 Task: Find connections with filter location Aulnay-sous-Bois with filter topic #lifecoach with filter profile language Potuguese with filter current company CSG with filter school Kakatiya University with filter industry Retail Luxury Goods and Jewelry with filter service category Customer Service with filter keywords title Personal Assistant
Action: Mouse moved to (649, 77)
Screenshot: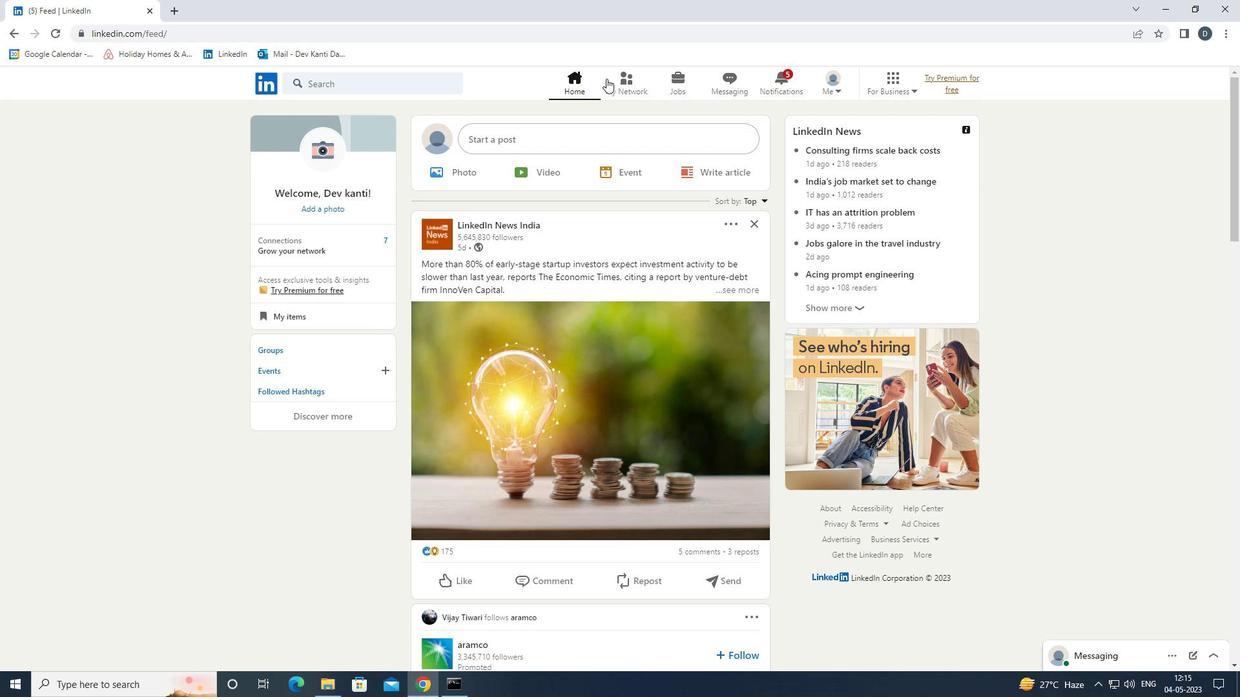 
Action: Mouse pressed left at (649, 77)
Screenshot: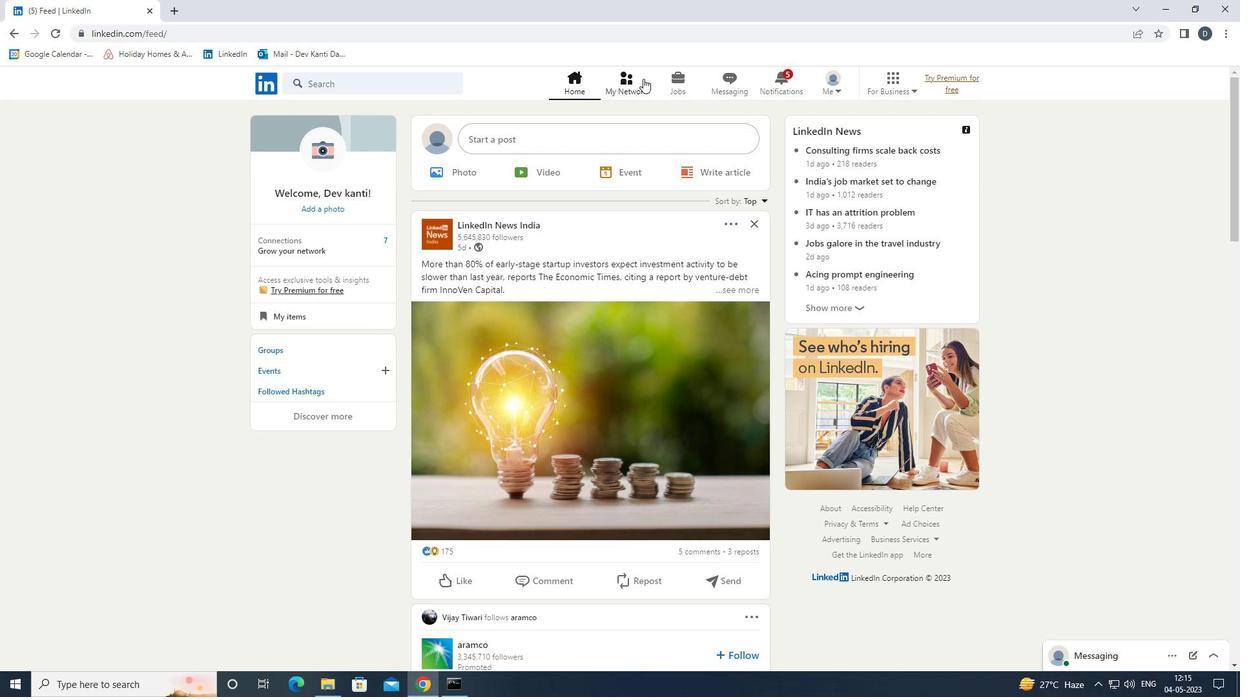 
Action: Mouse moved to (430, 155)
Screenshot: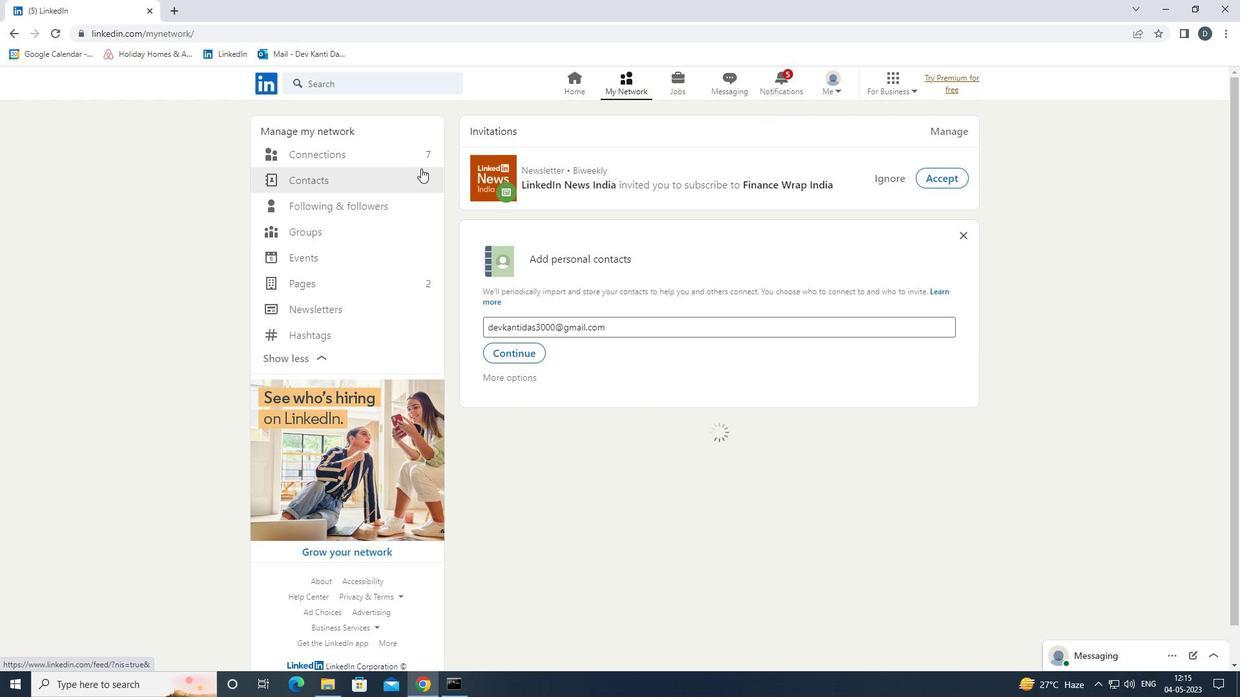 
Action: Mouse pressed left at (430, 155)
Screenshot: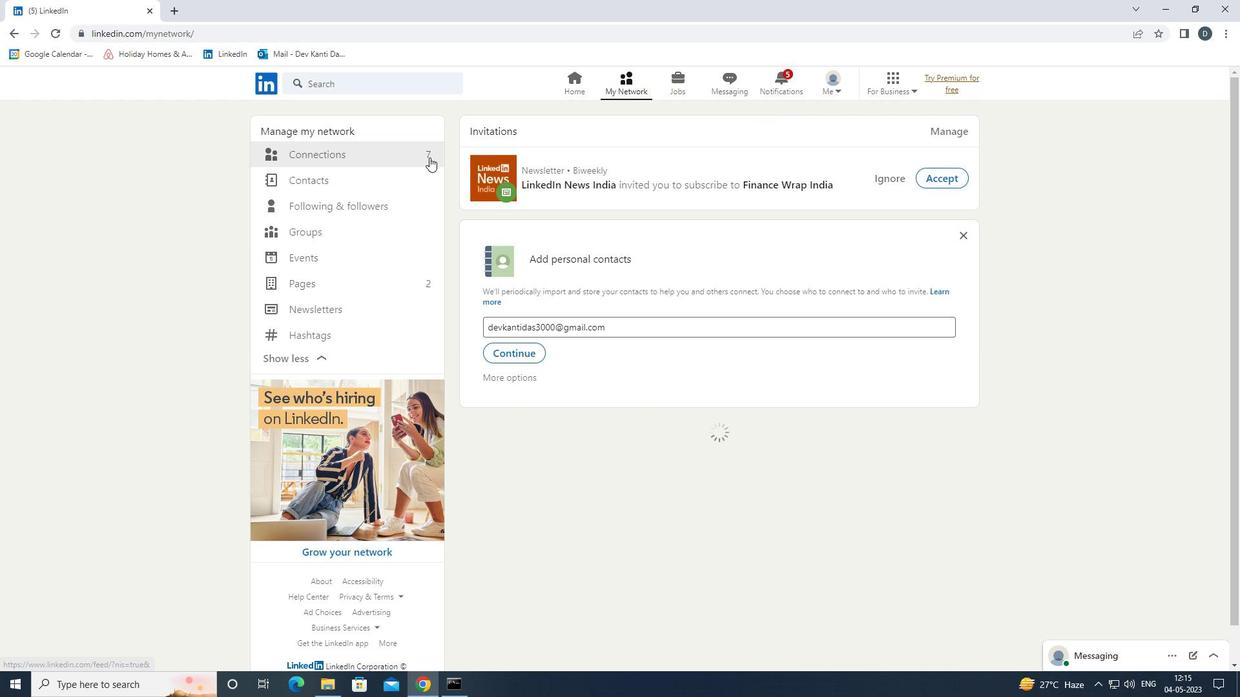 
Action: Mouse moved to (729, 151)
Screenshot: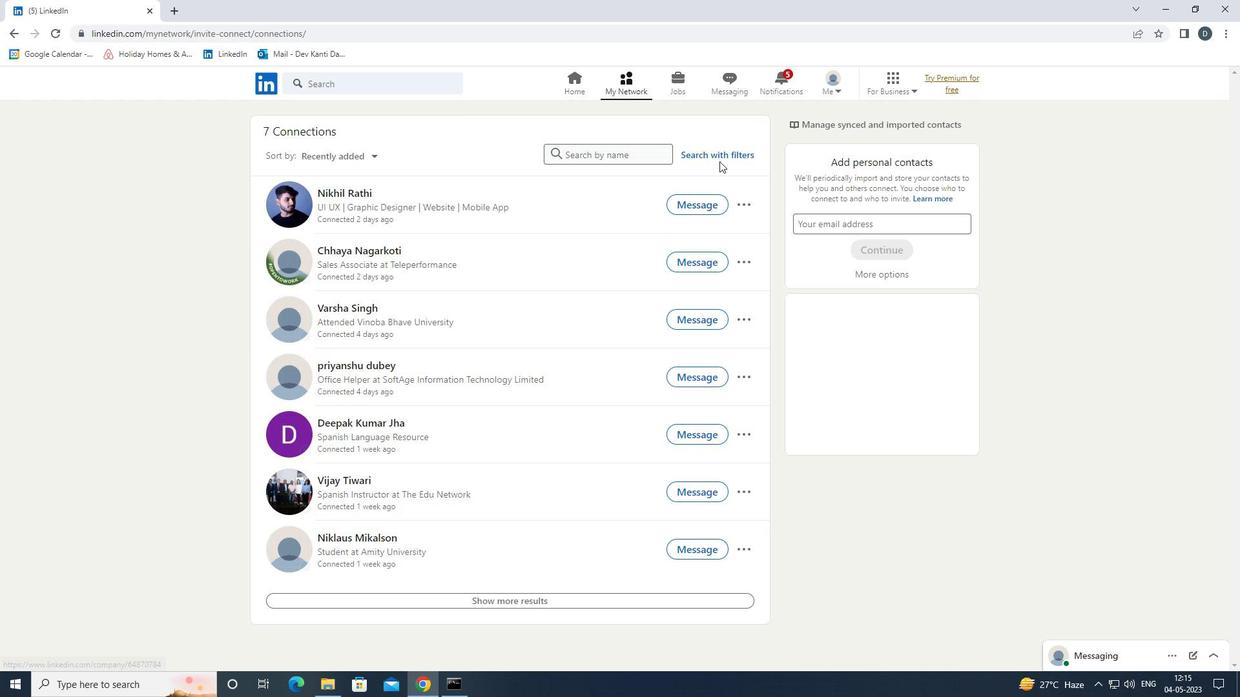 
Action: Mouse pressed left at (729, 151)
Screenshot: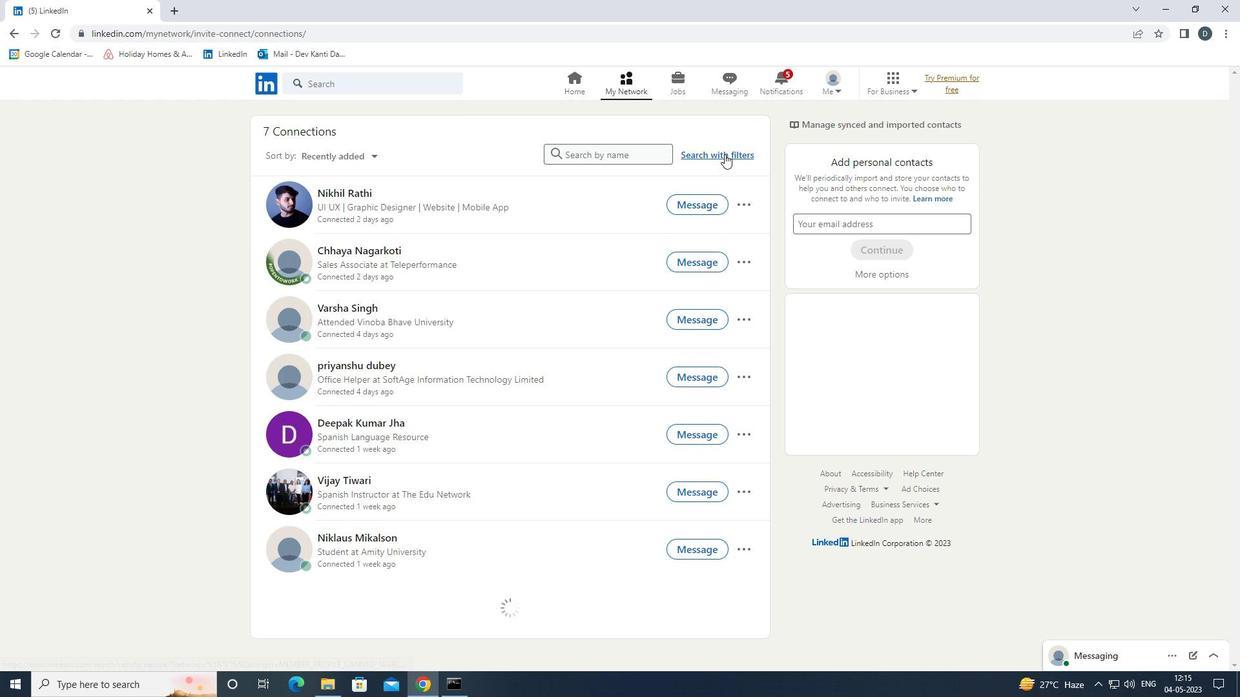 
Action: Mouse moved to (662, 122)
Screenshot: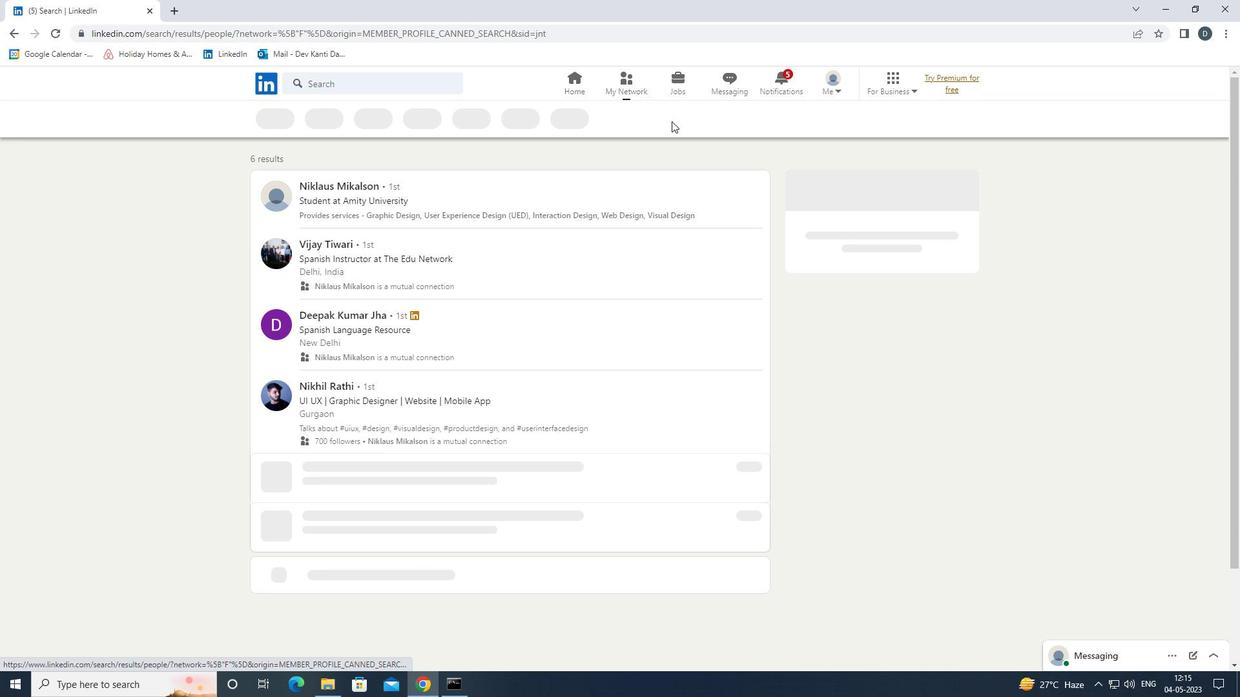
Action: Mouse pressed left at (662, 122)
Screenshot: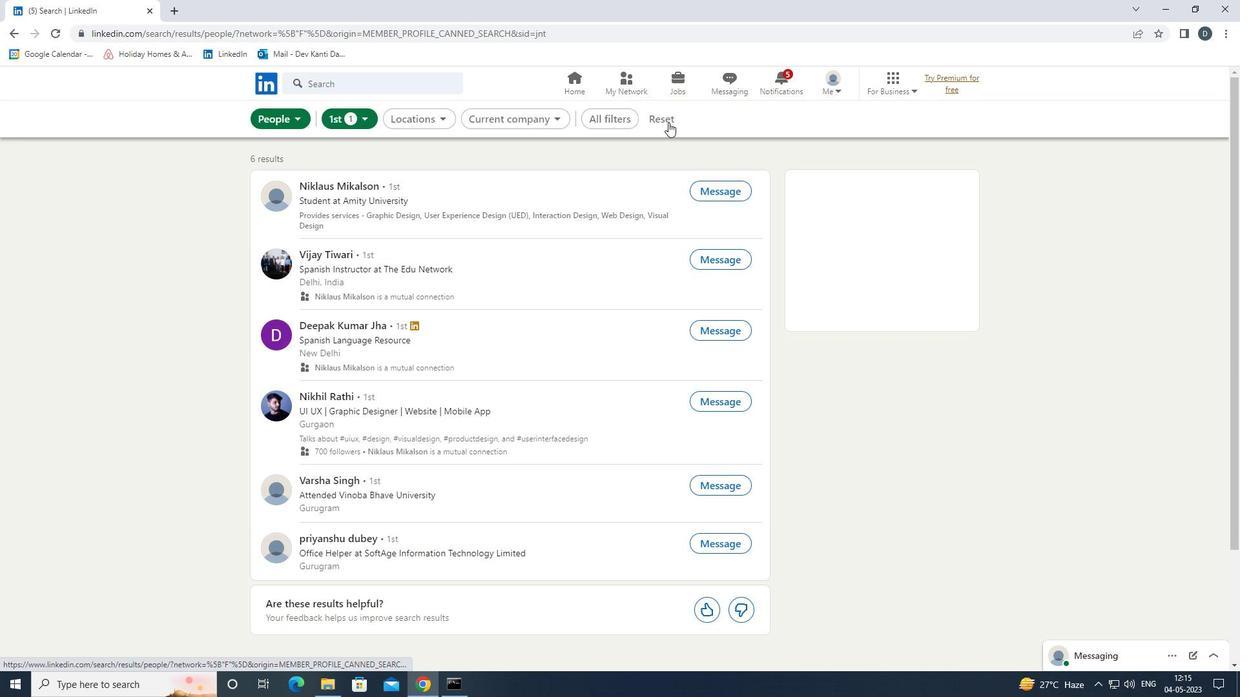 
Action: Mouse moved to (632, 118)
Screenshot: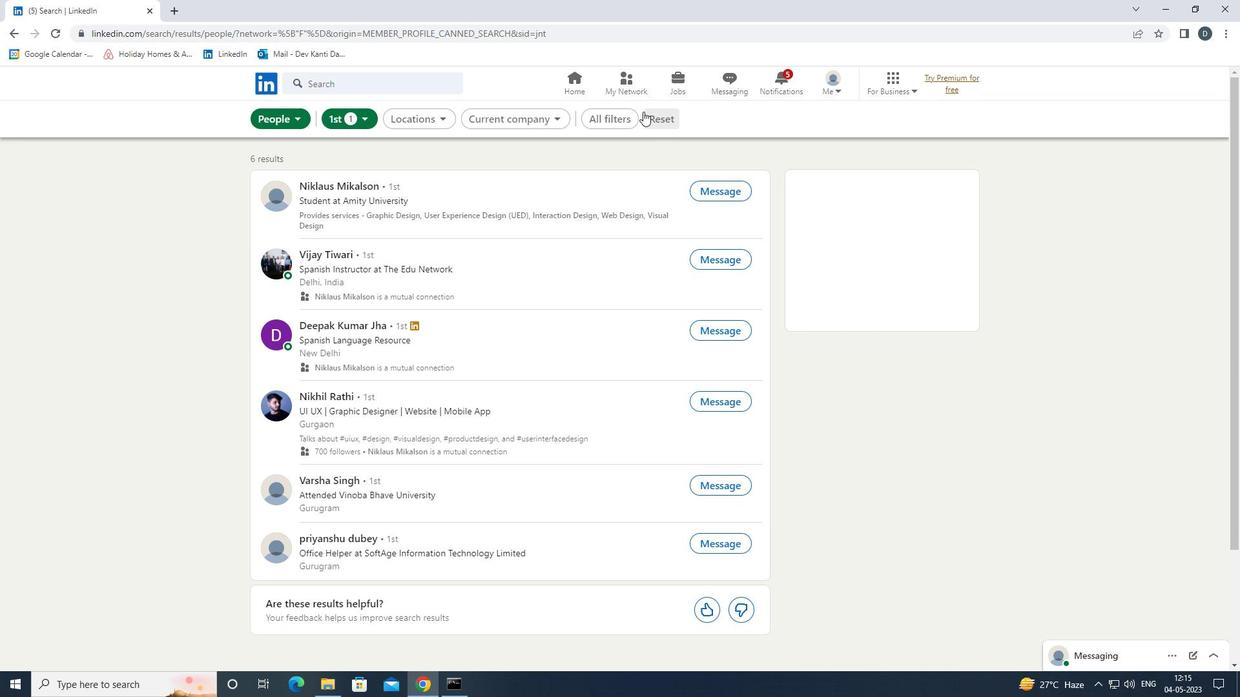 
Action: Mouse pressed left at (632, 118)
Screenshot: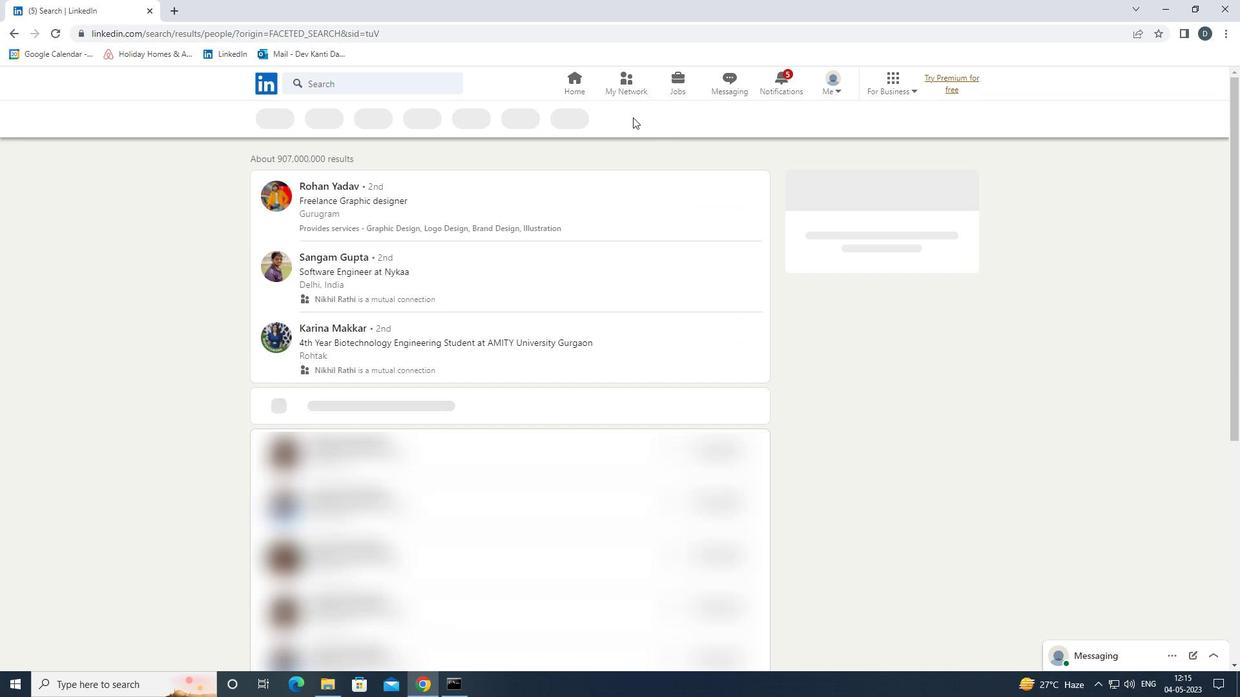
Action: Mouse moved to (1232, 430)
Screenshot: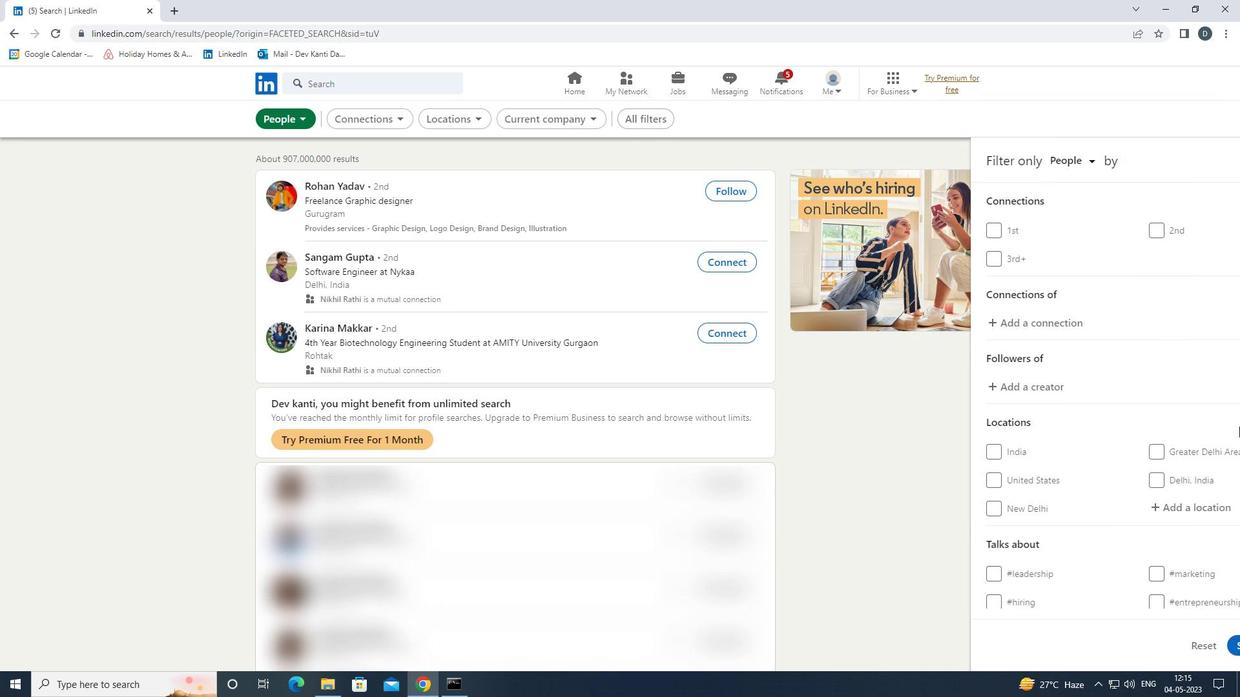 
Action: Mouse scrolled (1232, 429) with delta (0, 0)
Screenshot: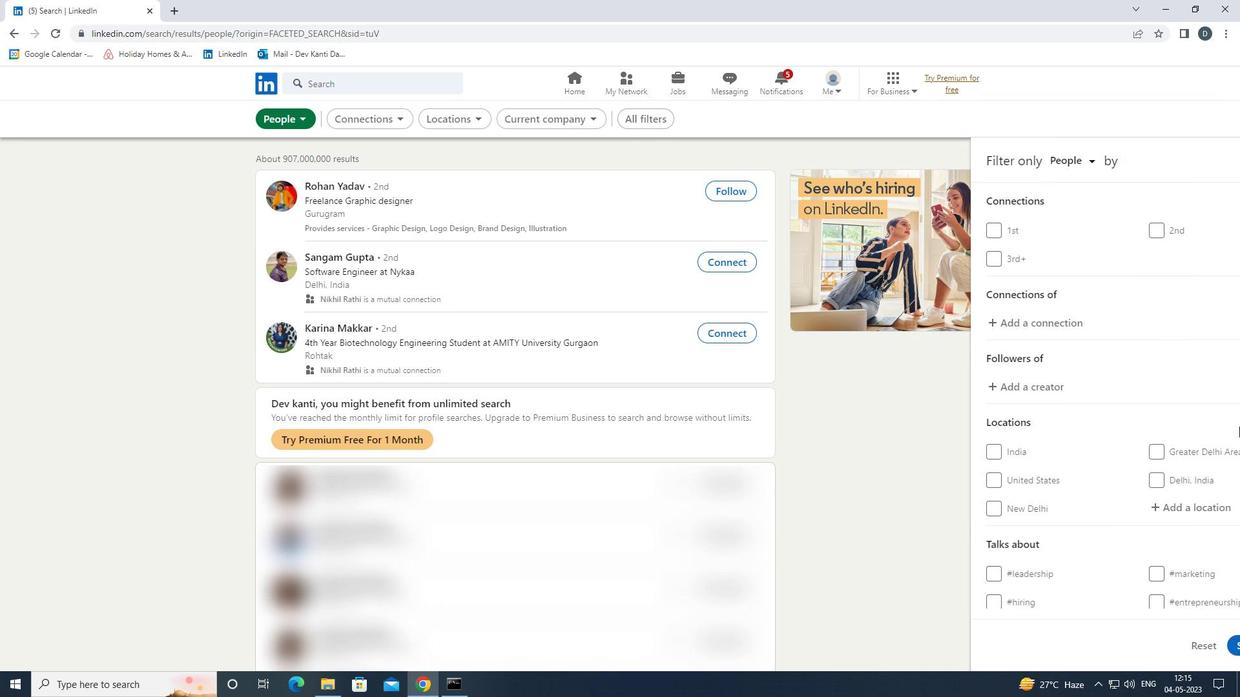 
Action: Mouse moved to (1231, 430)
Screenshot: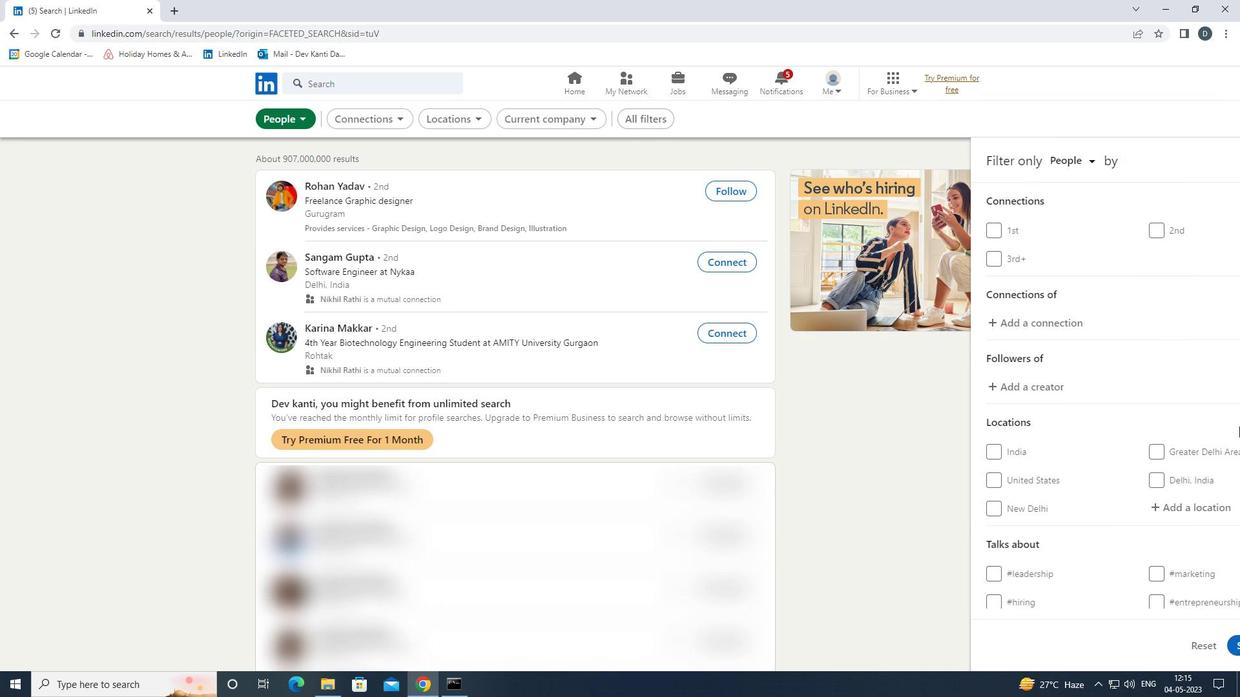 
Action: Mouse scrolled (1231, 430) with delta (0, 0)
Screenshot: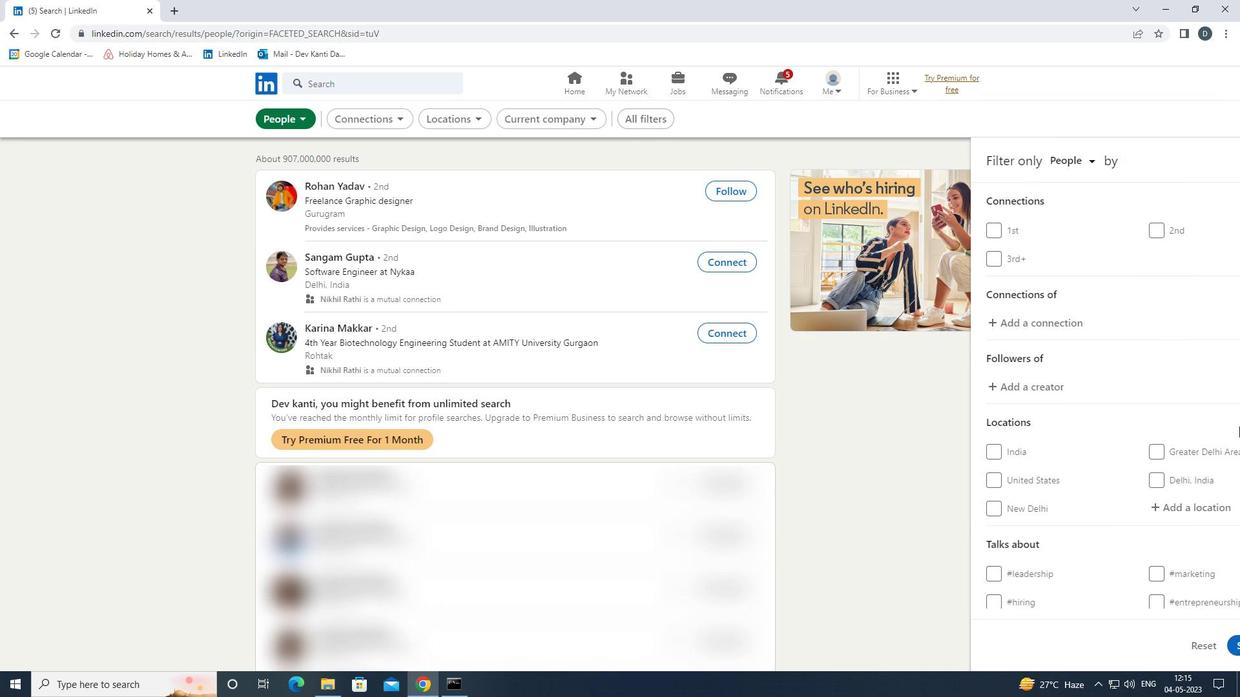 
Action: Mouse moved to (1139, 381)
Screenshot: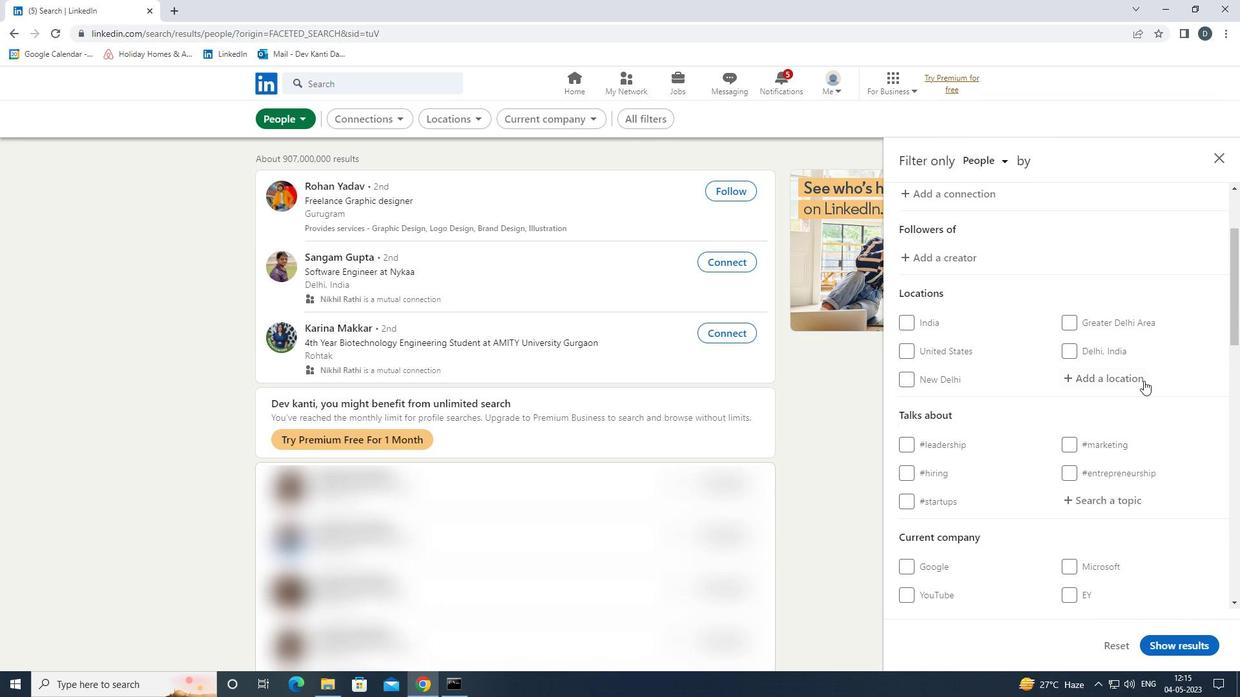 
Action: Mouse pressed left at (1139, 381)
Screenshot: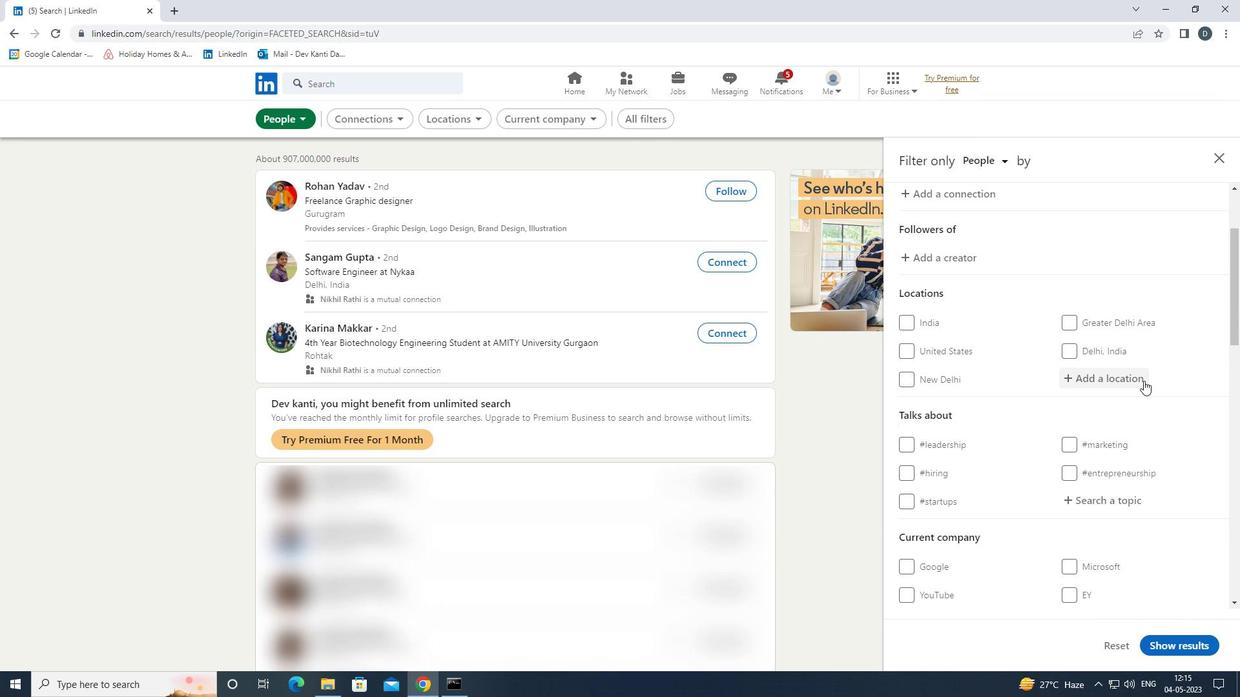 
Action: Key pressed <Key.shift><Key.shift><Key.shift><Key.shift><Key.shift><Key.shift><Key.shift><Key.shift><Key.shift><Key.shift><Key.shift>AULNAY-<Key.down><Key.enter>
Screenshot: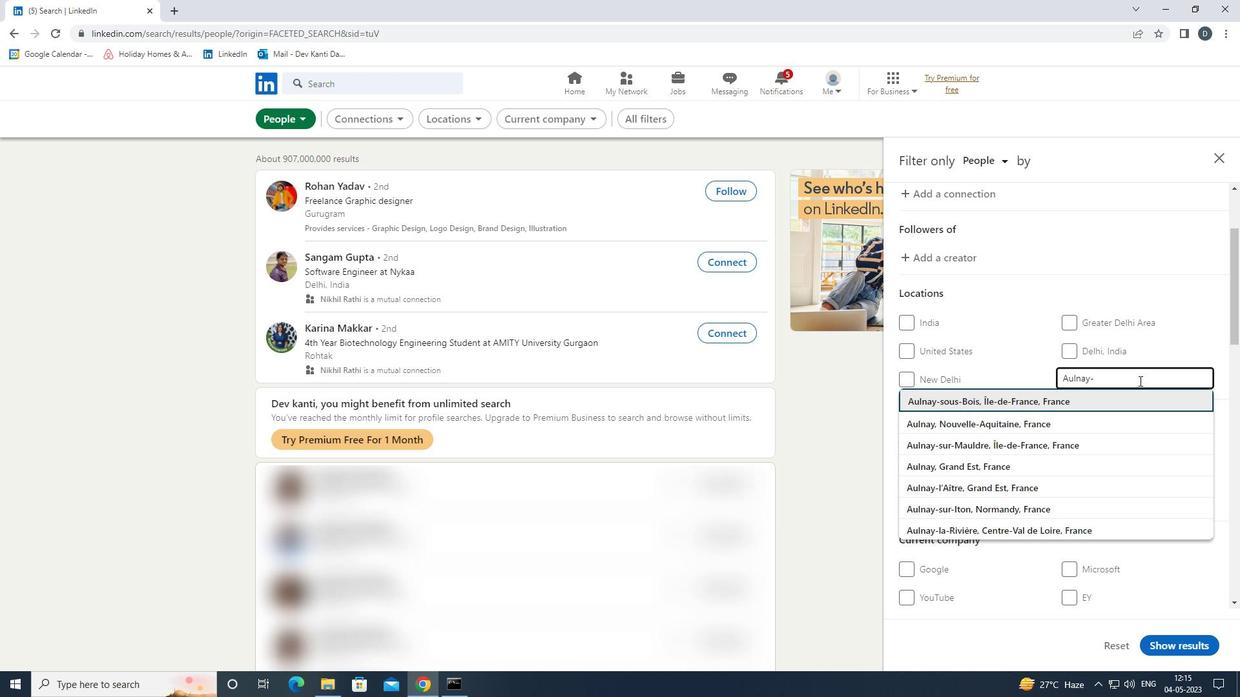 
Action: Mouse moved to (1138, 390)
Screenshot: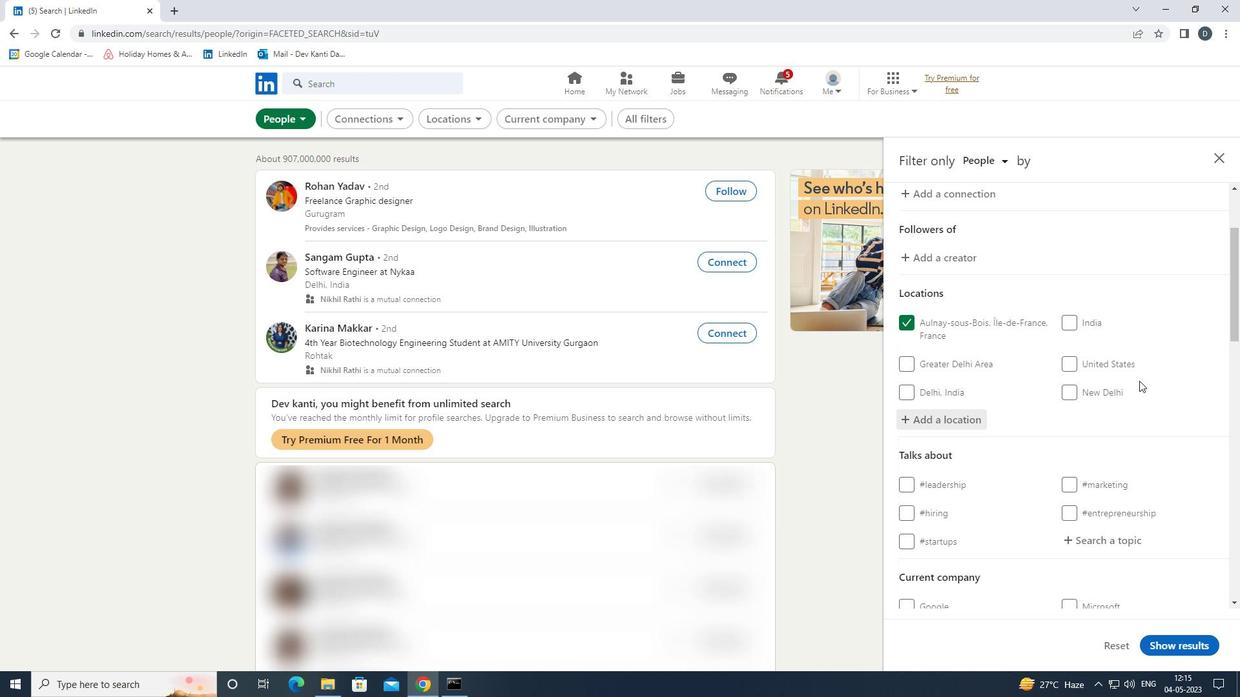 
Action: Mouse scrolled (1138, 390) with delta (0, 0)
Screenshot: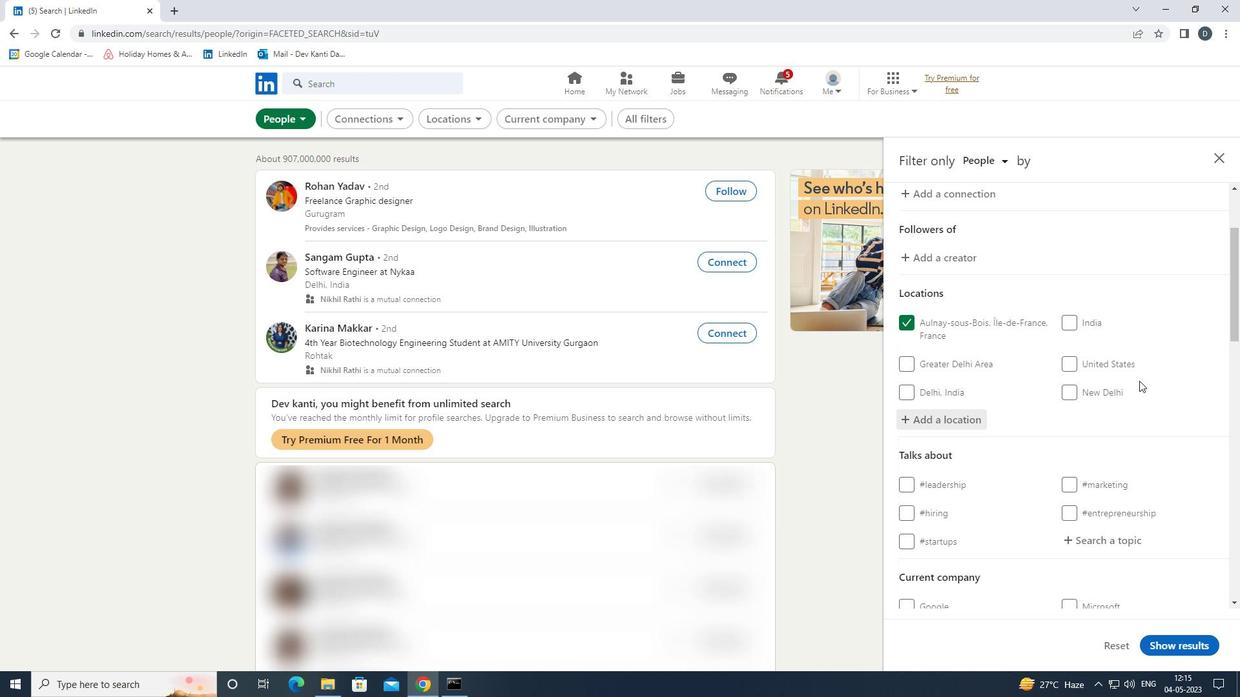 
Action: Mouse moved to (1138, 392)
Screenshot: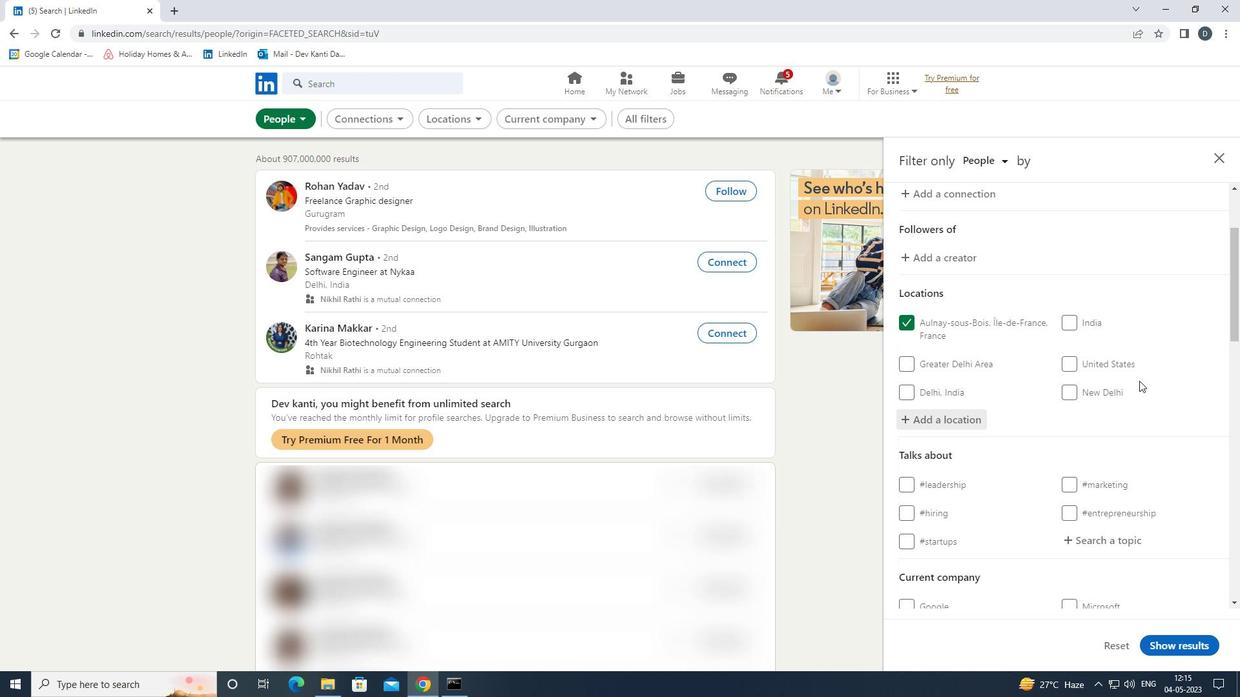 
Action: Mouse scrolled (1138, 391) with delta (0, 0)
Screenshot: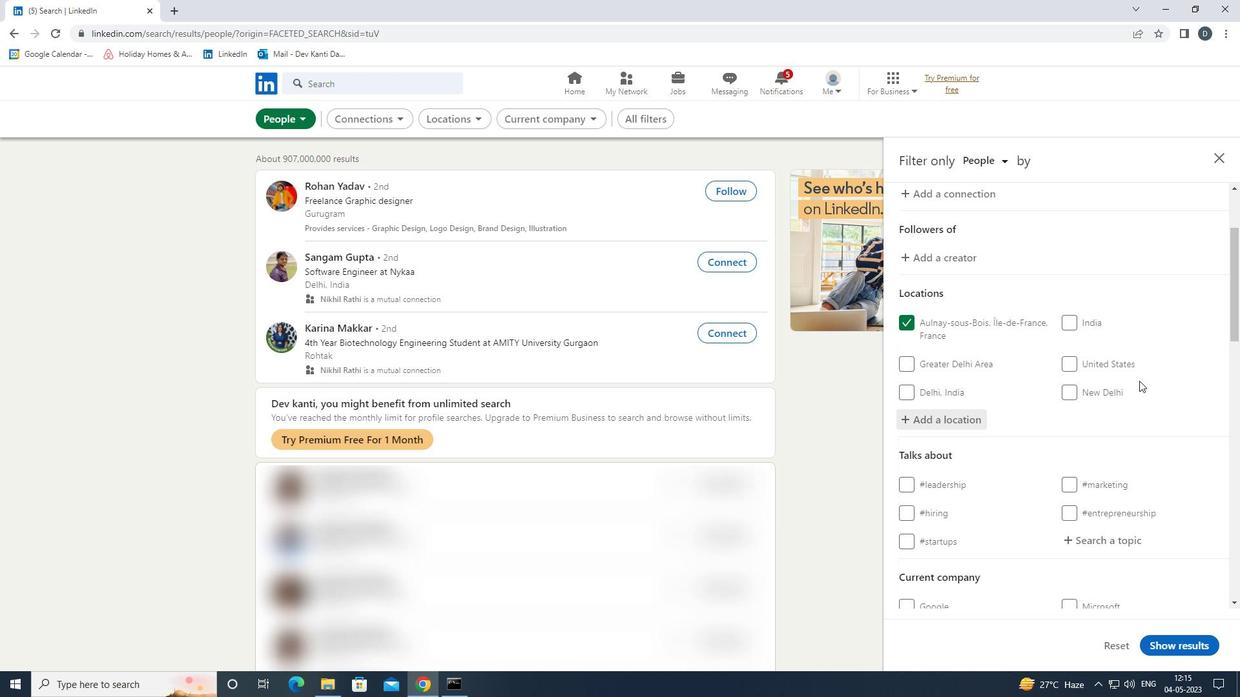 
Action: Mouse moved to (1129, 413)
Screenshot: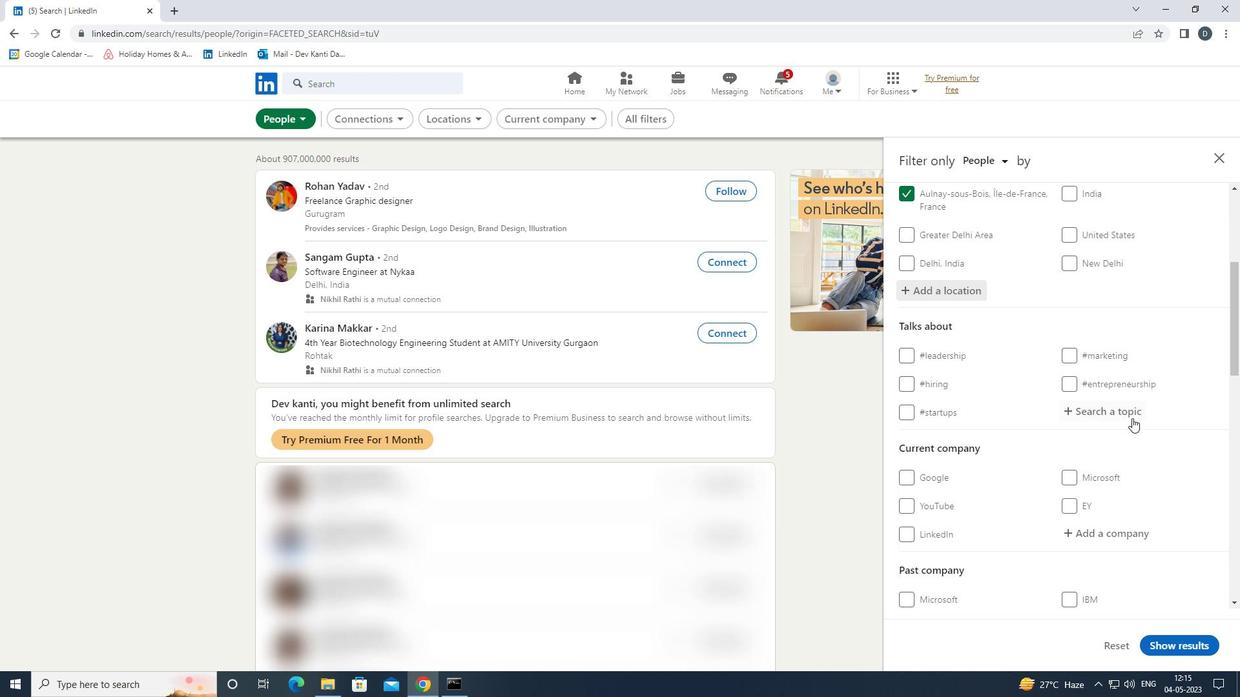 
Action: Mouse pressed left at (1129, 413)
Screenshot: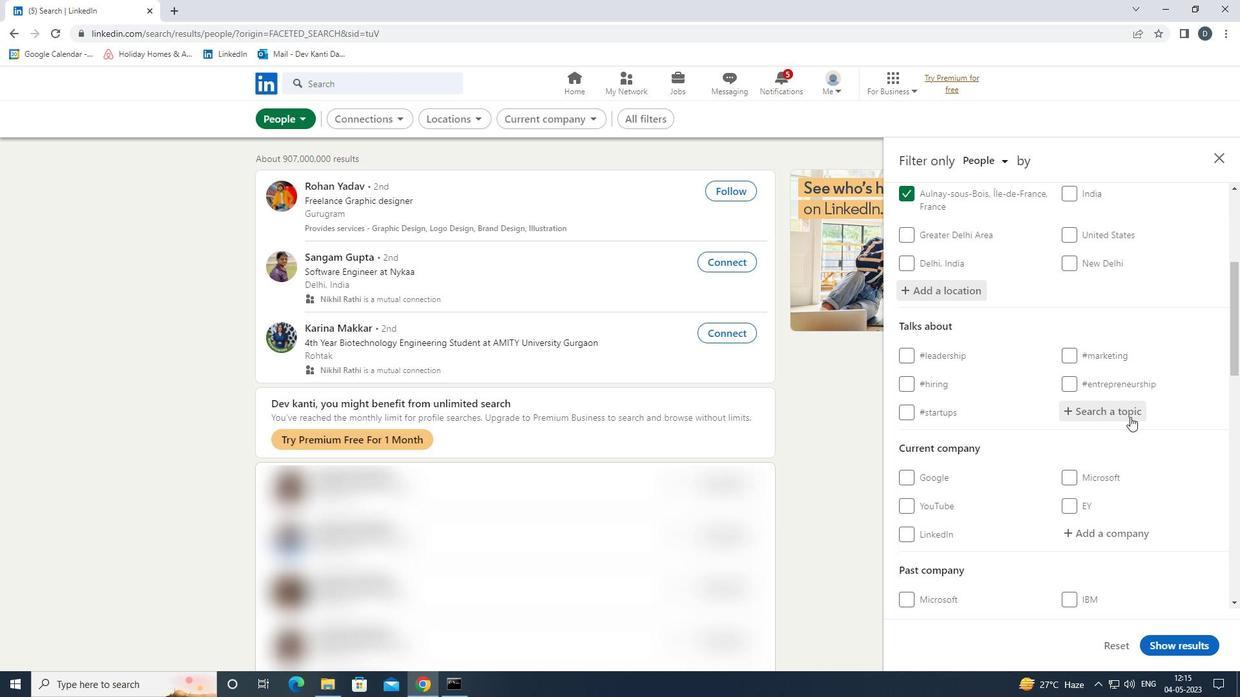 
Action: Mouse moved to (1119, 418)
Screenshot: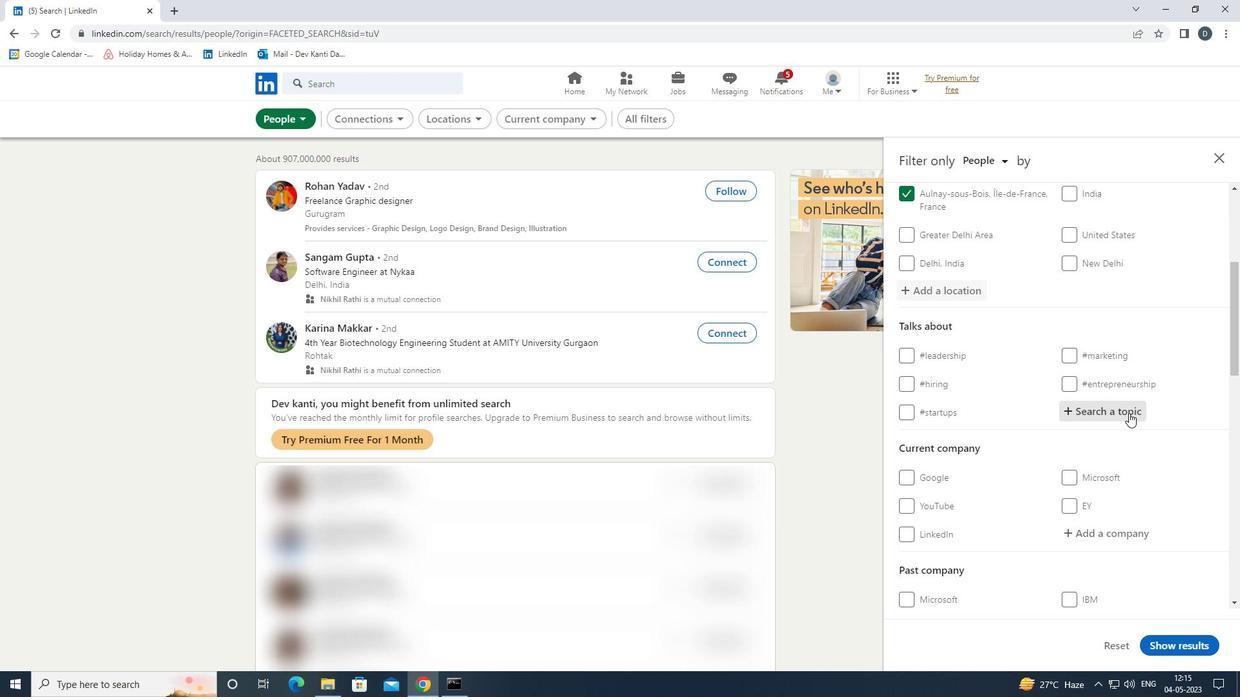 
Action: Key pressed LIFECOACH<Key.down><Key.enter>
Screenshot: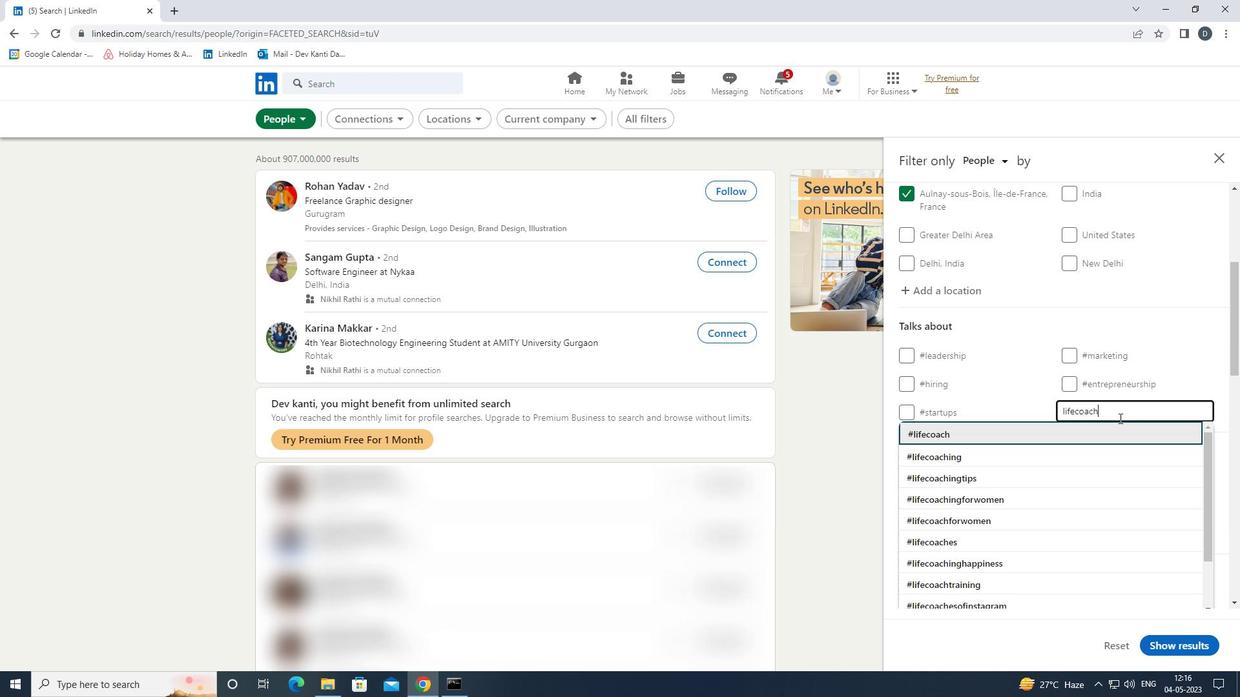 
Action: Mouse moved to (1108, 414)
Screenshot: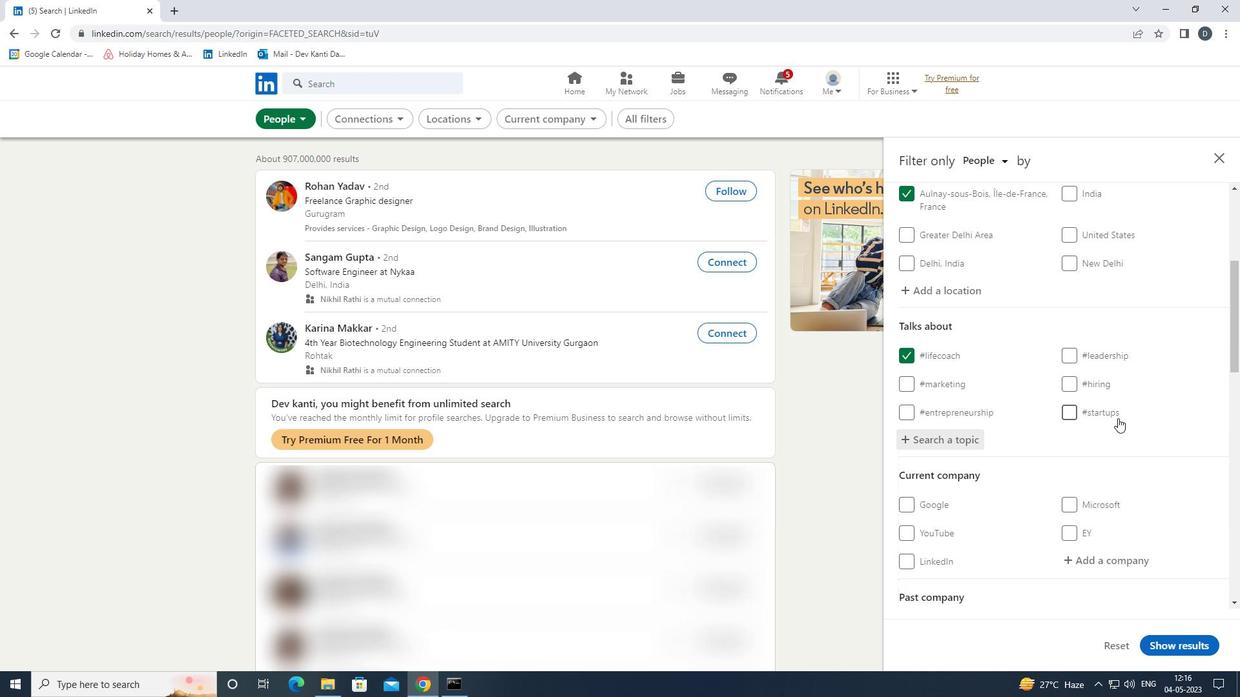 
Action: Mouse scrolled (1108, 414) with delta (0, 0)
Screenshot: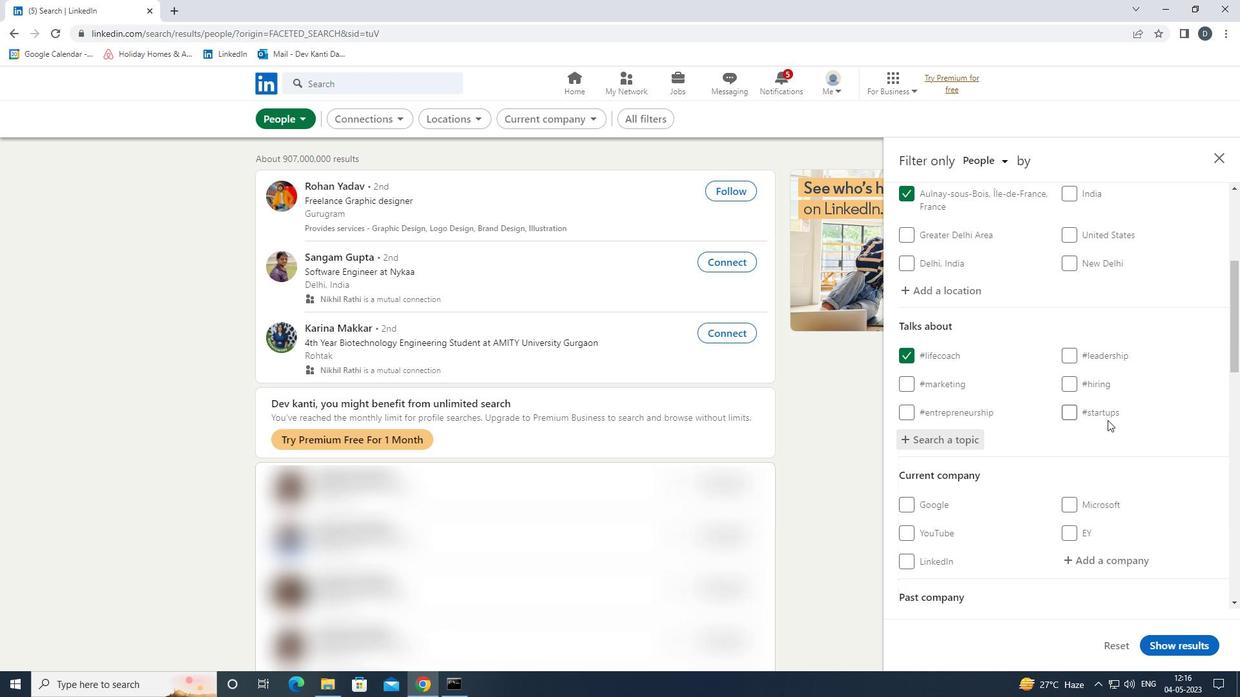 
Action: Mouse moved to (1108, 414)
Screenshot: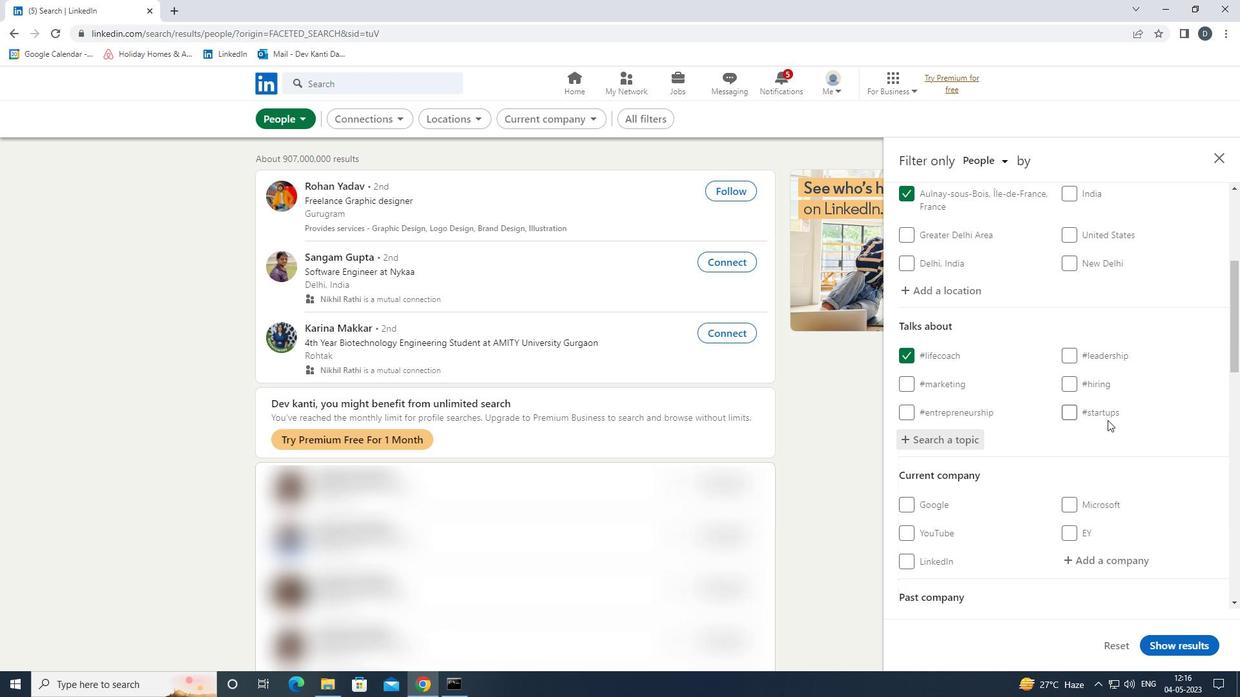 
Action: Mouse scrolled (1108, 414) with delta (0, 0)
Screenshot: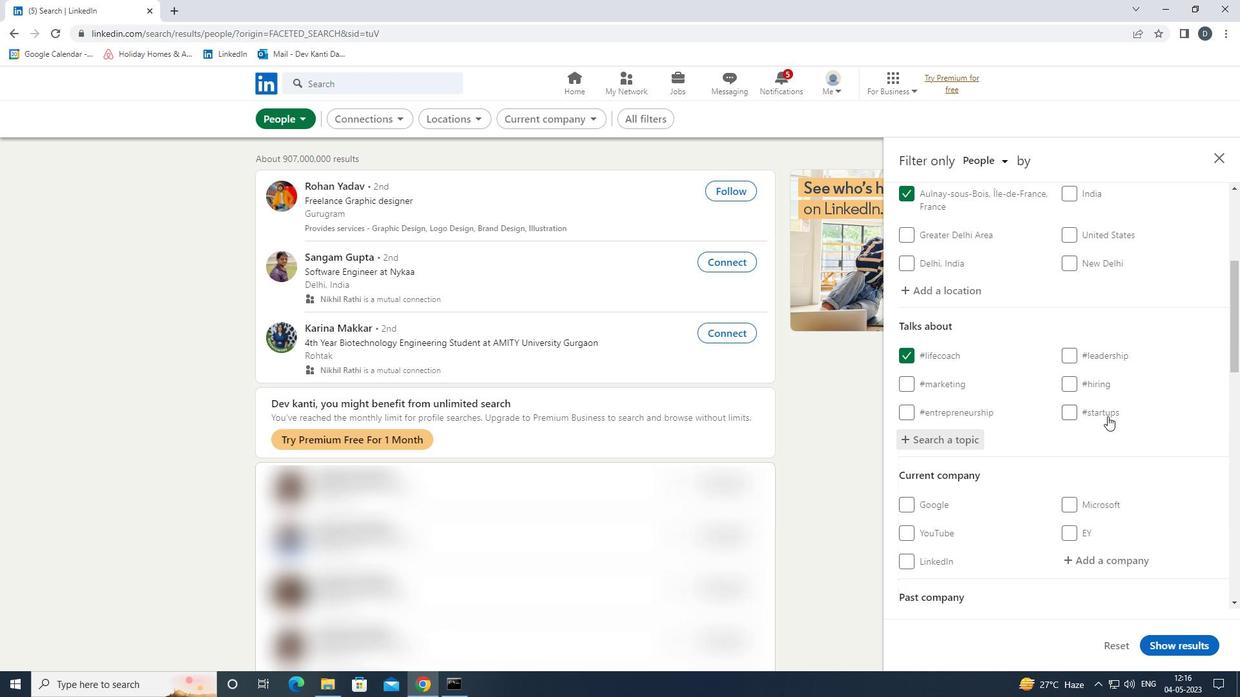 
Action: Mouse scrolled (1108, 414) with delta (0, 0)
Screenshot: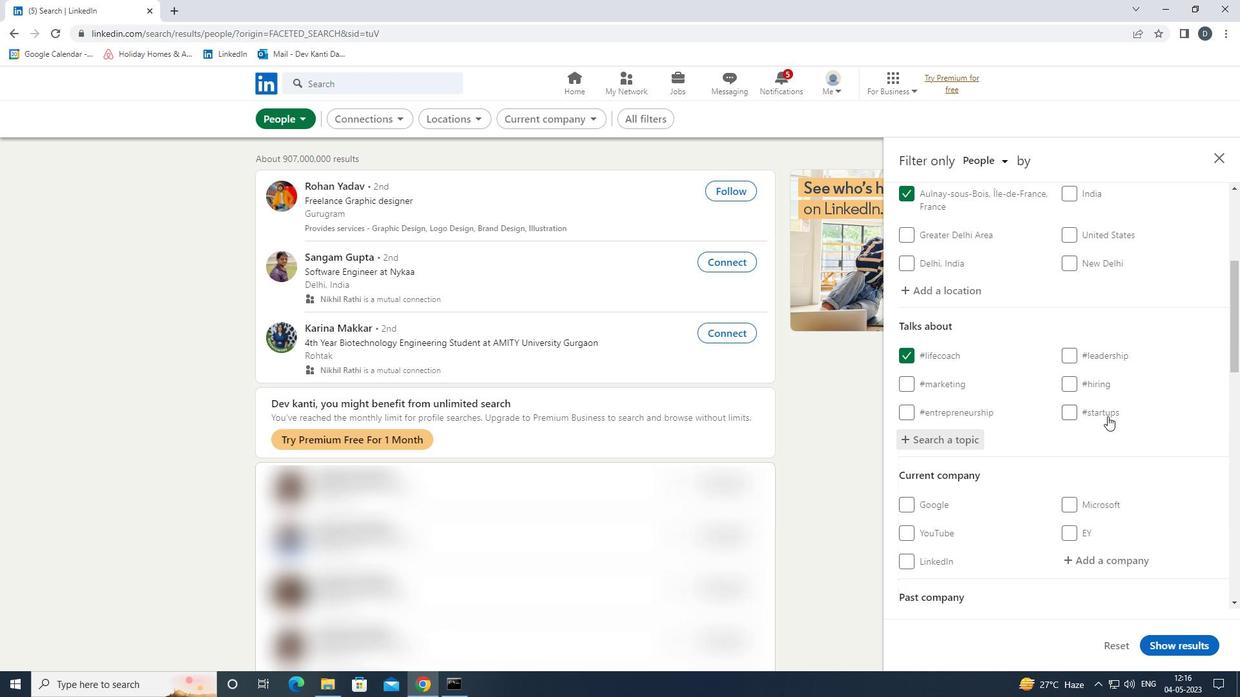 
Action: Mouse moved to (1108, 415)
Screenshot: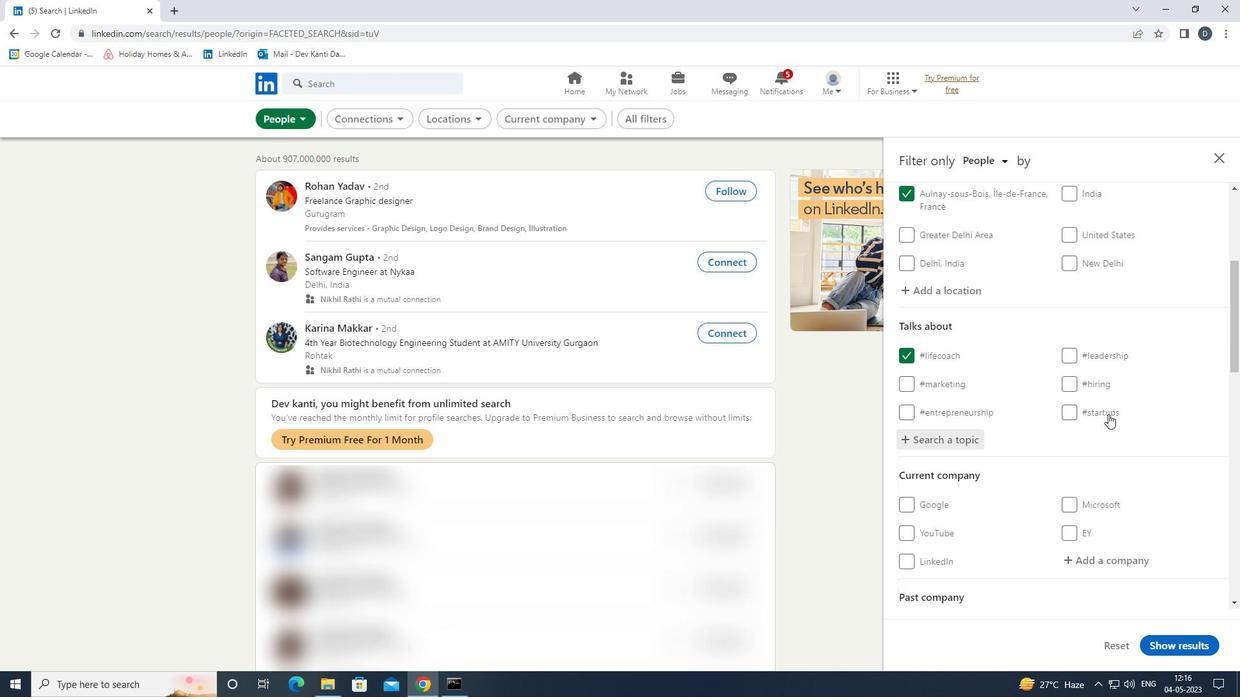
Action: Mouse scrolled (1108, 414) with delta (0, 0)
Screenshot: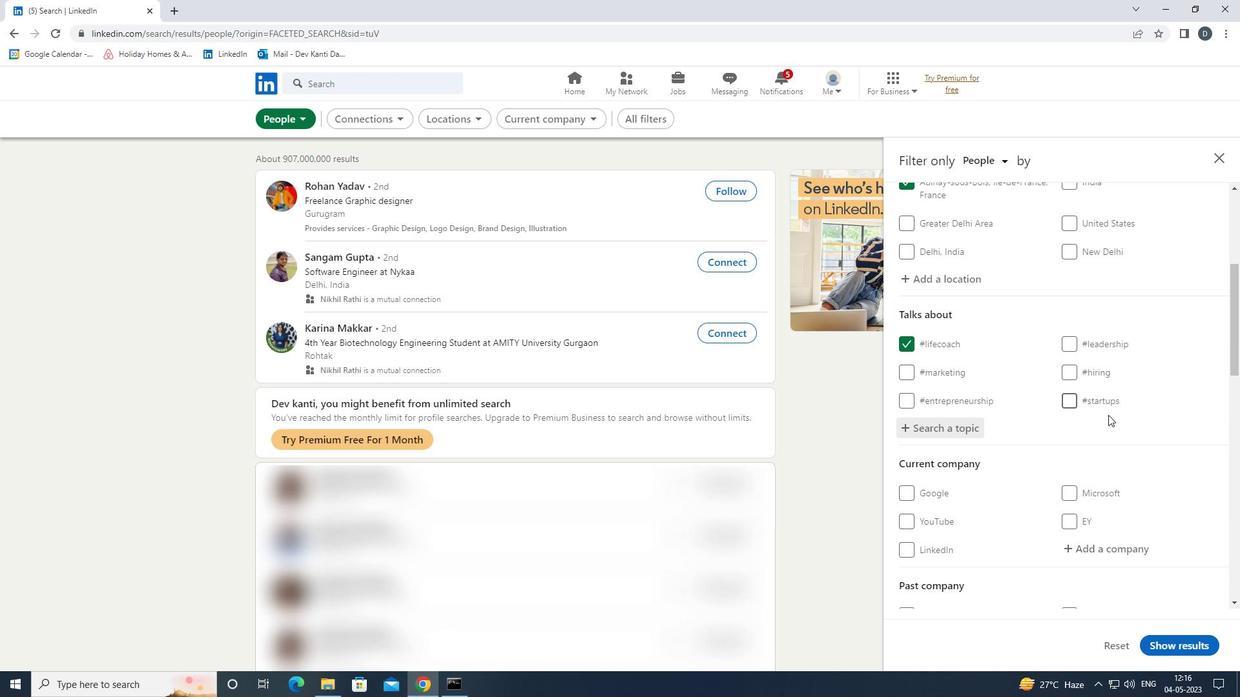 
Action: Mouse scrolled (1108, 414) with delta (0, 0)
Screenshot: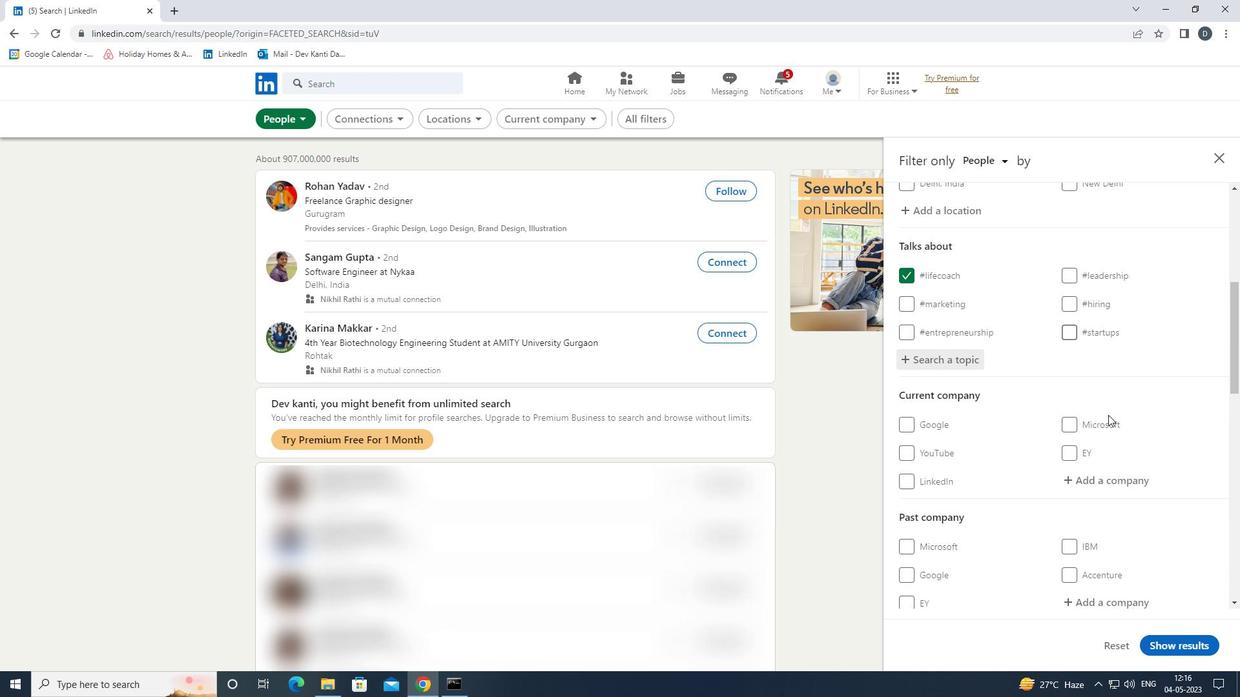 
Action: Mouse scrolled (1108, 414) with delta (0, 0)
Screenshot: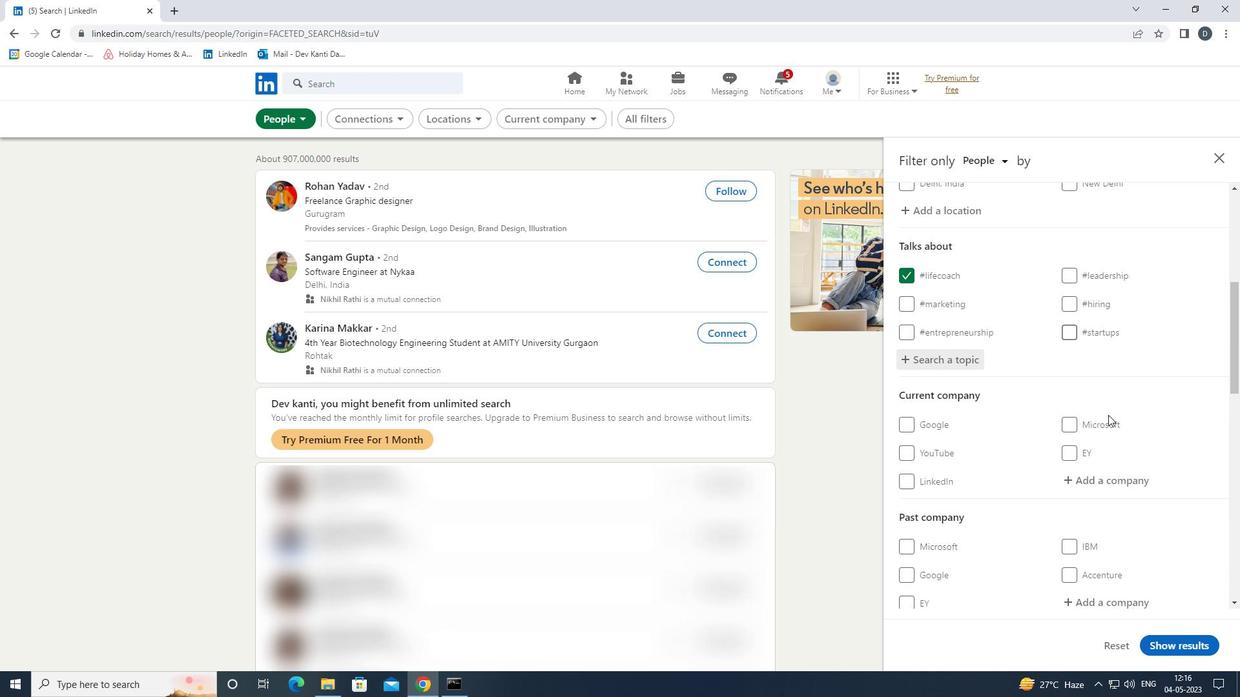 
Action: Mouse scrolled (1108, 414) with delta (0, 0)
Screenshot: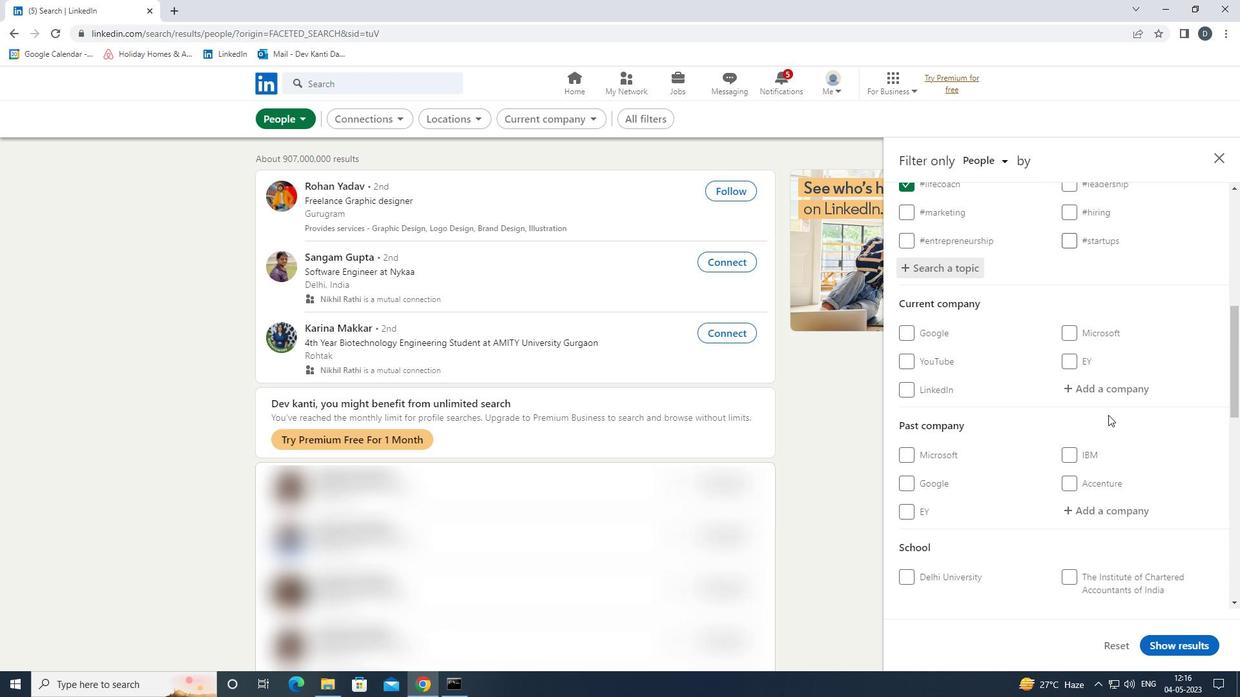 
Action: Mouse scrolled (1108, 414) with delta (0, 0)
Screenshot: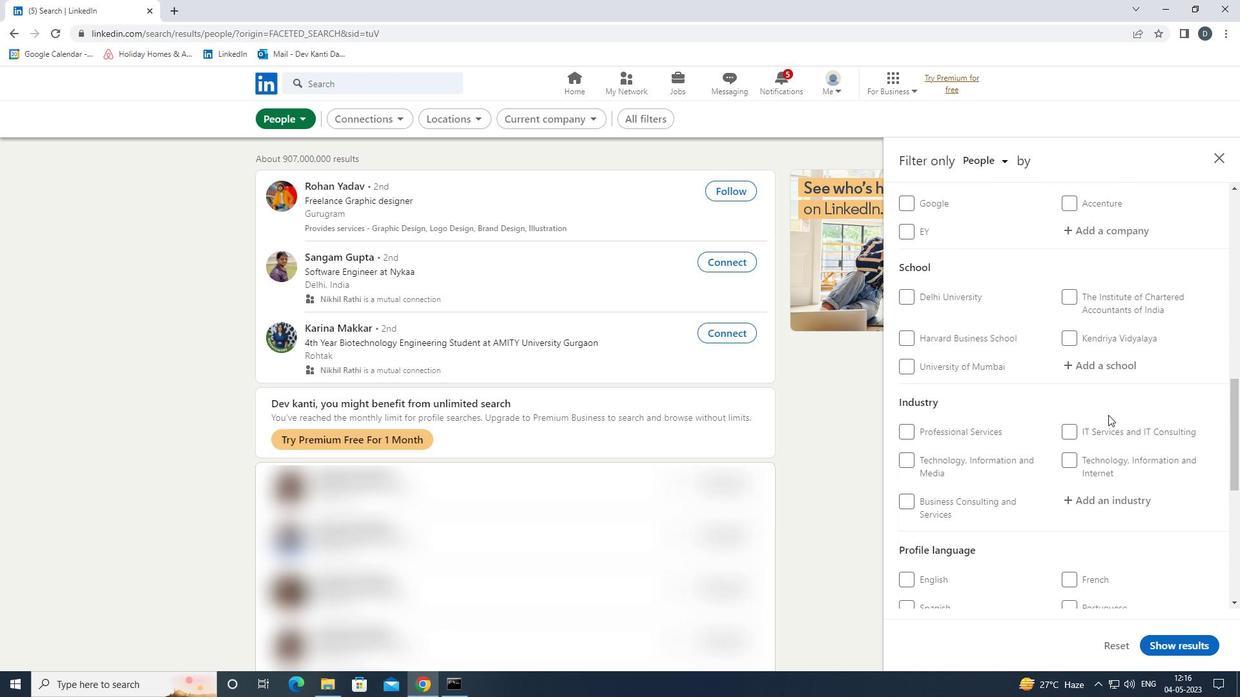 
Action: Mouse moved to (1068, 548)
Screenshot: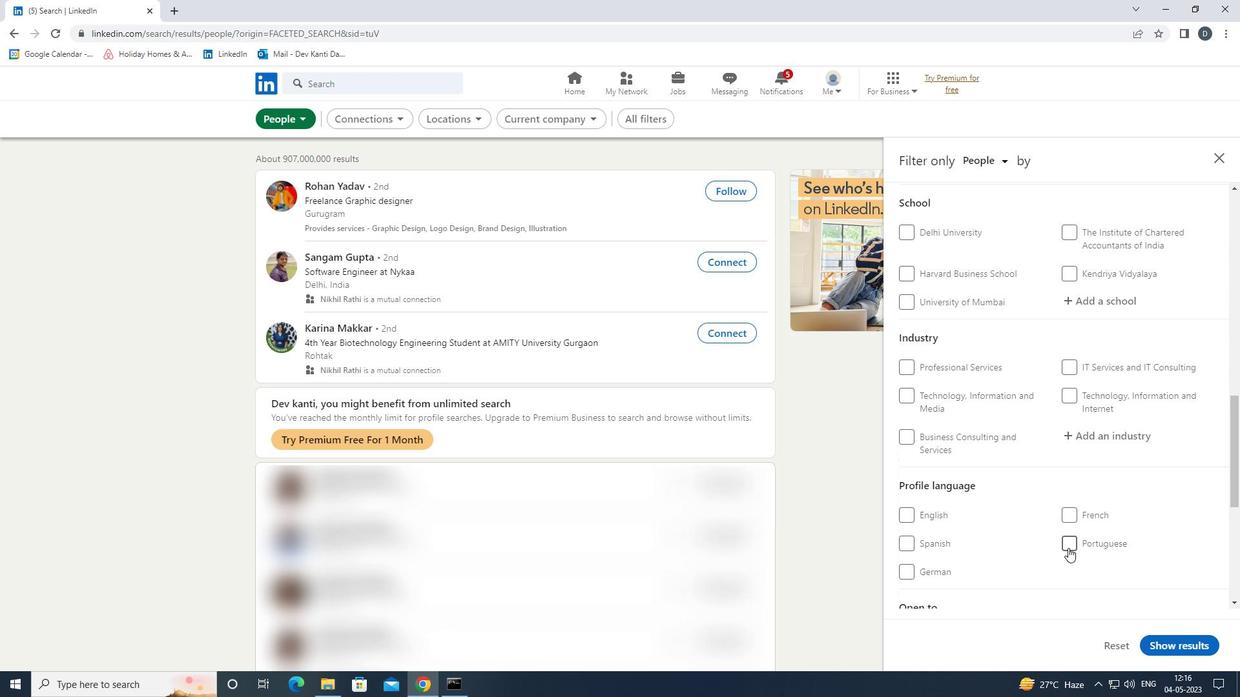 
Action: Mouse pressed left at (1068, 548)
Screenshot: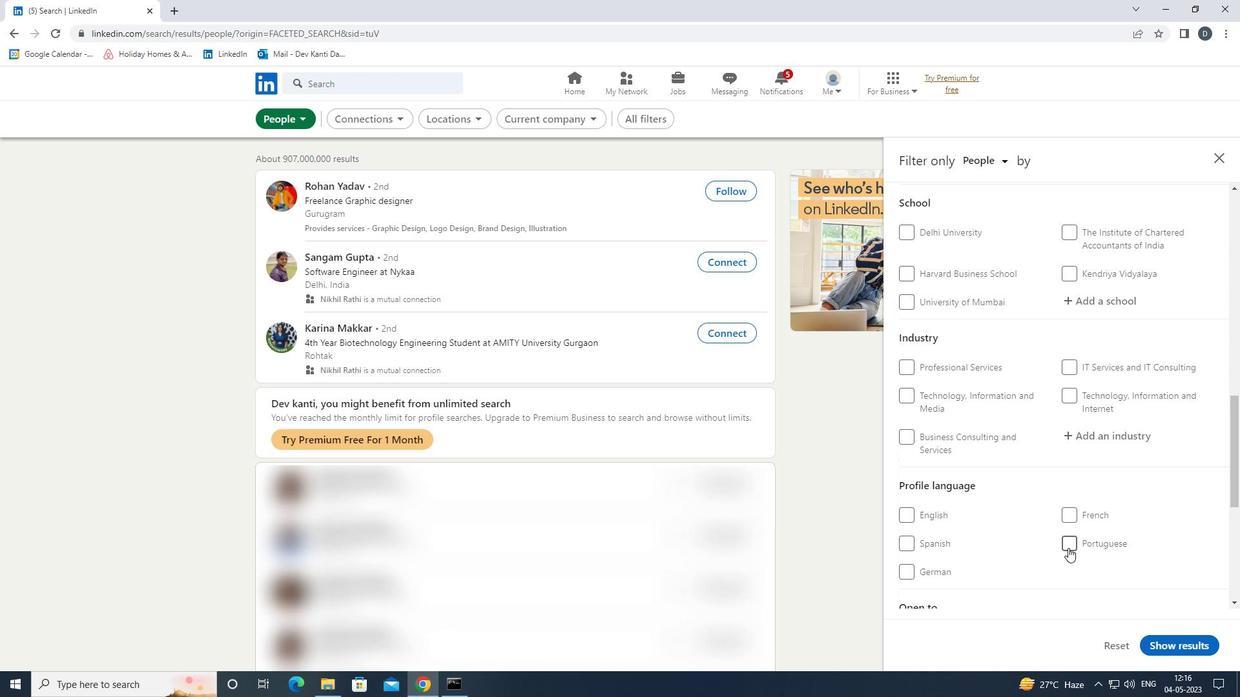 
Action: Mouse scrolled (1068, 549) with delta (0, 0)
Screenshot: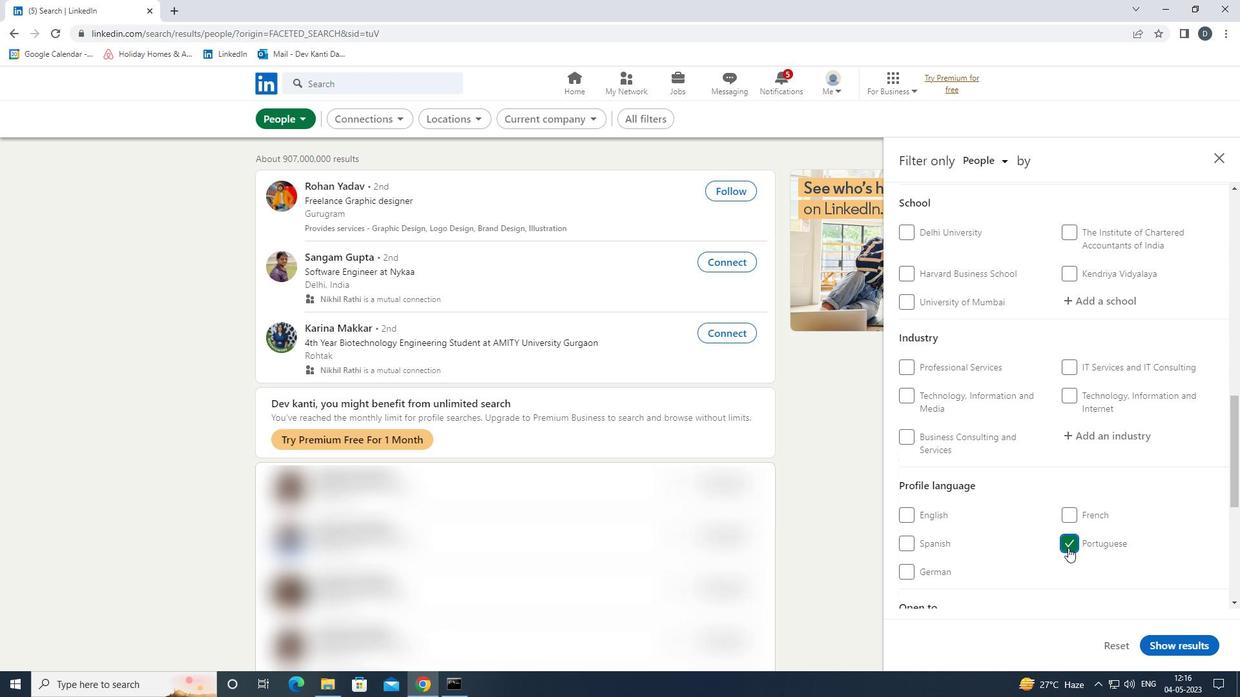 
Action: Mouse scrolled (1068, 549) with delta (0, 0)
Screenshot: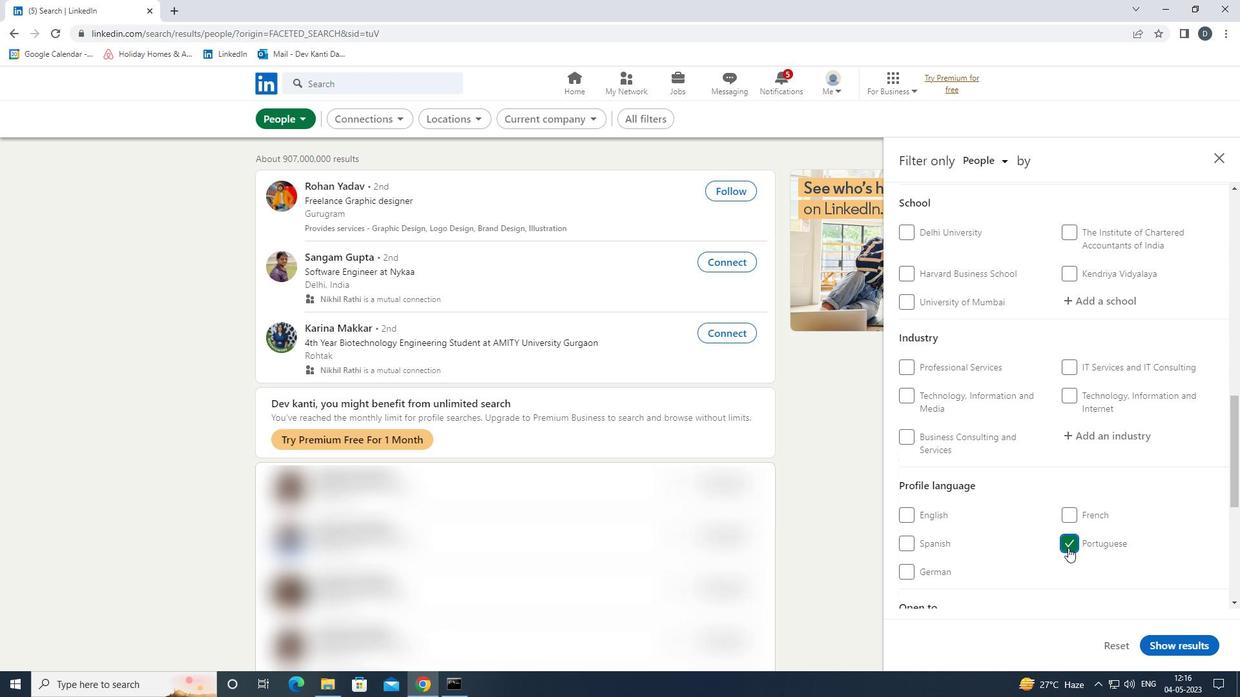 
Action: Mouse scrolled (1068, 549) with delta (0, 0)
Screenshot: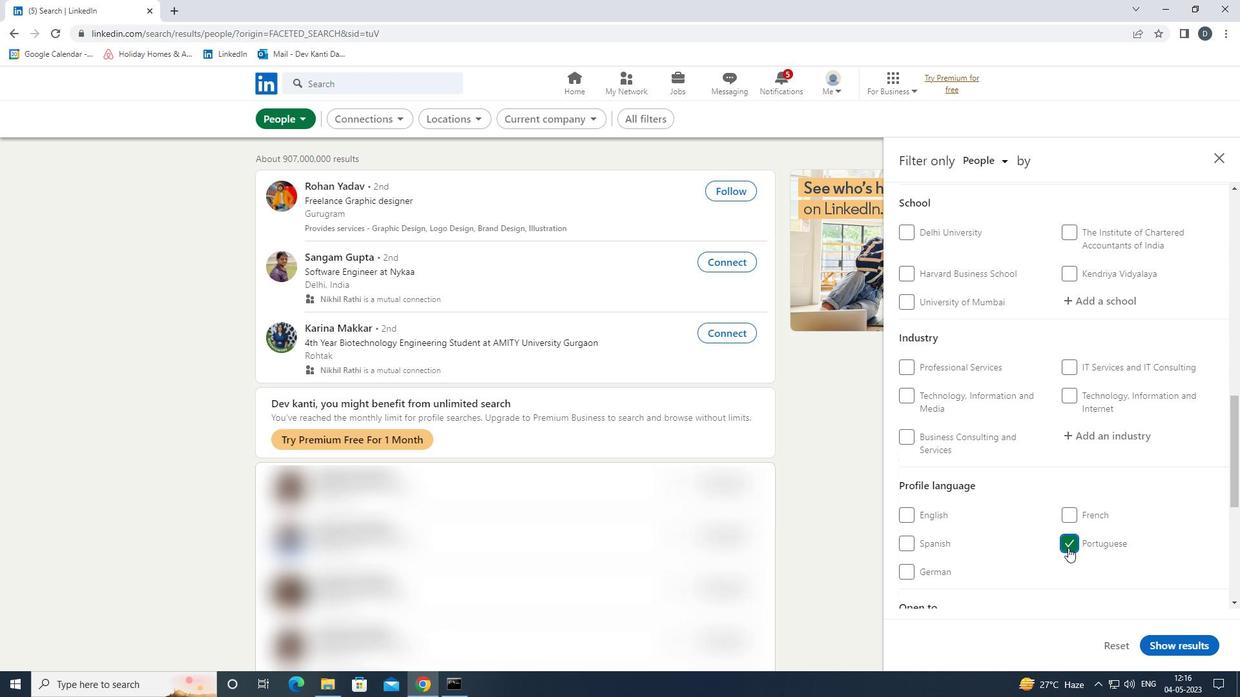 
Action: Mouse scrolled (1068, 549) with delta (0, 0)
Screenshot: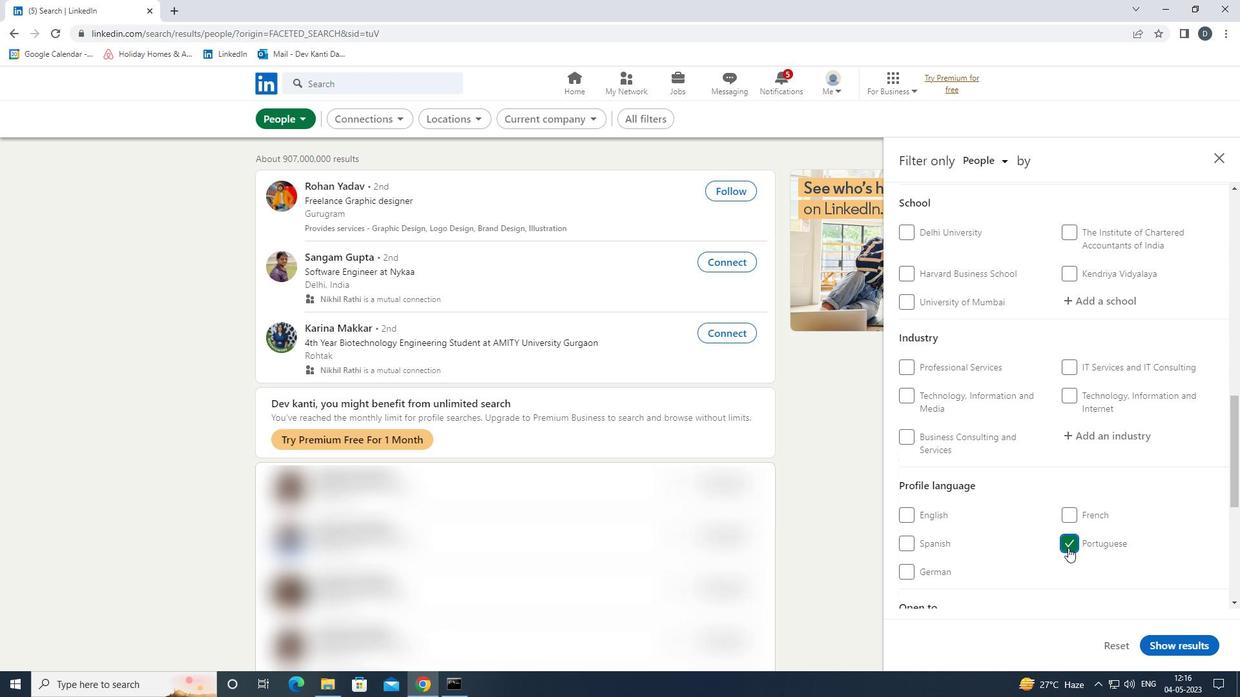 
Action: Mouse scrolled (1068, 549) with delta (0, 0)
Screenshot: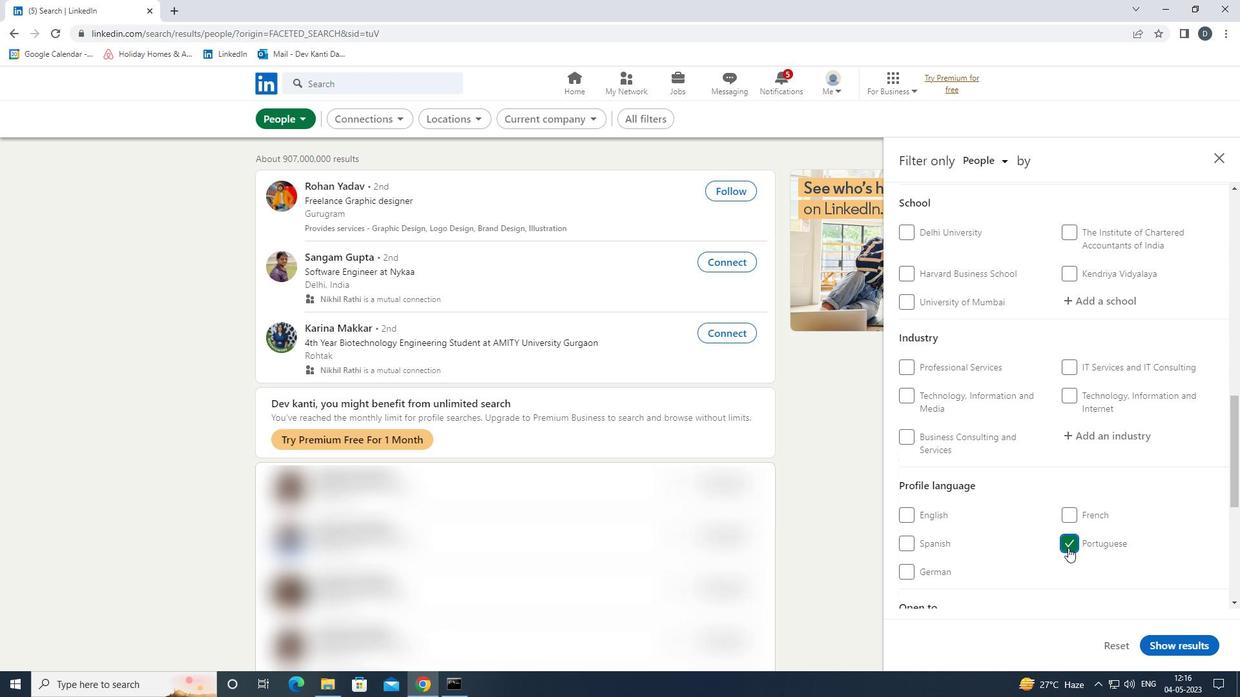 
Action: Mouse scrolled (1068, 549) with delta (0, 0)
Screenshot: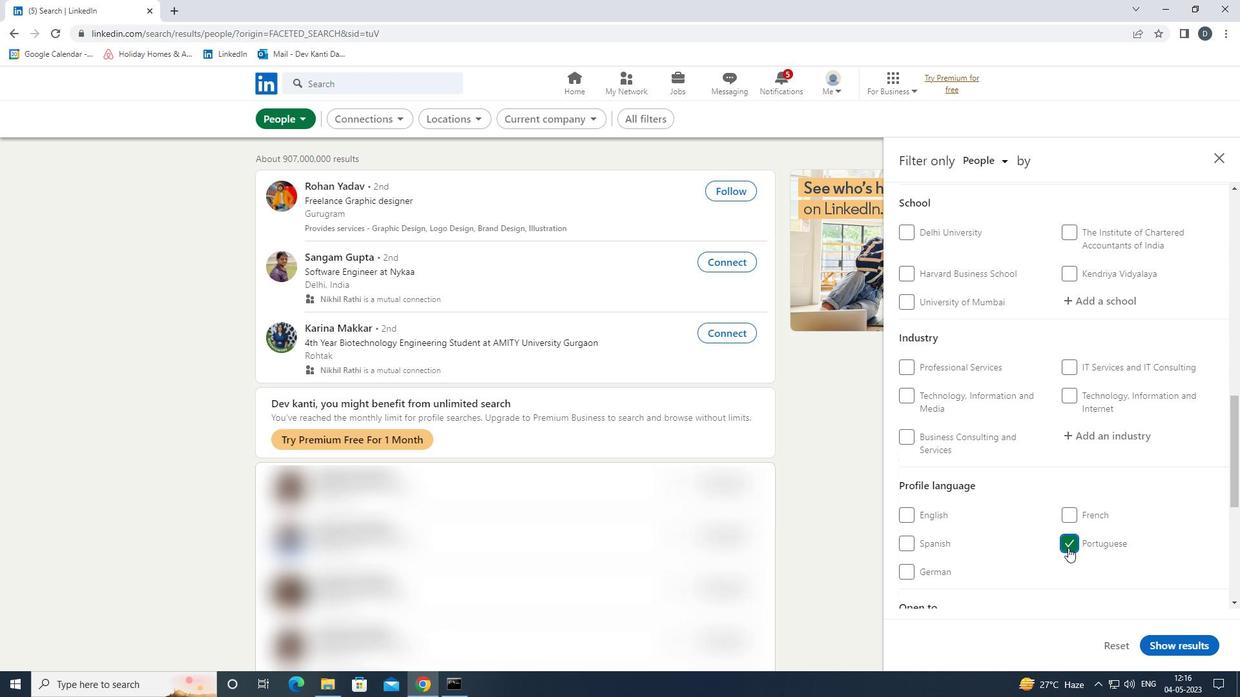 
Action: Mouse moved to (1068, 545)
Screenshot: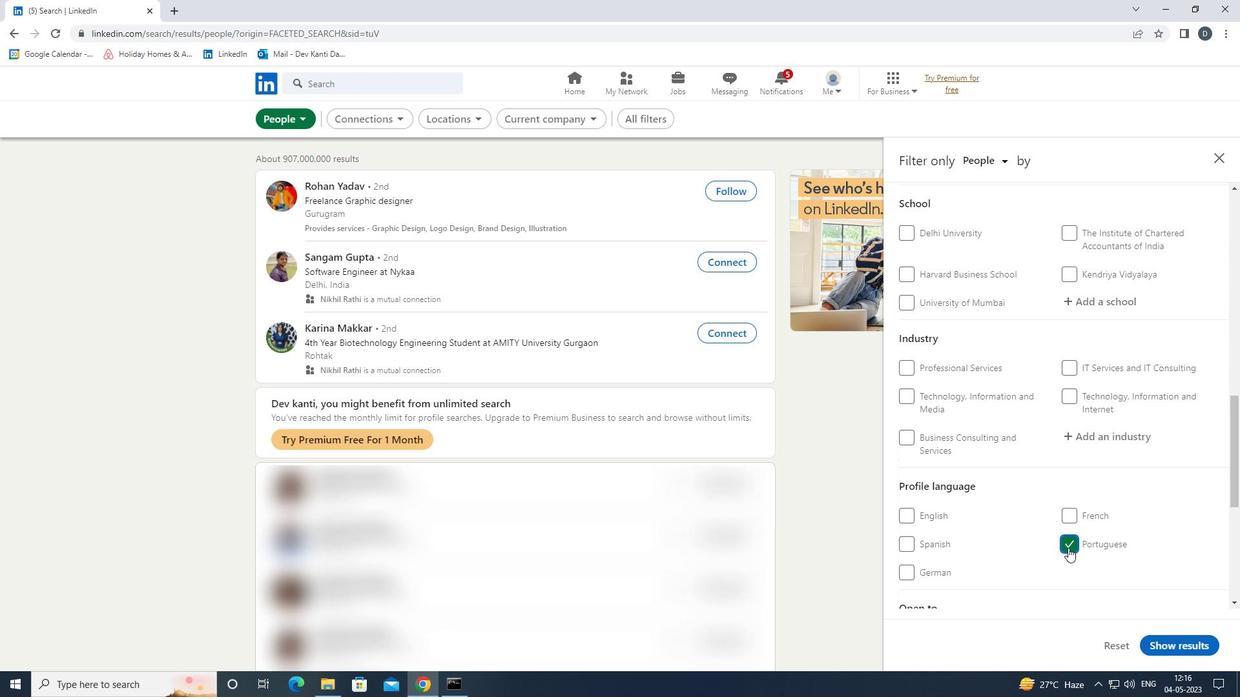 
Action: Mouse scrolled (1068, 545) with delta (0, 0)
Screenshot: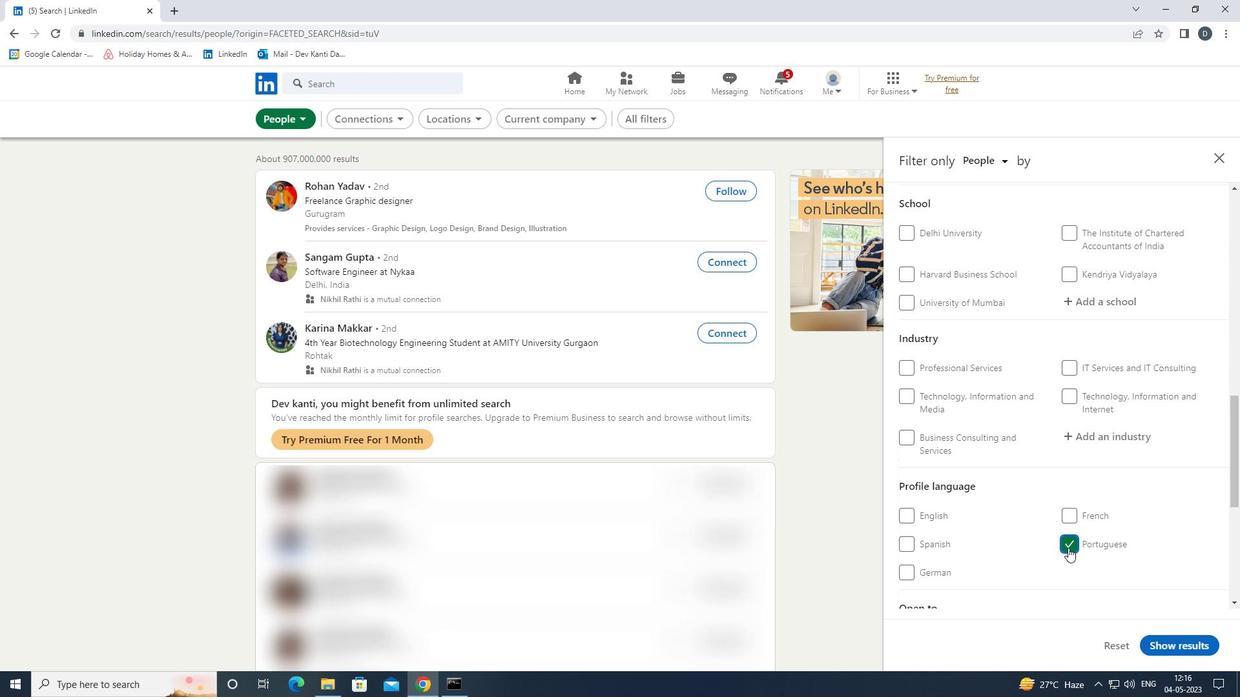 
Action: Mouse moved to (1088, 490)
Screenshot: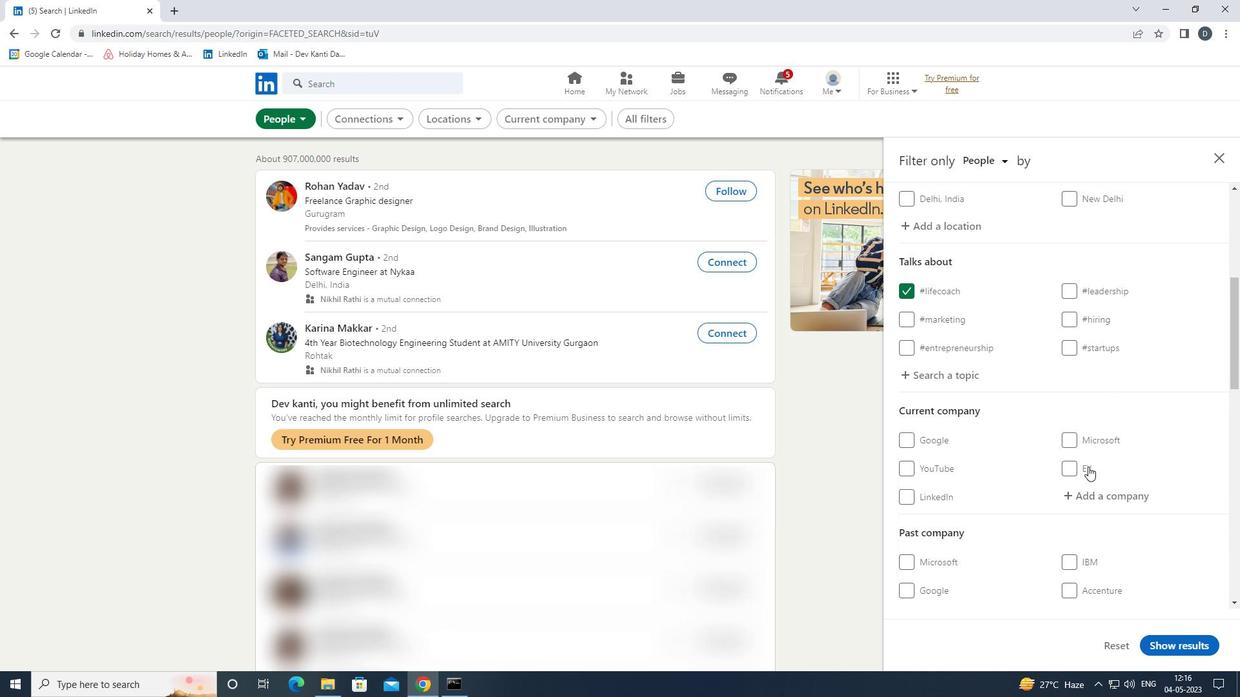 
Action: Mouse pressed left at (1088, 490)
Screenshot: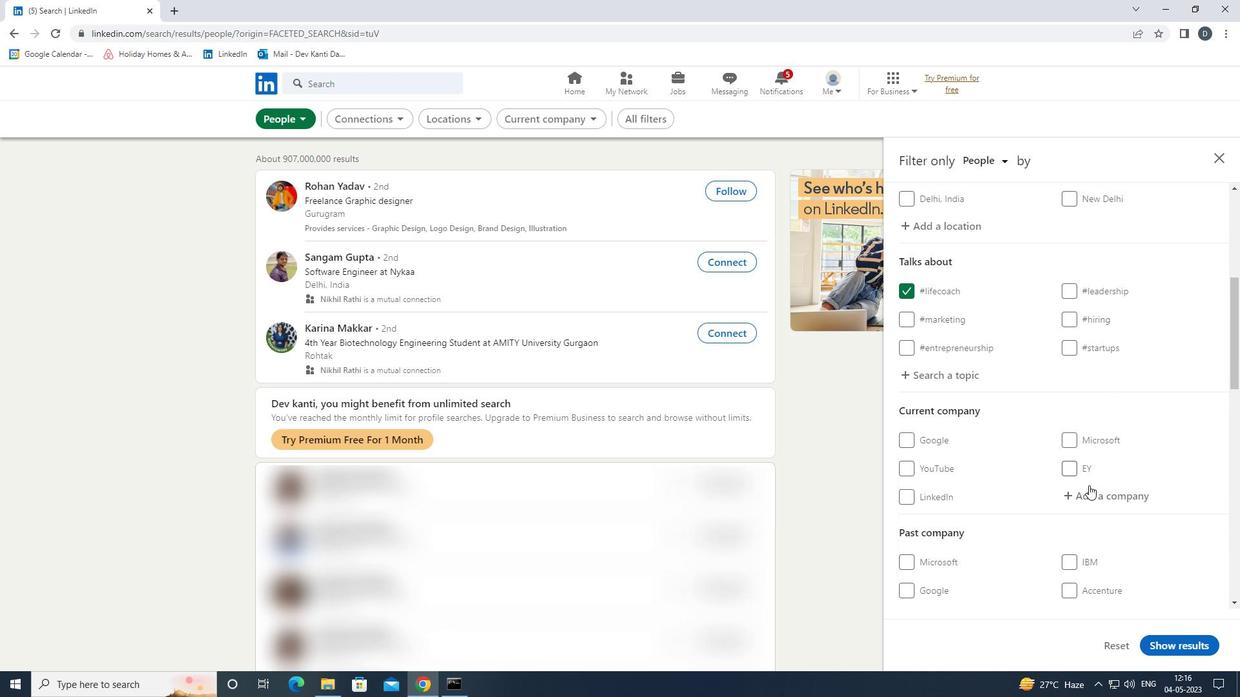 
Action: Key pressed <Key.shift>CS<Key.backspace>GS<Key.down><Key.down><Key.down><Key.down><Key.enter>
Screenshot: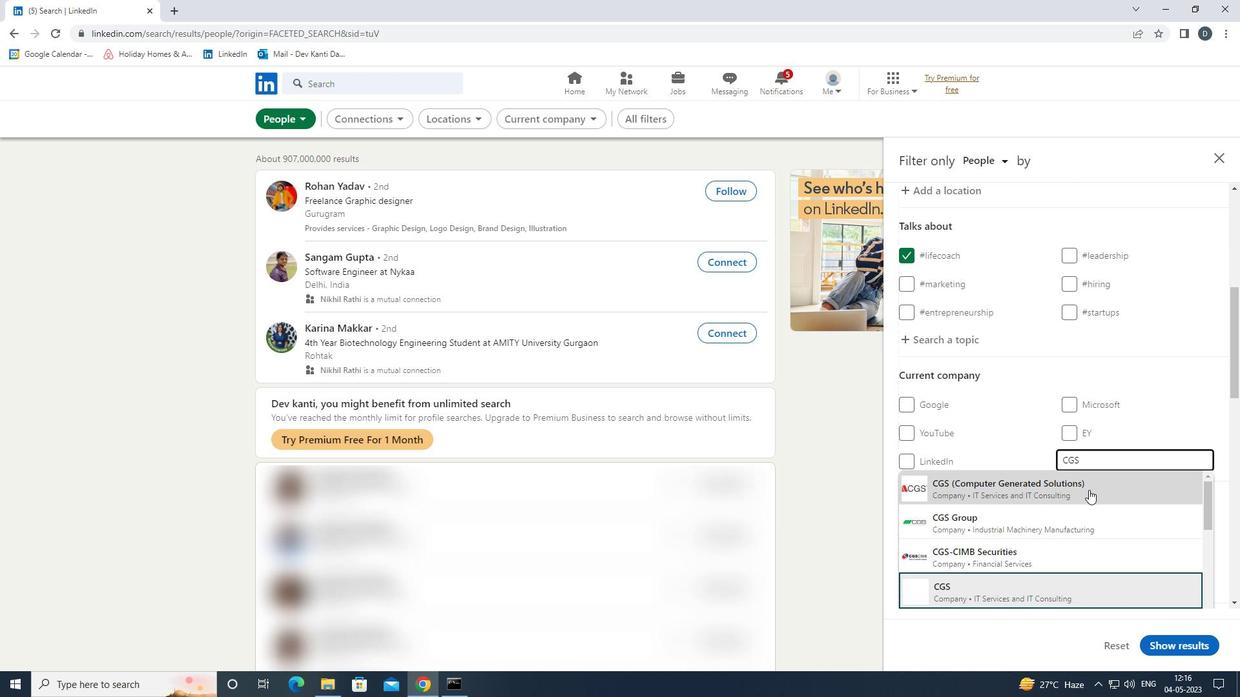 
Action: Mouse moved to (1099, 463)
Screenshot: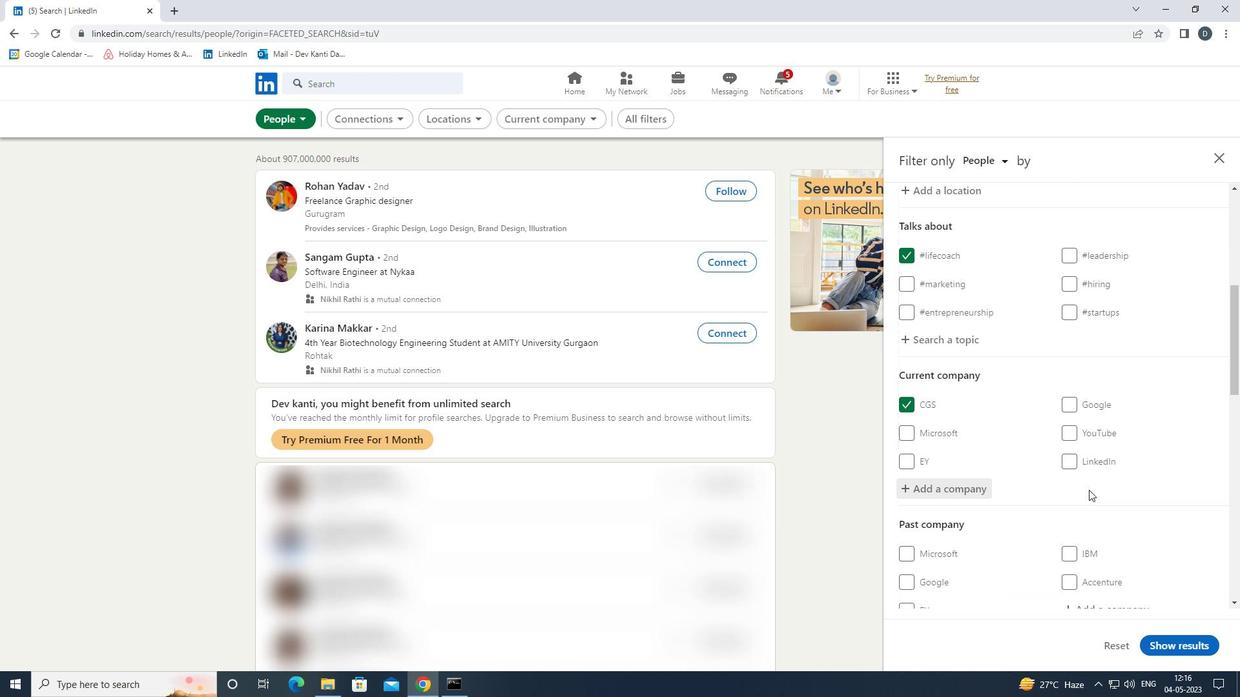 
Action: Mouse scrolled (1099, 463) with delta (0, 0)
Screenshot: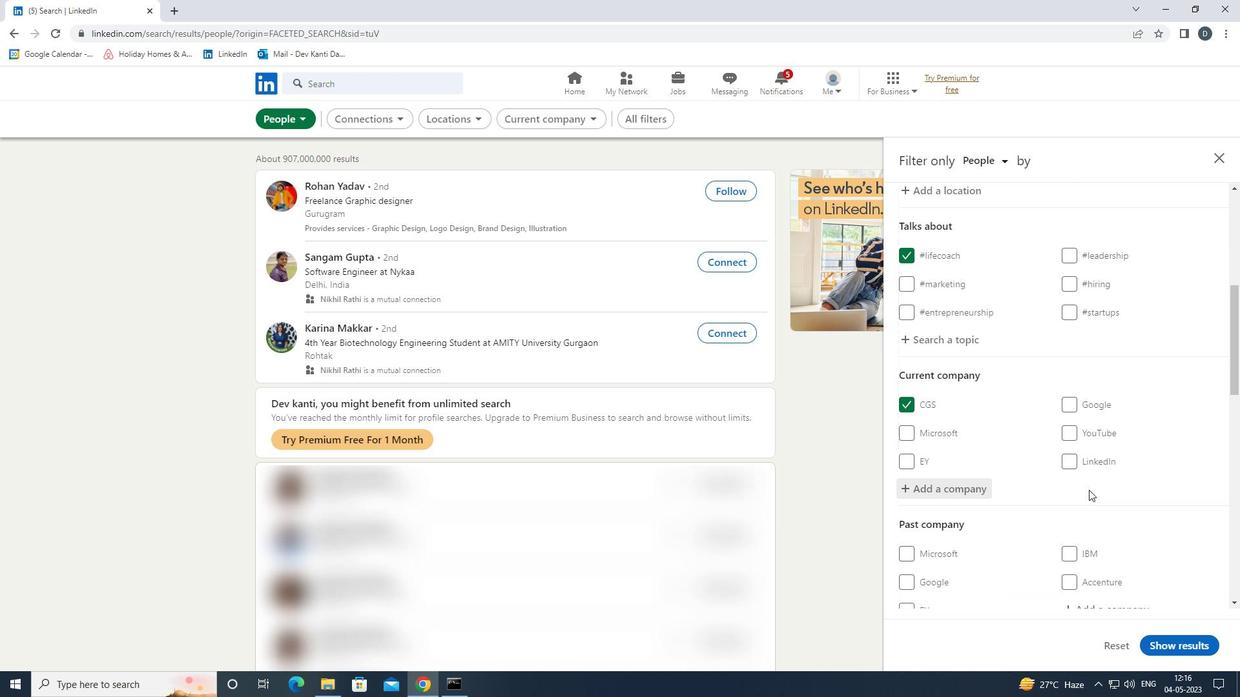 
Action: Mouse moved to (1099, 468)
Screenshot: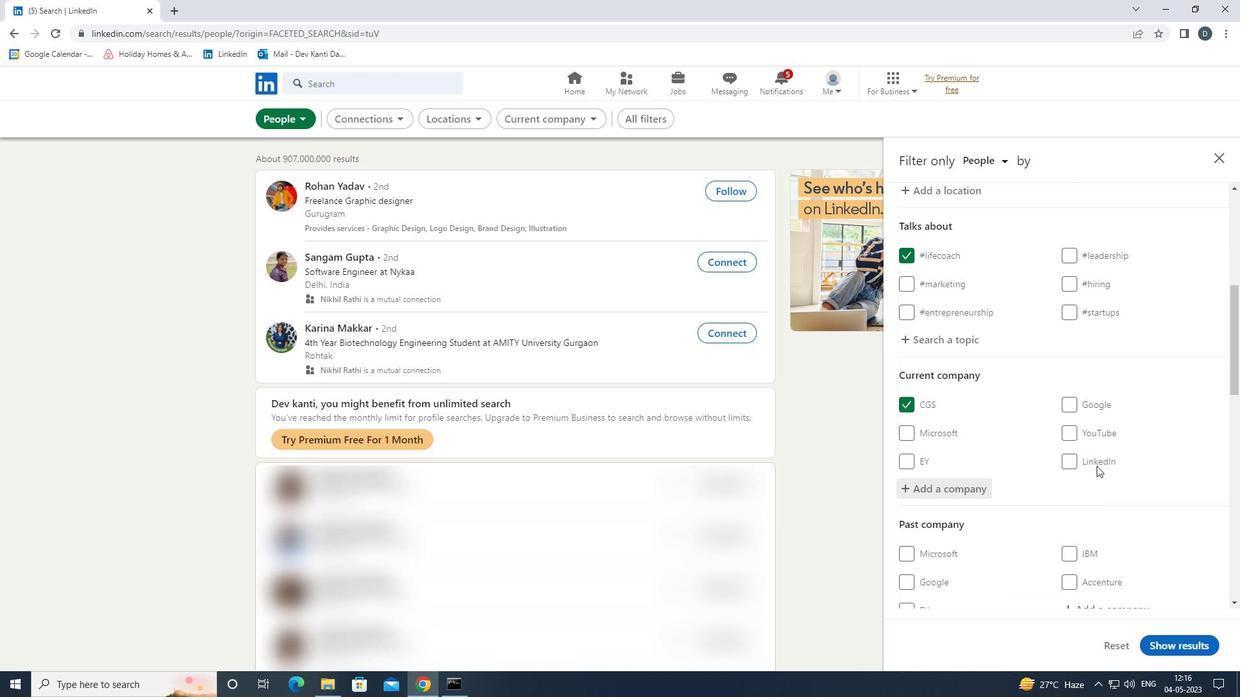 
Action: Mouse scrolled (1099, 467) with delta (0, 0)
Screenshot: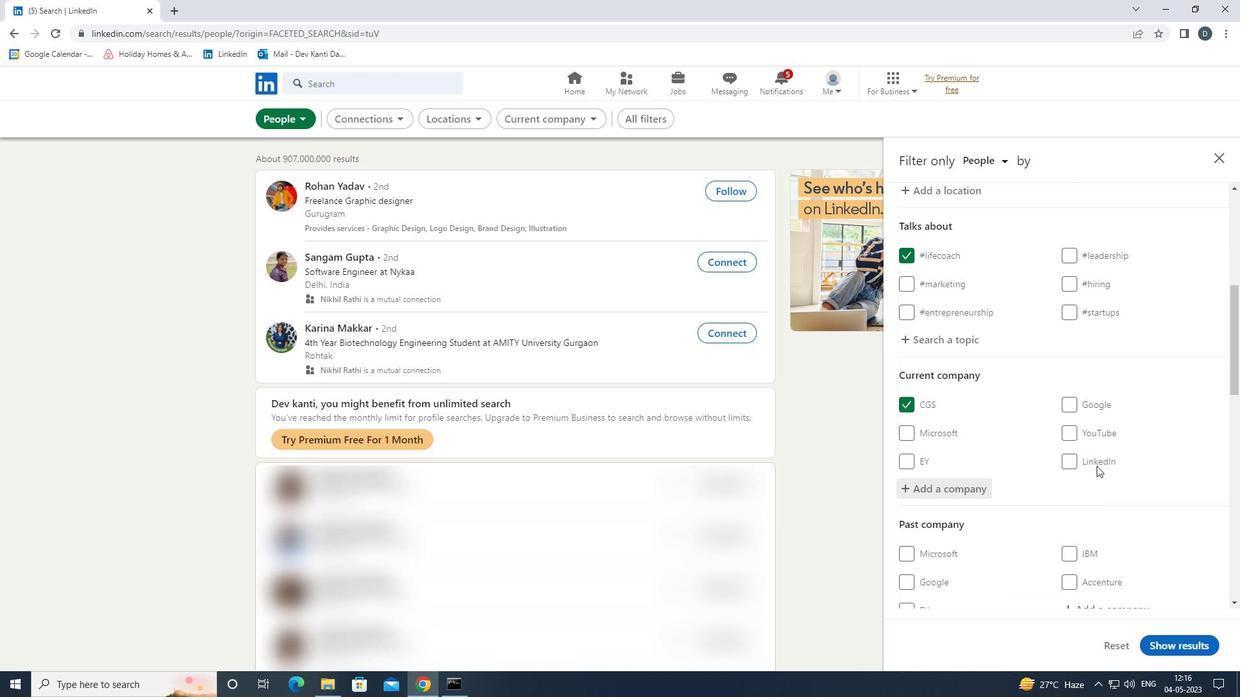 
Action: Mouse scrolled (1099, 467) with delta (0, 0)
Screenshot: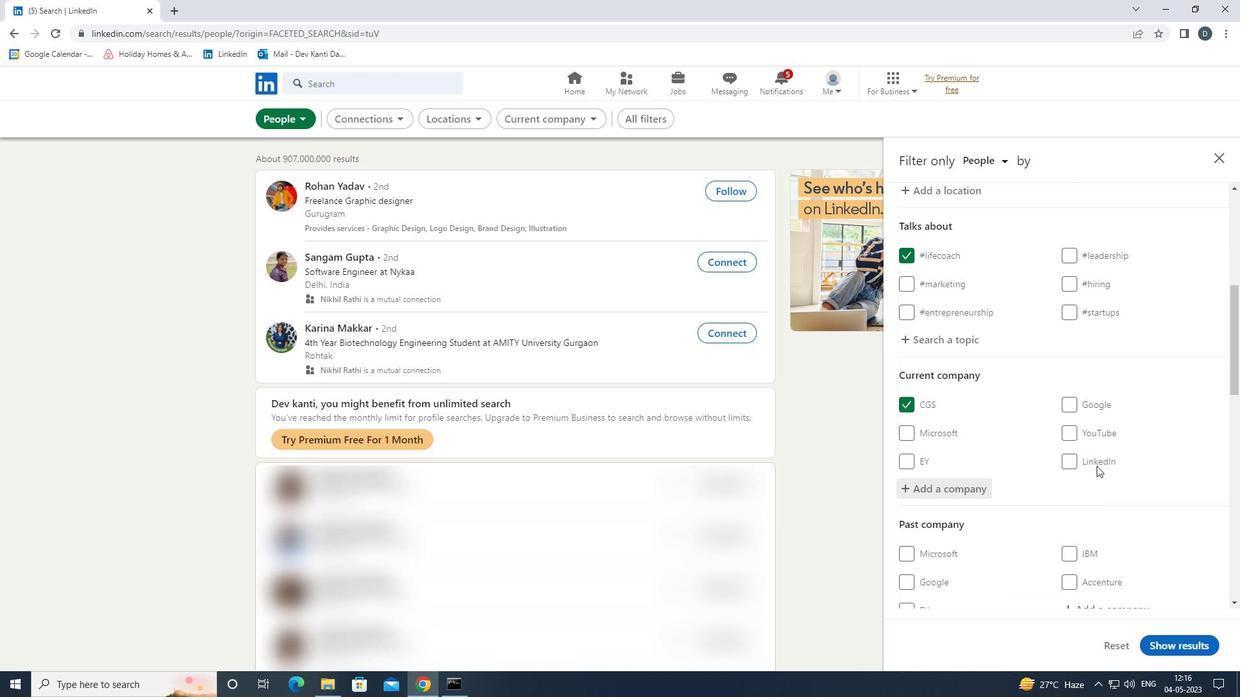 
Action: Mouse moved to (1098, 471)
Screenshot: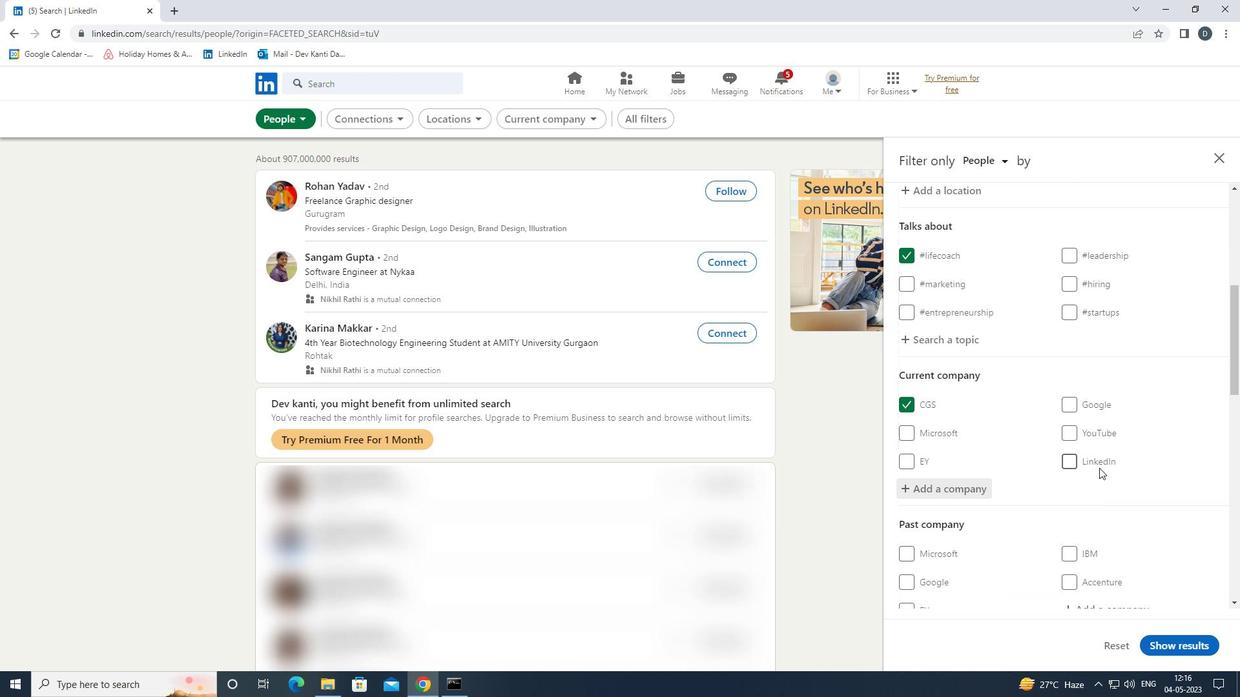 
Action: Mouse scrolled (1098, 470) with delta (0, 0)
Screenshot: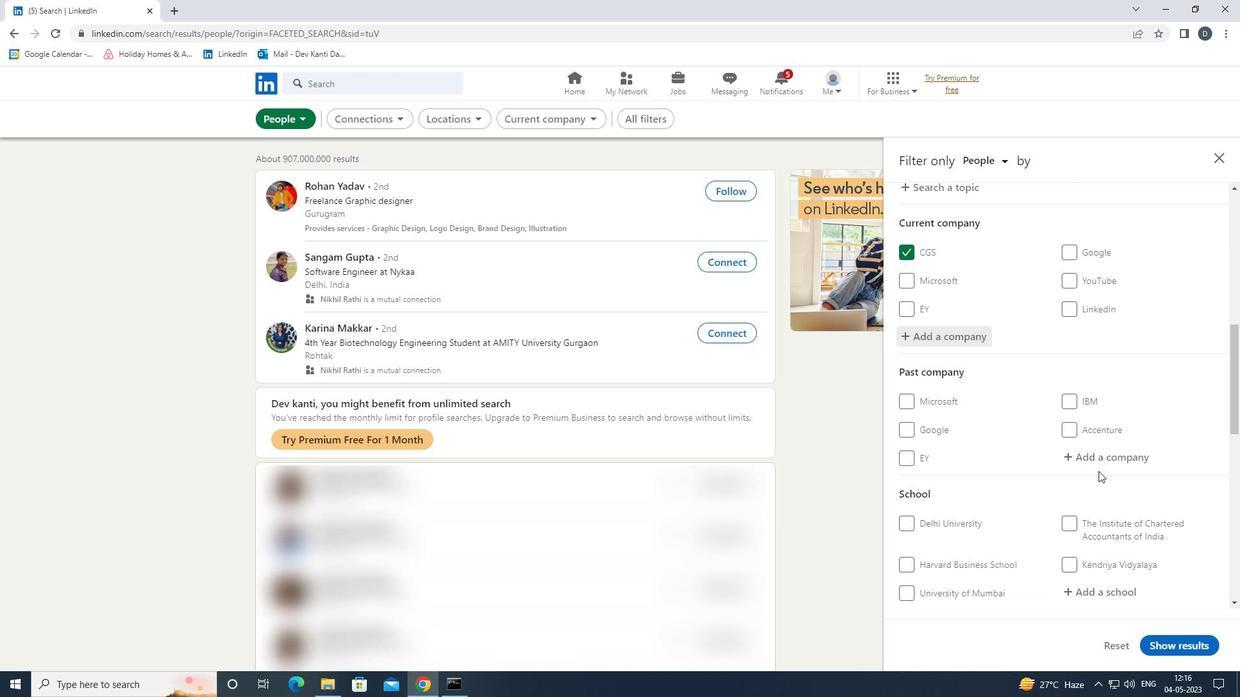 
Action: Mouse scrolled (1098, 470) with delta (0, 0)
Screenshot: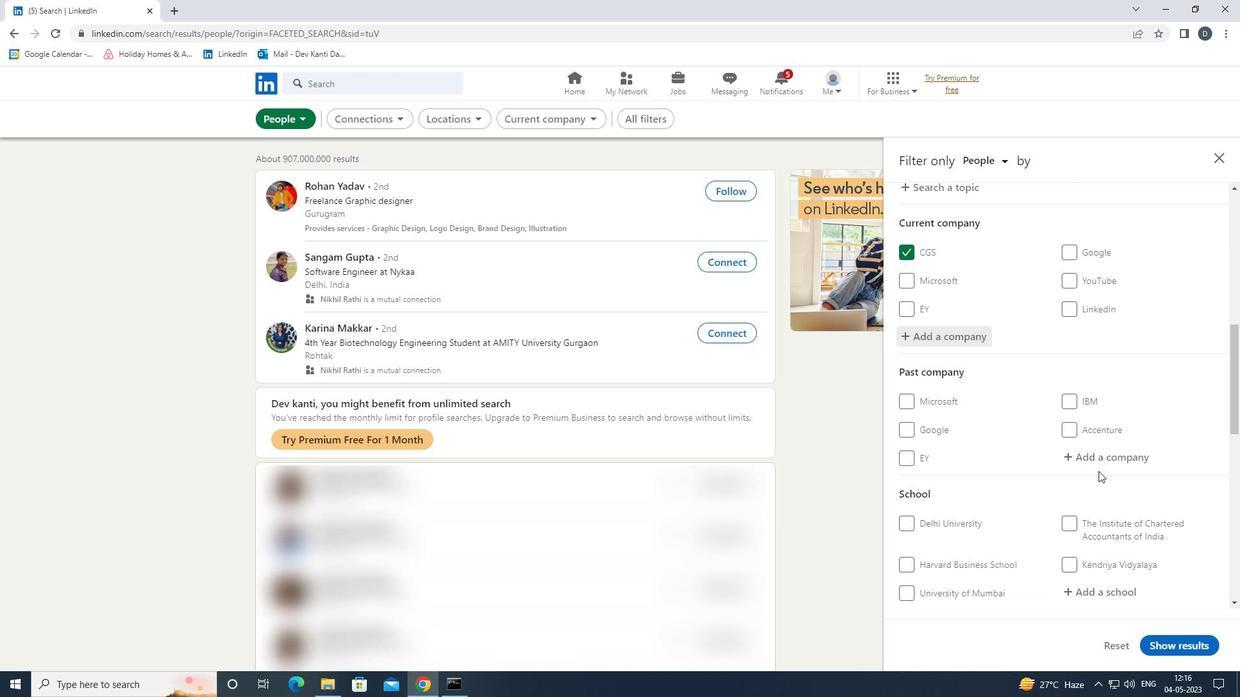 
Action: Mouse moved to (1112, 428)
Screenshot: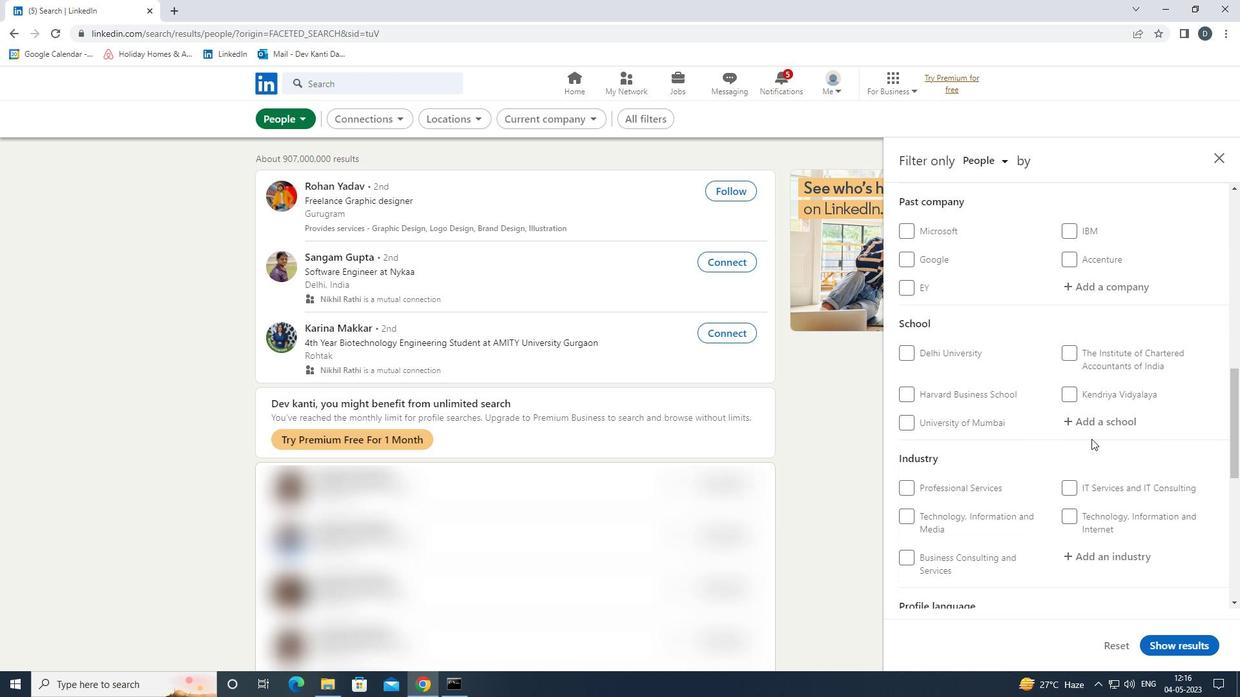 
Action: Mouse pressed left at (1112, 428)
Screenshot: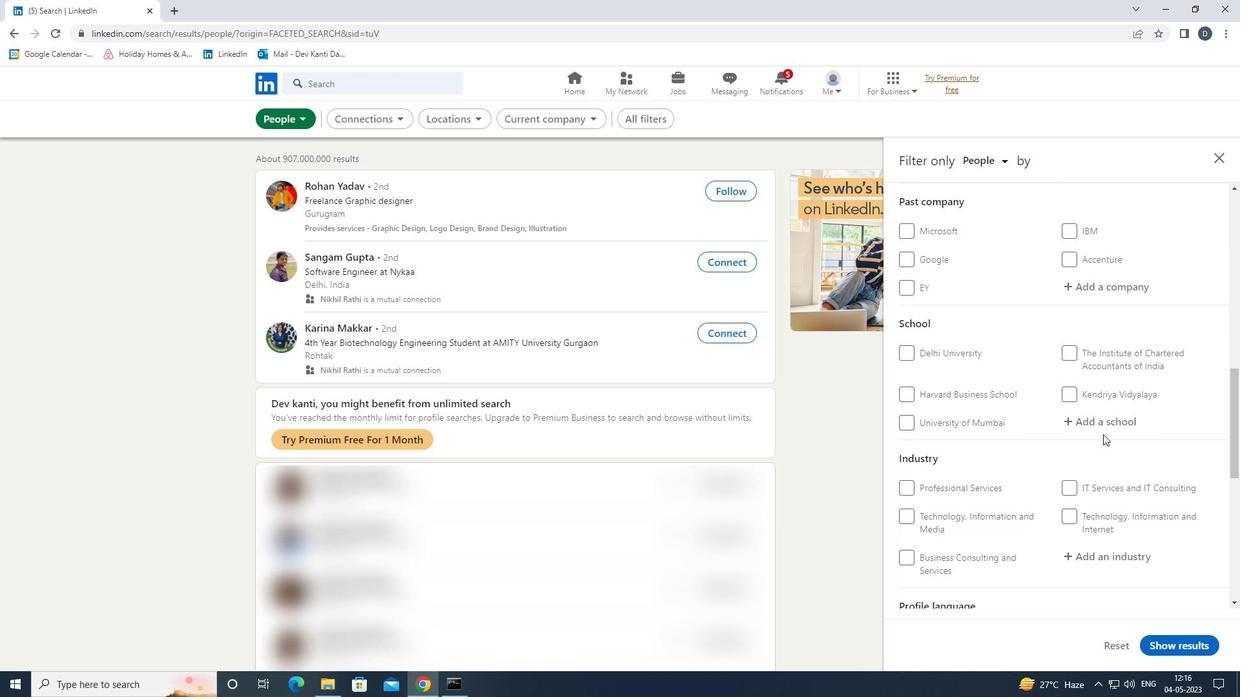 
Action: Key pressed <Key.shift><Key.shift><Key.shift>KAKATIYA<Key.down><Key.enter>
Screenshot: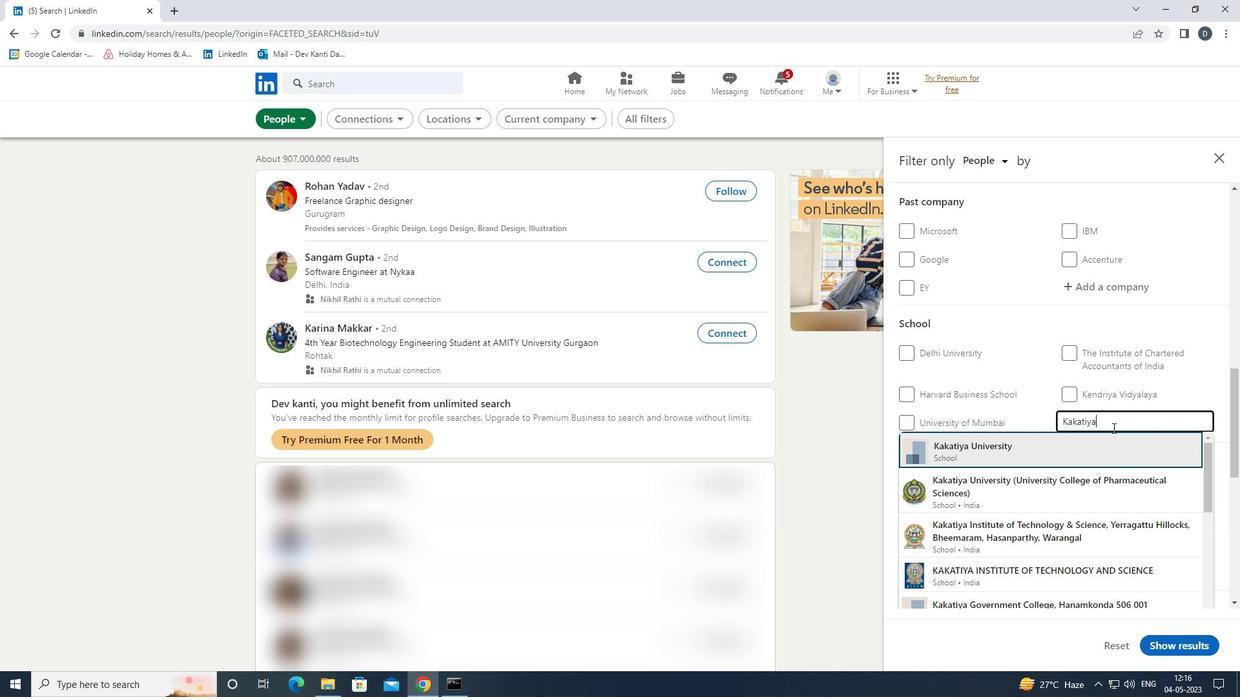 
Action: Mouse moved to (1118, 428)
Screenshot: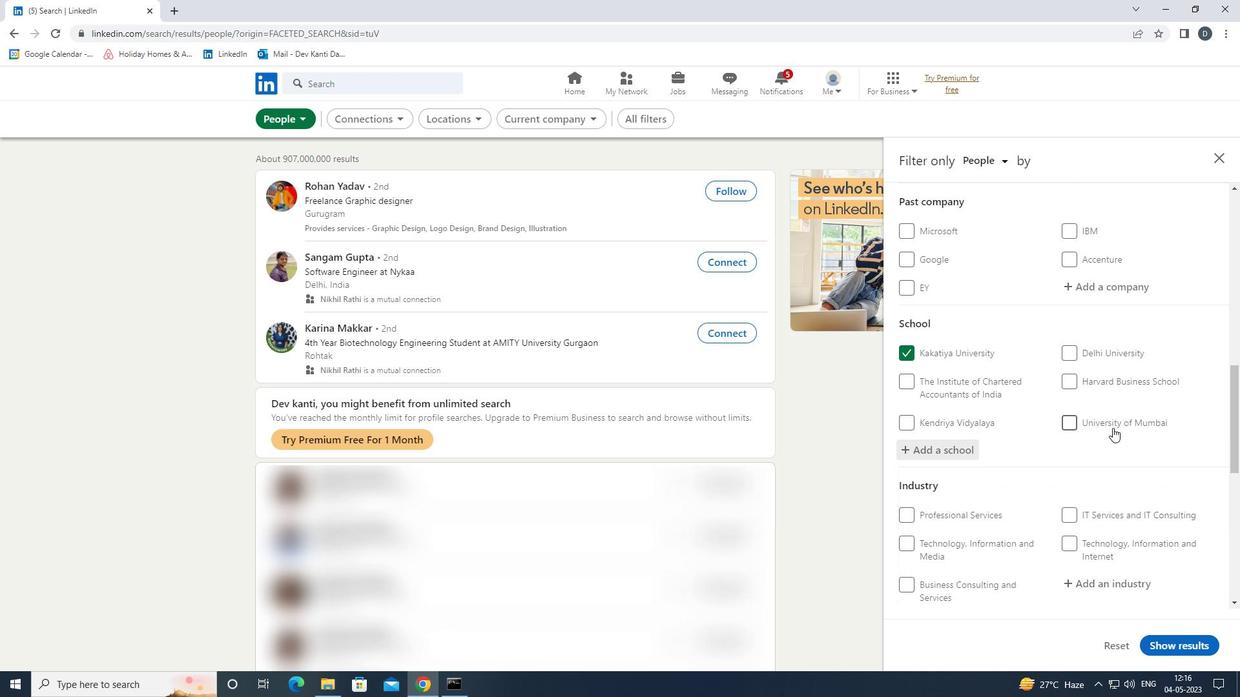 
Action: Mouse scrolled (1118, 428) with delta (0, 0)
Screenshot: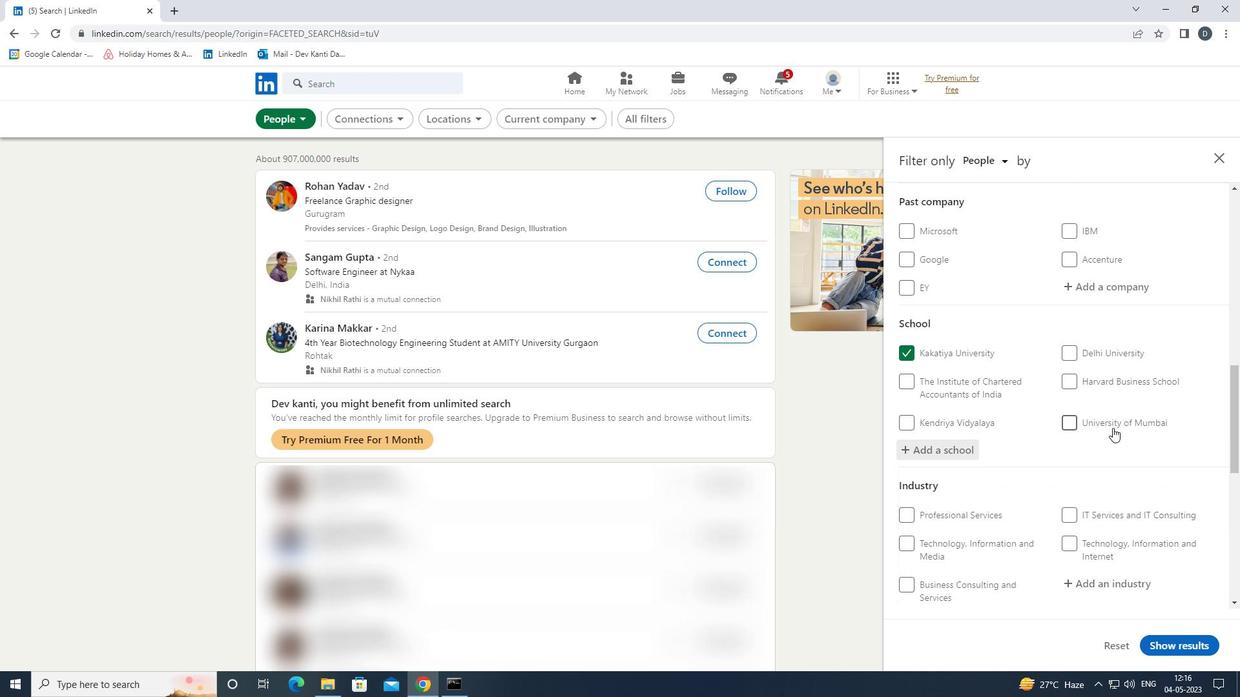 
Action: Mouse moved to (1118, 434)
Screenshot: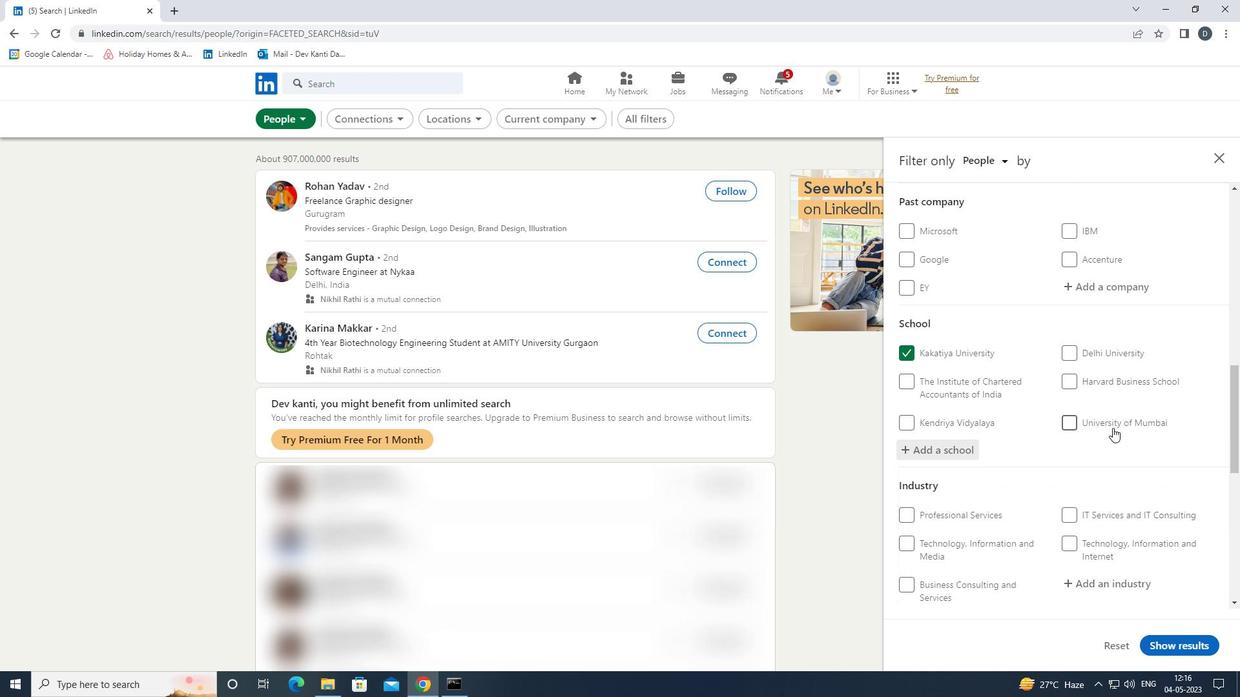 
Action: Mouse scrolled (1118, 434) with delta (0, 0)
Screenshot: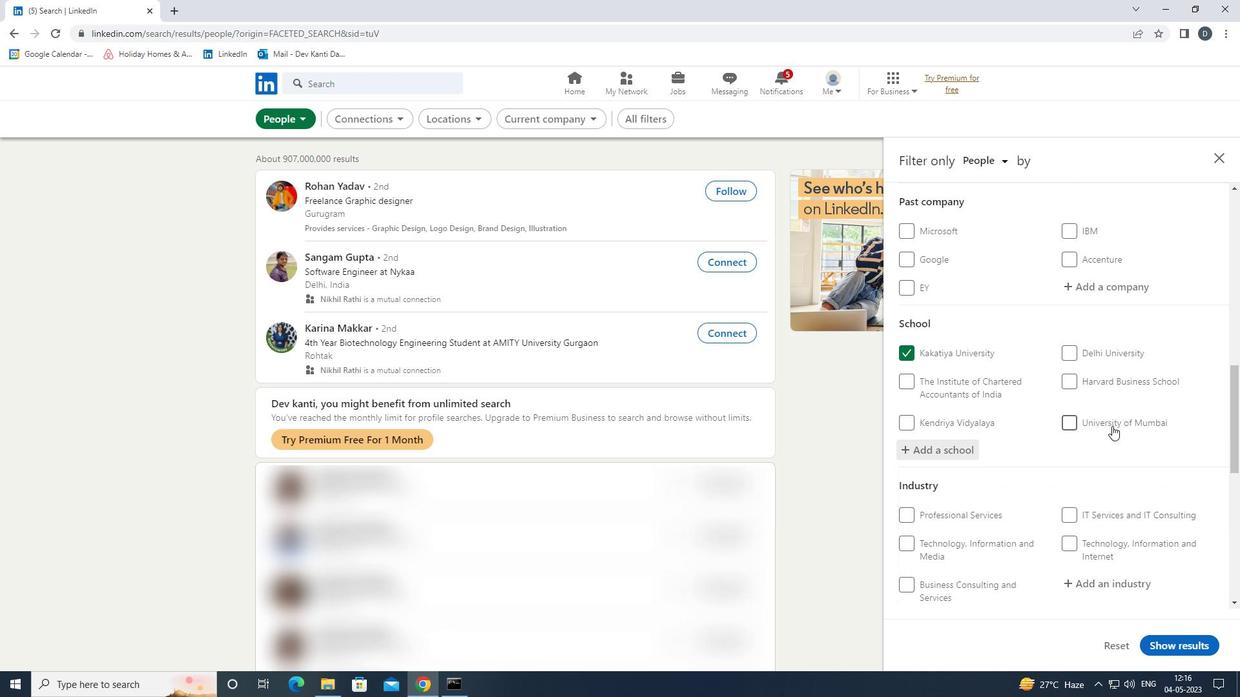 
Action: Mouse scrolled (1118, 434) with delta (0, 0)
Screenshot: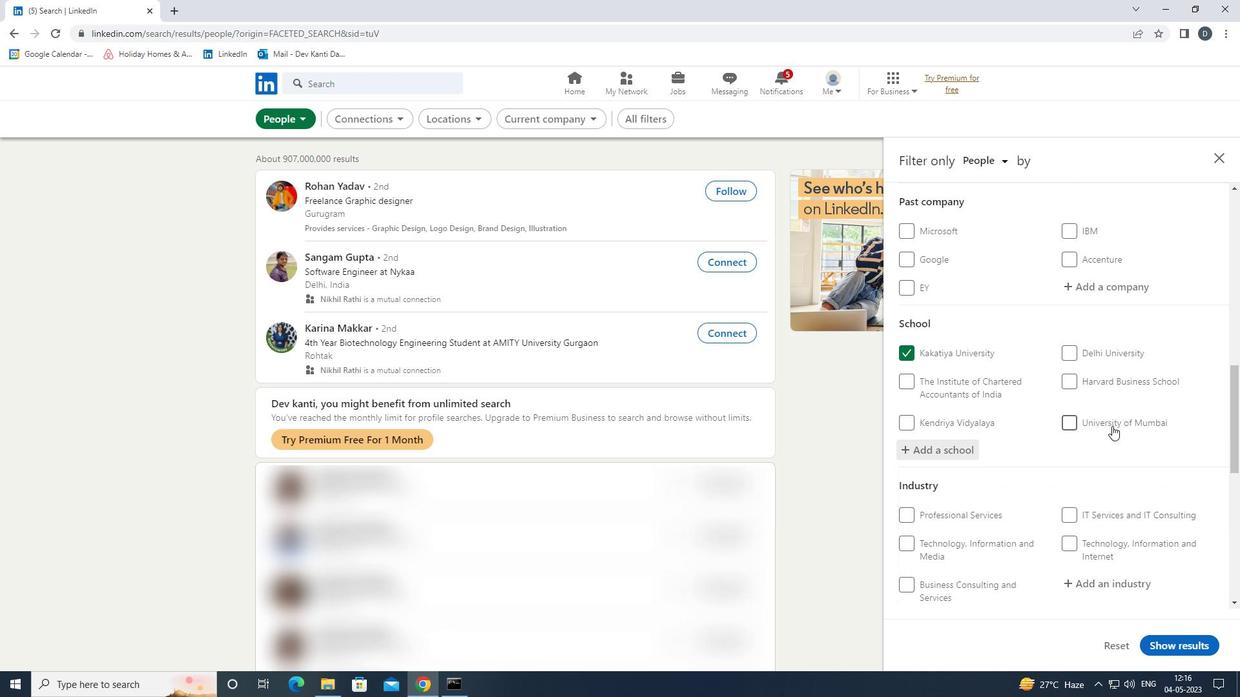 
Action: Mouse moved to (1129, 381)
Screenshot: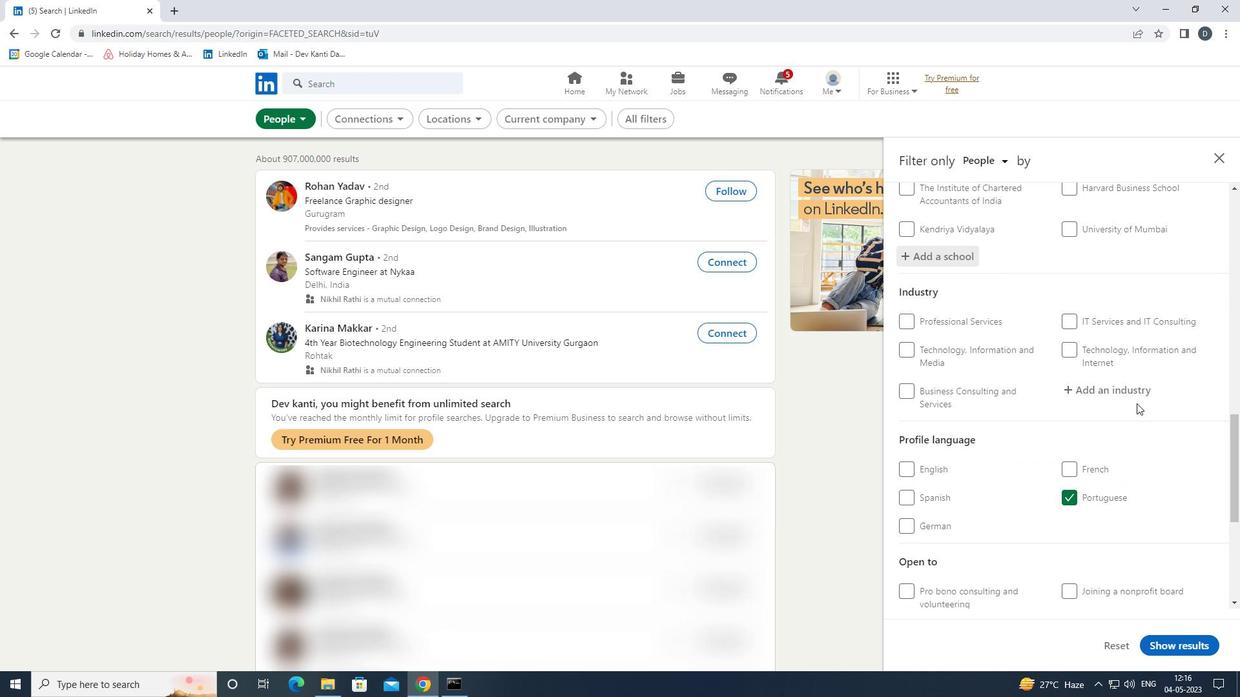 
Action: Mouse pressed left at (1129, 381)
Screenshot: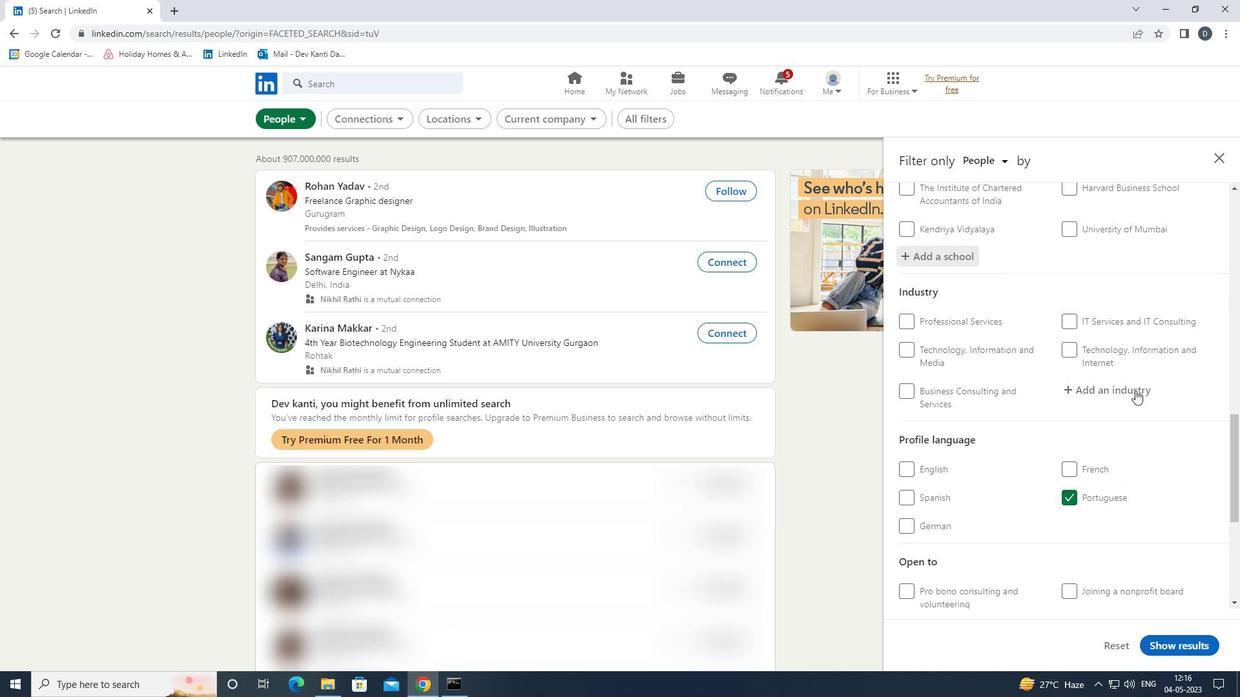 
Action: Mouse moved to (1127, 383)
Screenshot: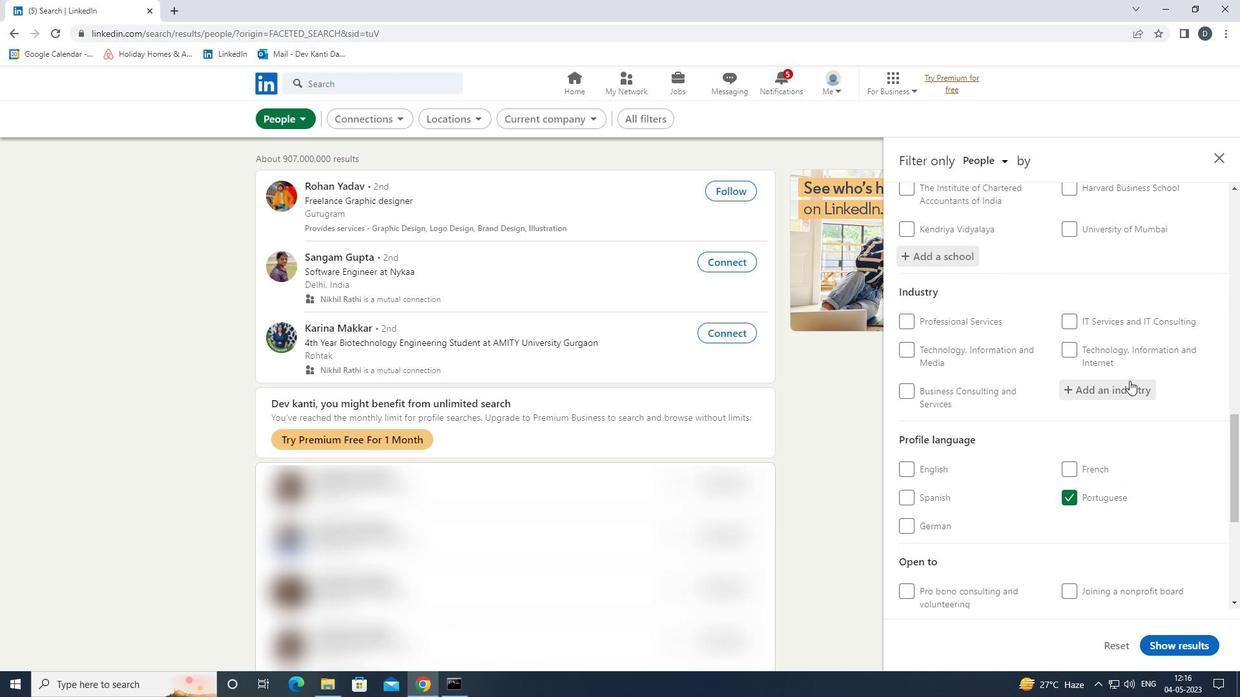 
Action: Key pressed <Key.shift>RETAIL<Key.space><Key.shift>LUX<Key.down><Key.enter>
Screenshot: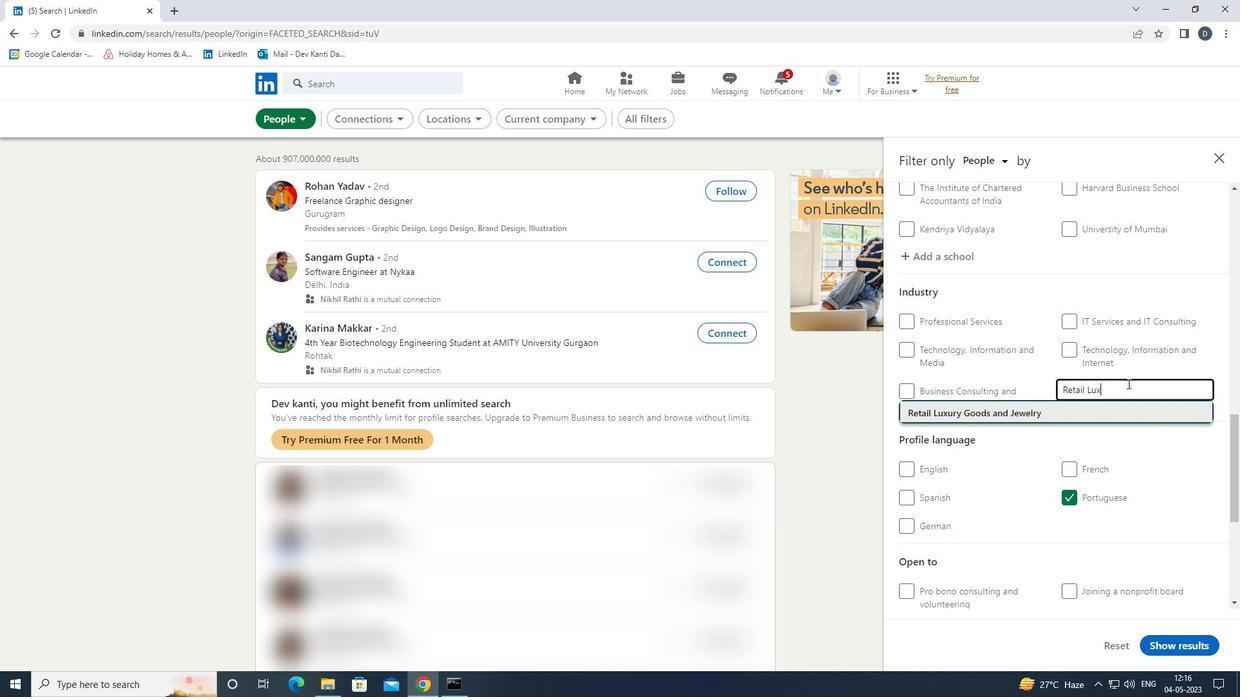 
Action: Mouse moved to (1145, 390)
Screenshot: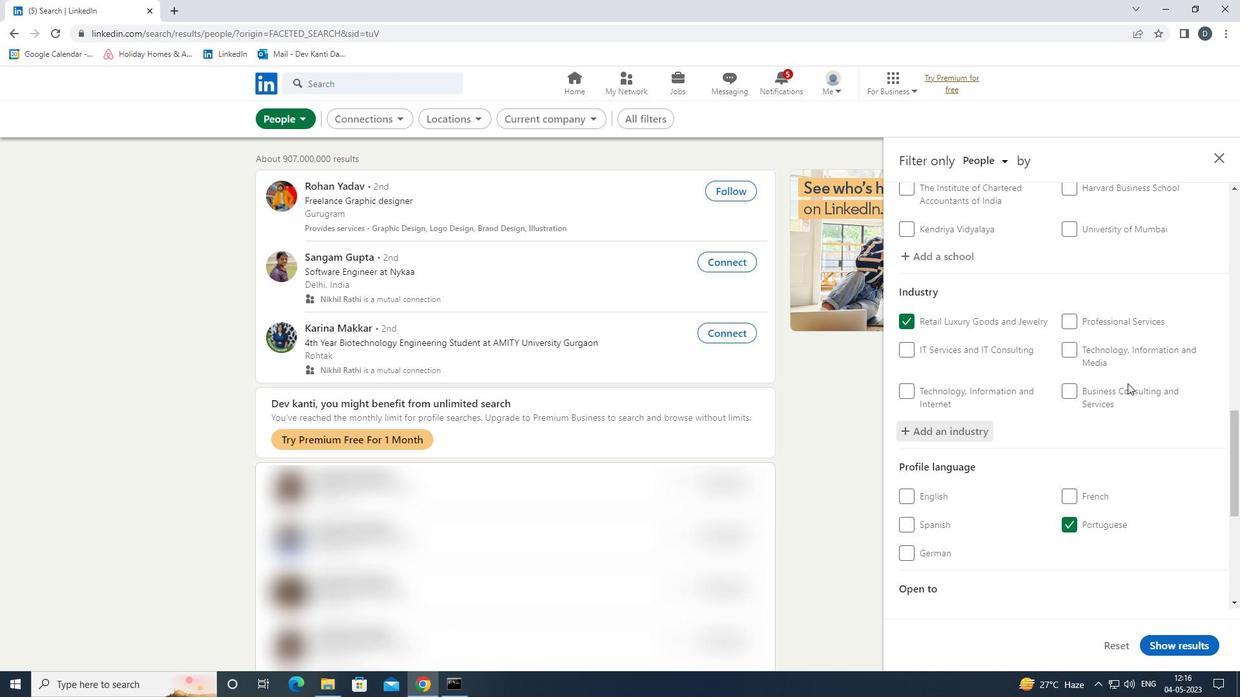 
Action: Mouse scrolled (1145, 389) with delta (0, 0)
Screenshot: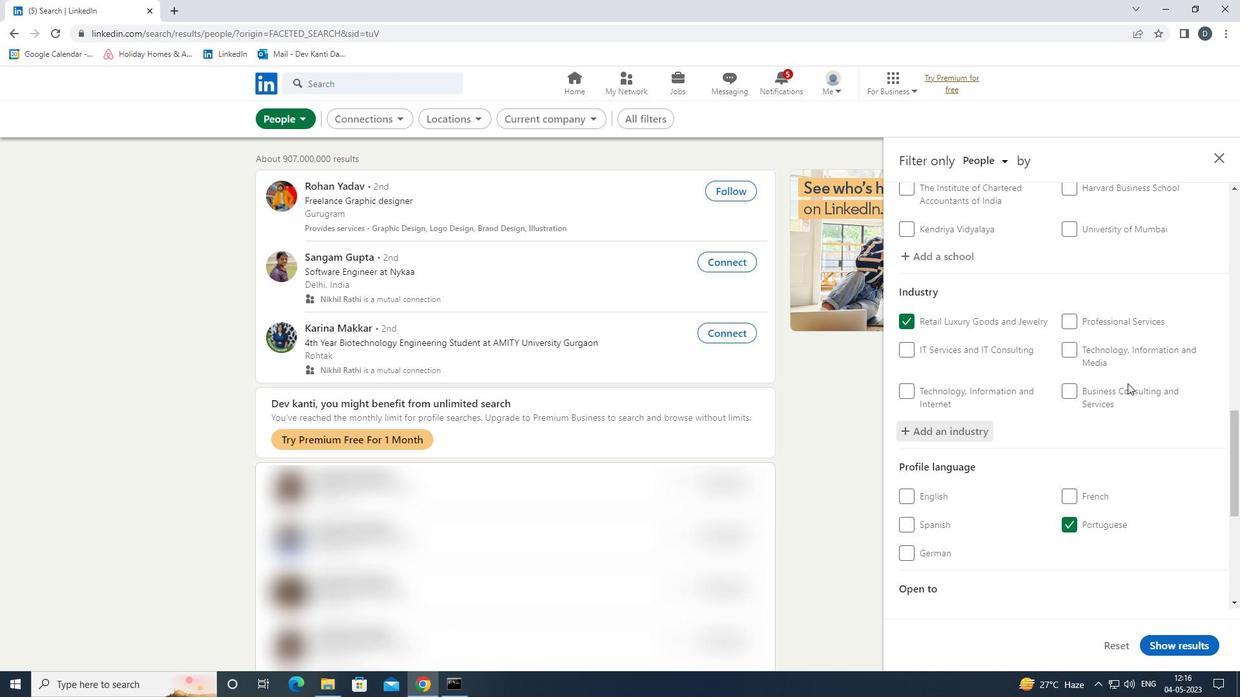 
Action: Mouse moved to (1145, 390)
Screenshot: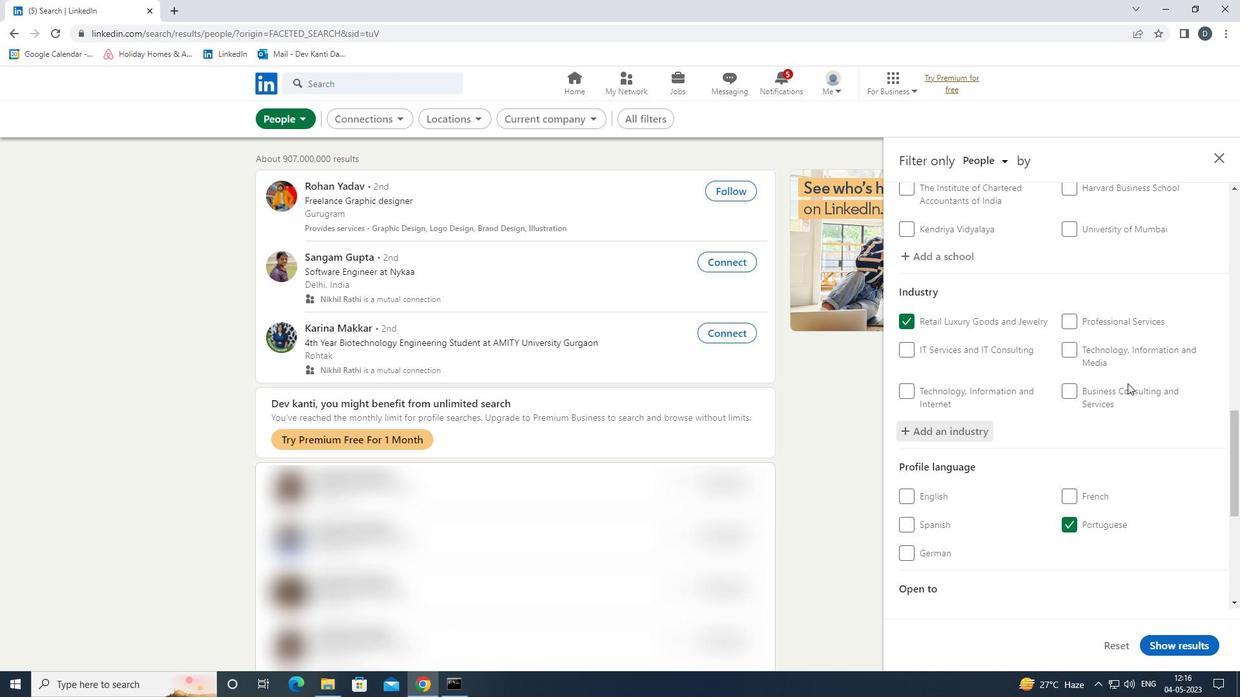 
Action: Mouse scrolled (1145, 389) with delta (0, 0)
Screenshot: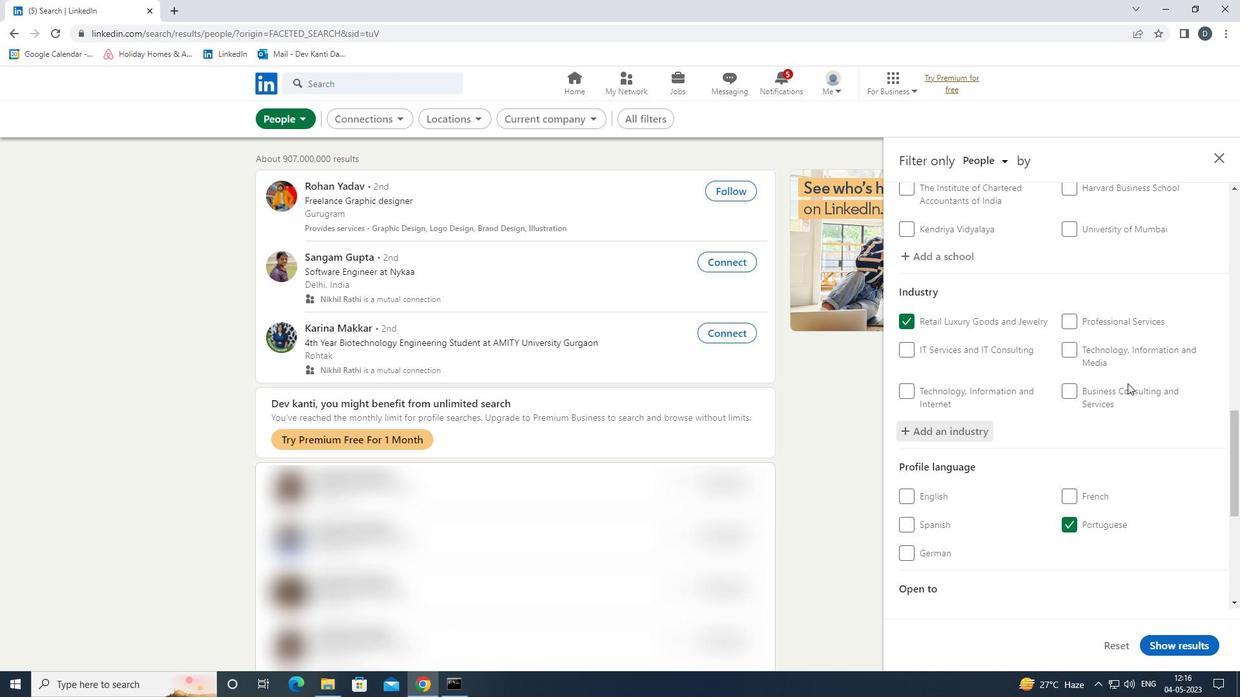 
Action: Mouse scrolled (1145, 389) with delta (0, 0)
Screenshot: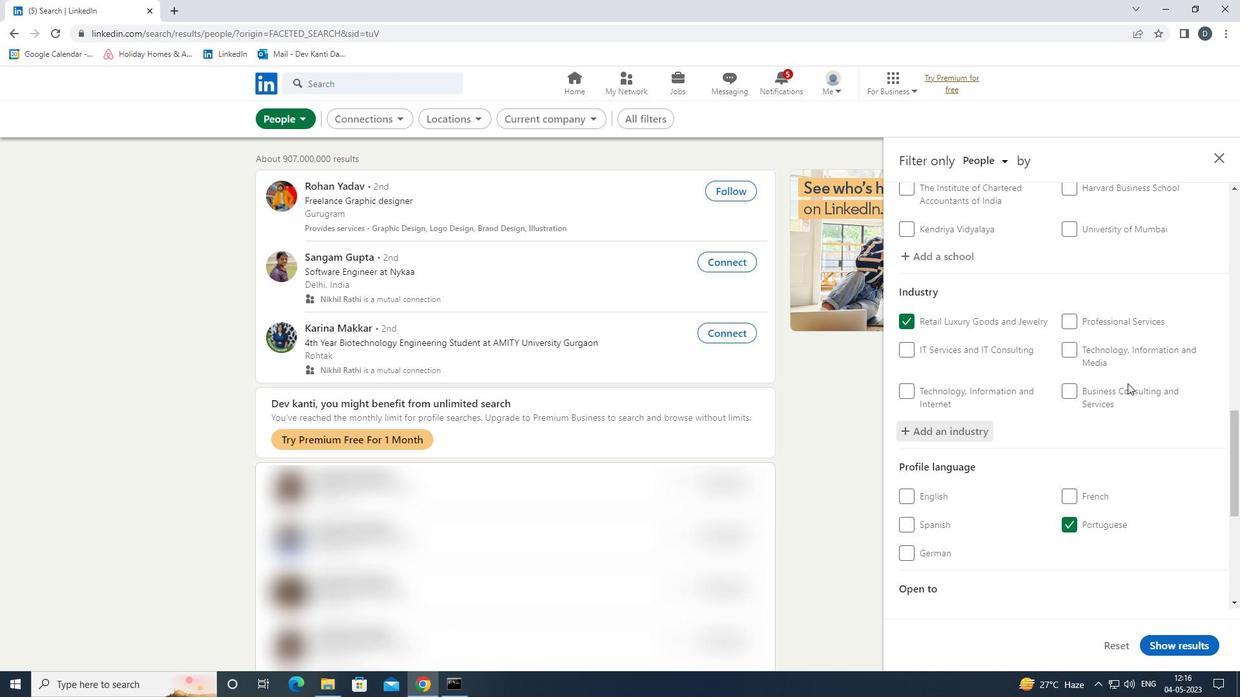 
Action: Mouse moved to (1127, 390)
Screenshot: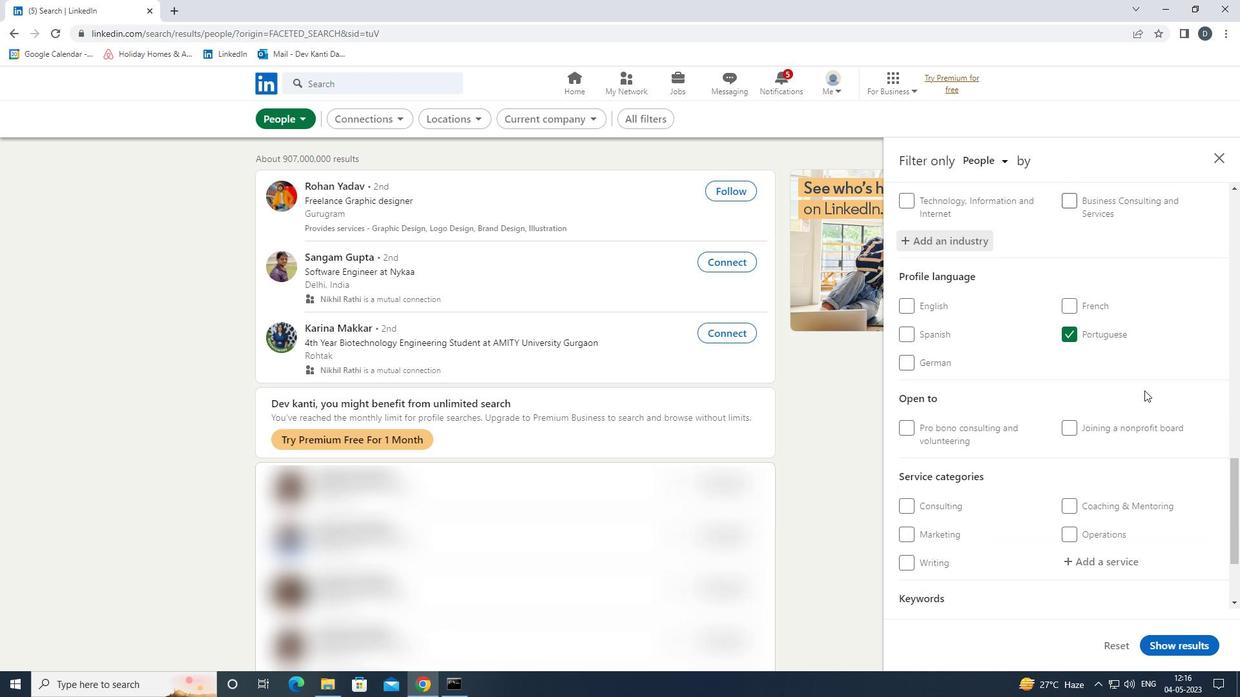 
Action: Mouse scrolled (1127, 390) with delta (0, 0)
Screenshot: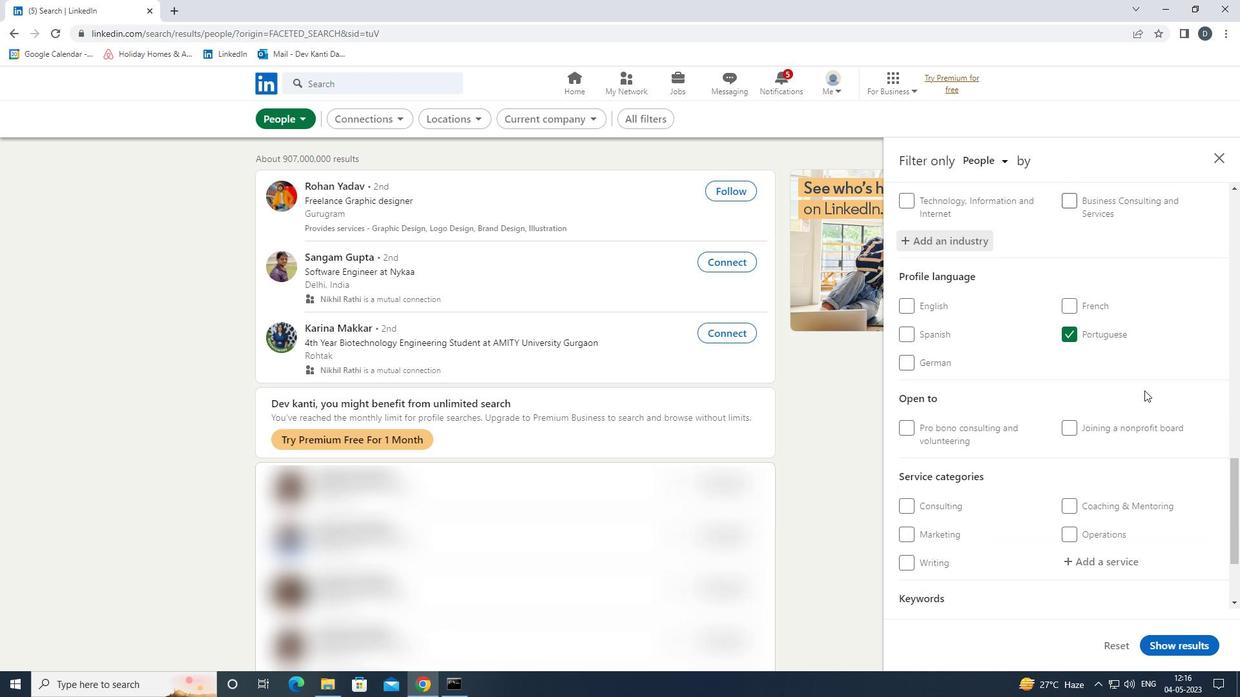 
Action: Mouse moved to (1121, 397)
Screenshot: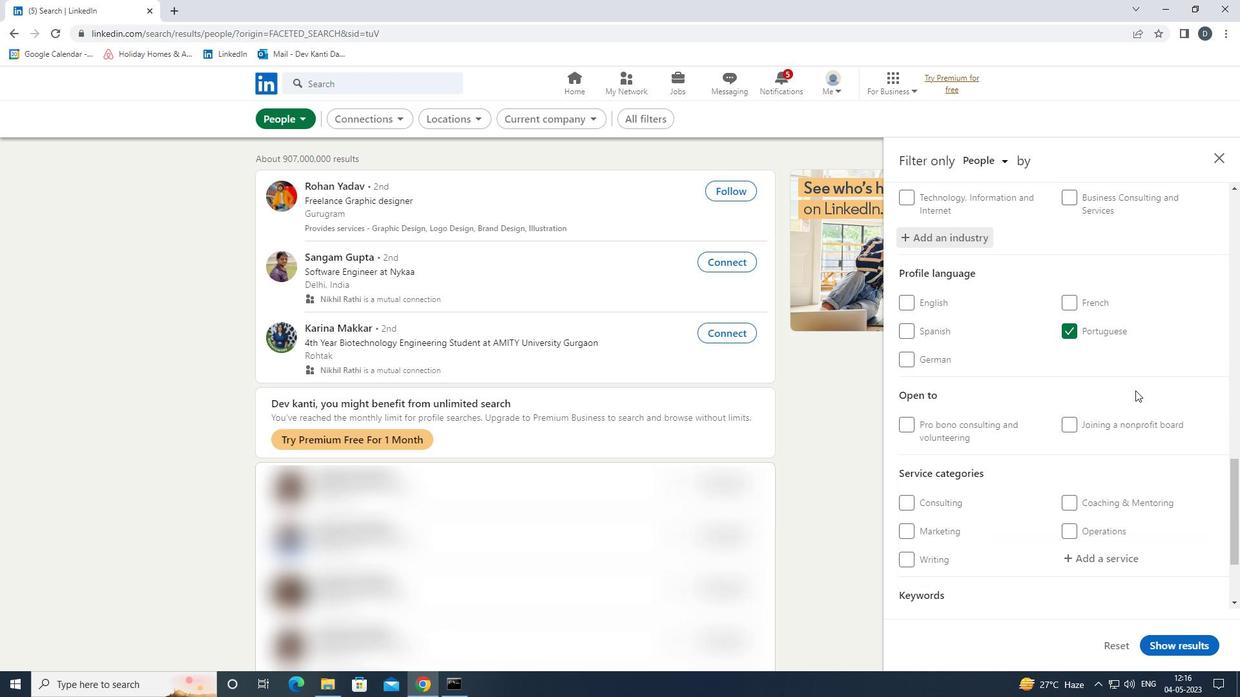 
Action: Mouse scrolled (1121, 396) with delta (0, 0)
Screenshot: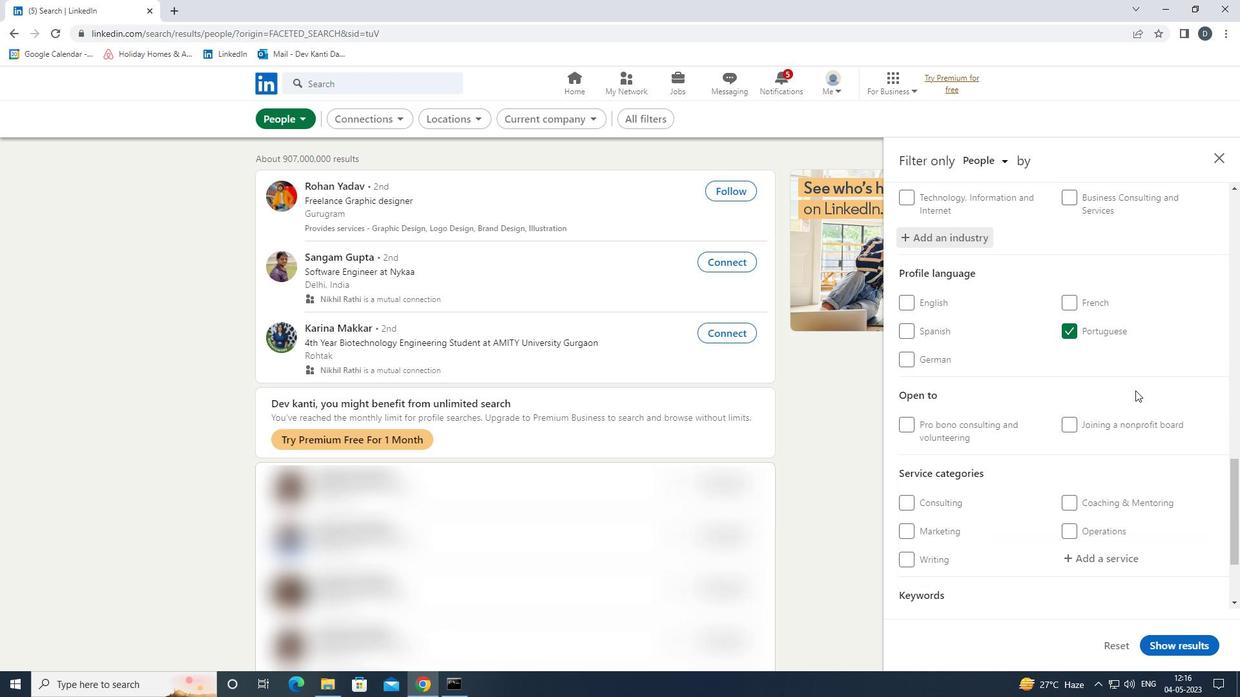 
Action: Mouse moved to (1099, 437)
Screenshot: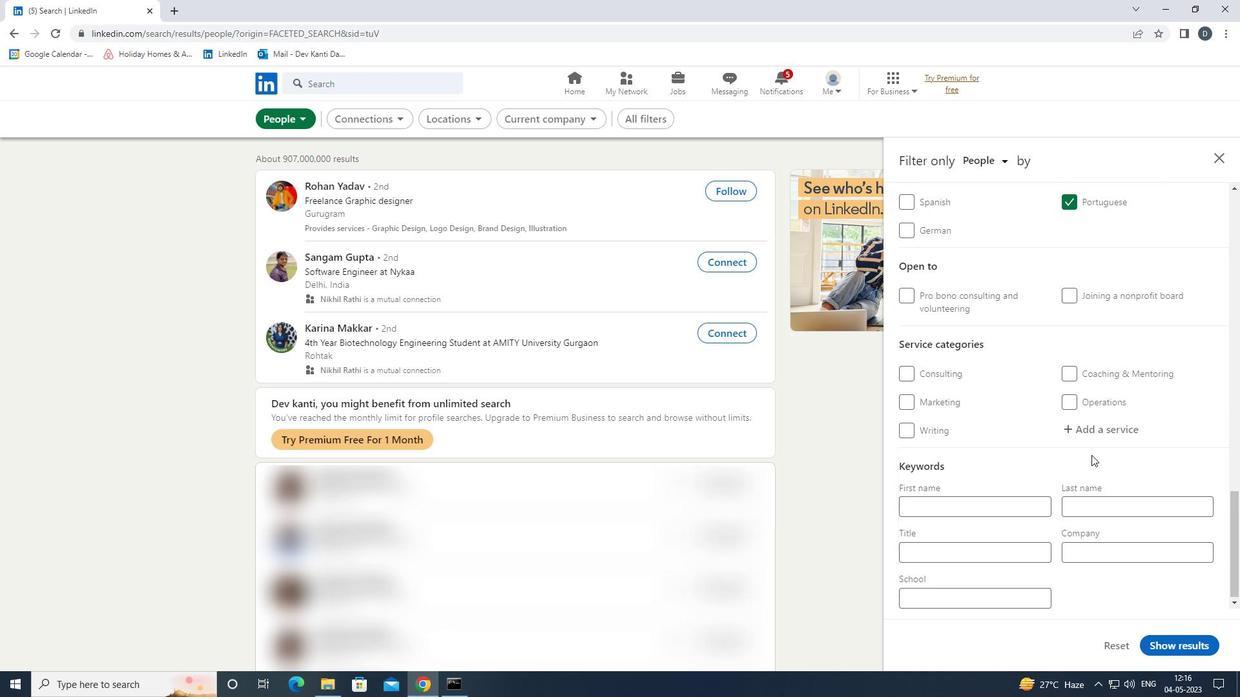 
Action: Mouse pressed left at (1099, 437)
Screenshot: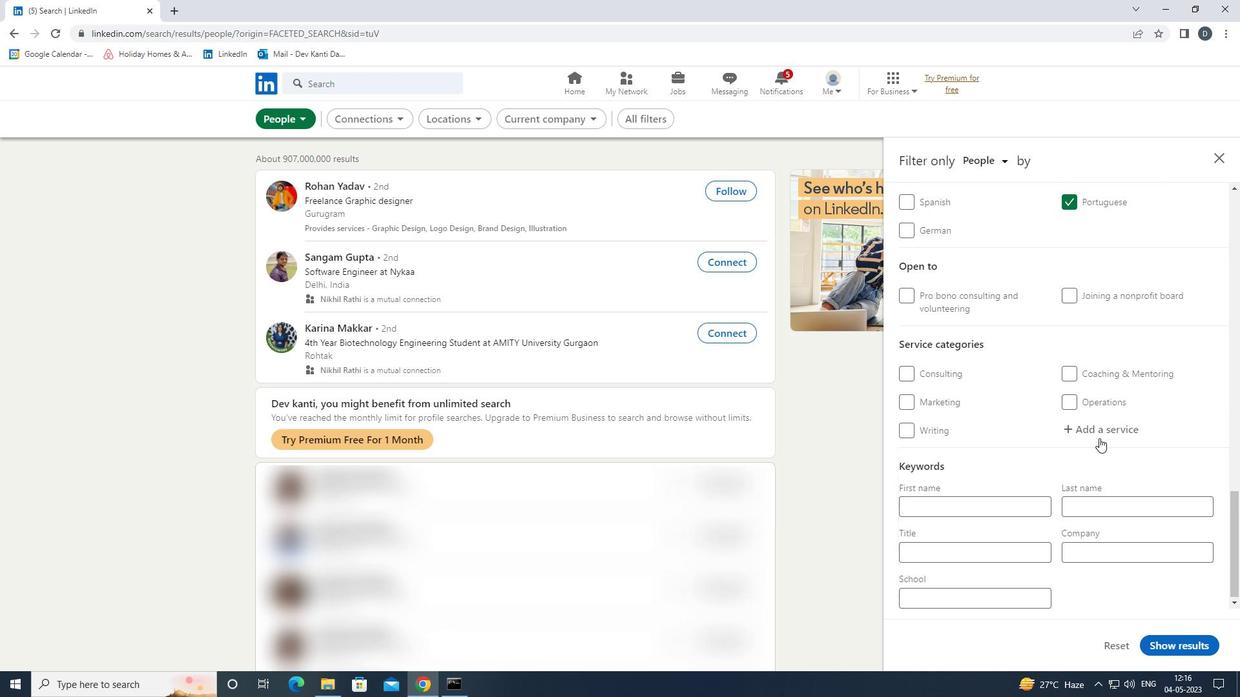 
Action: Key pressed <Key.shift>CUSTOMER<Key.space><Key.shift>S<Key.down><Key.down><Key.enter>
Screenshot: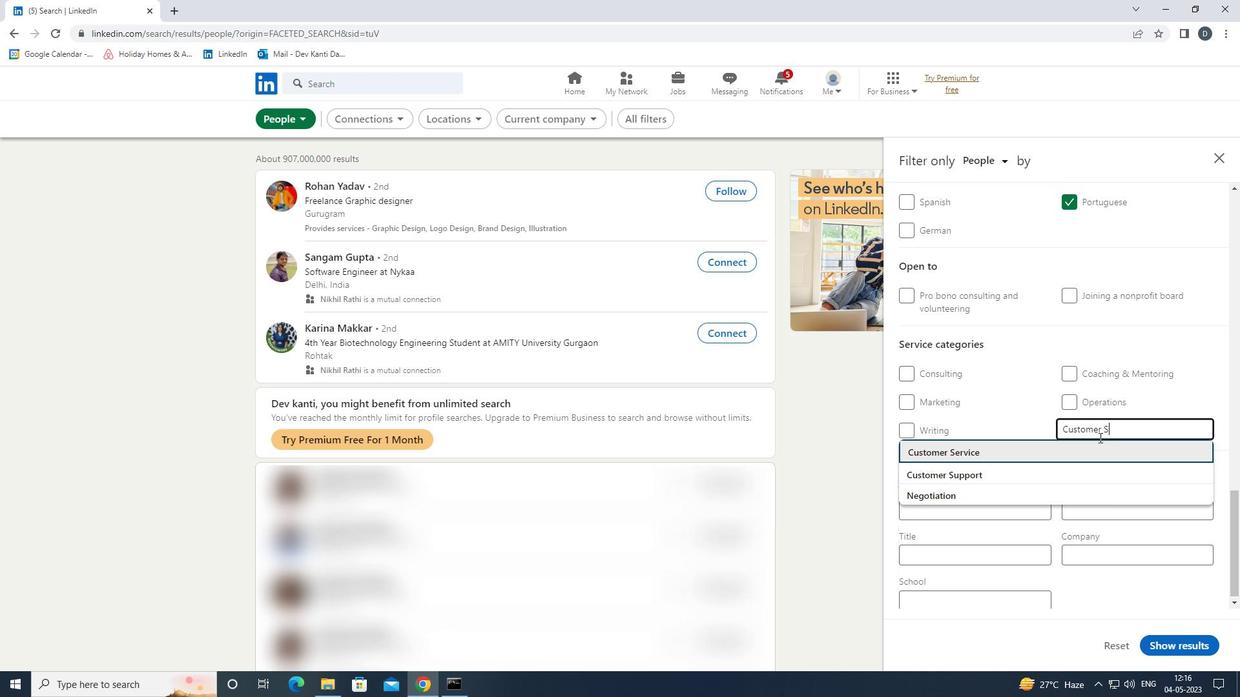 
Action: Mouse moved to (1118, 421)
Screenshot: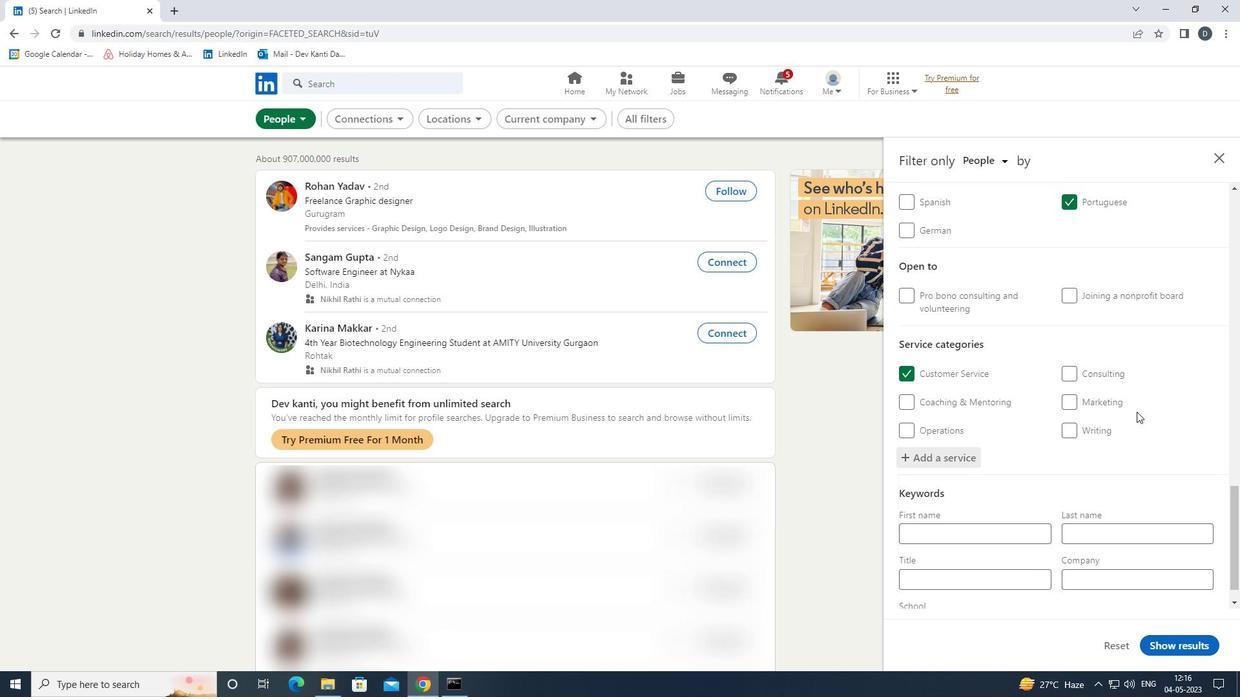 
Action: Mouse scrolled (1118, 420) with delta (0, 0)
Screenshot: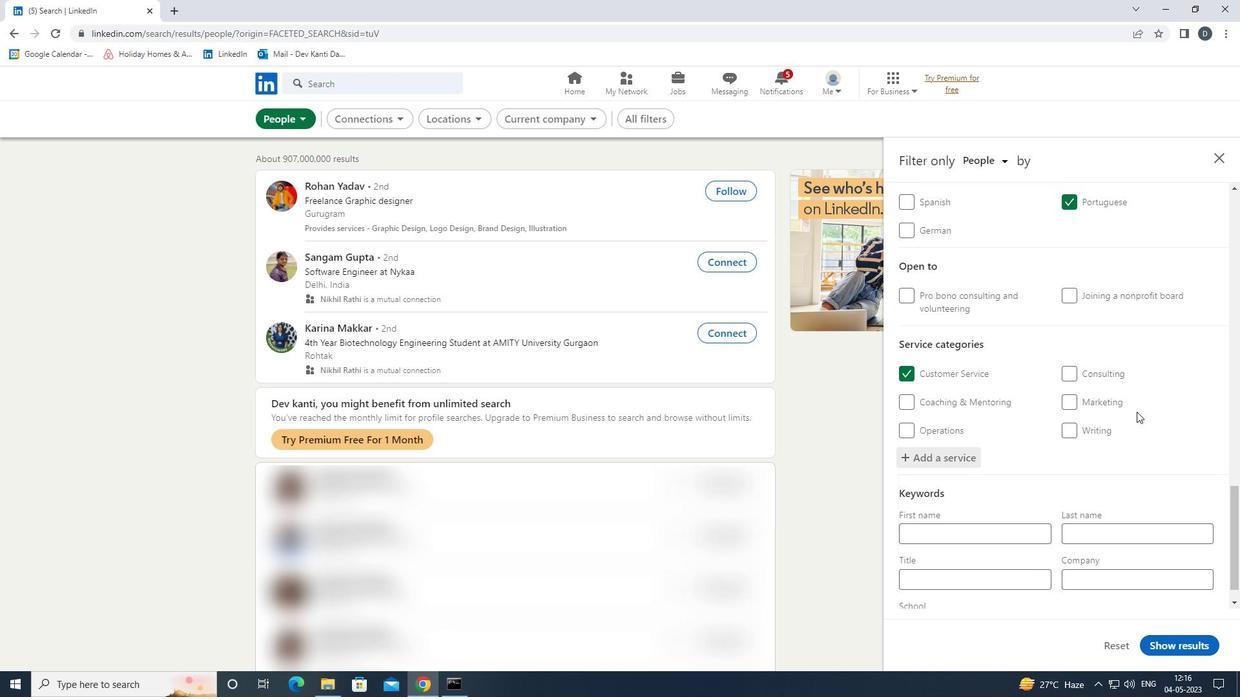 
Action: Mouse moved to (1114, 423)
Screenshot: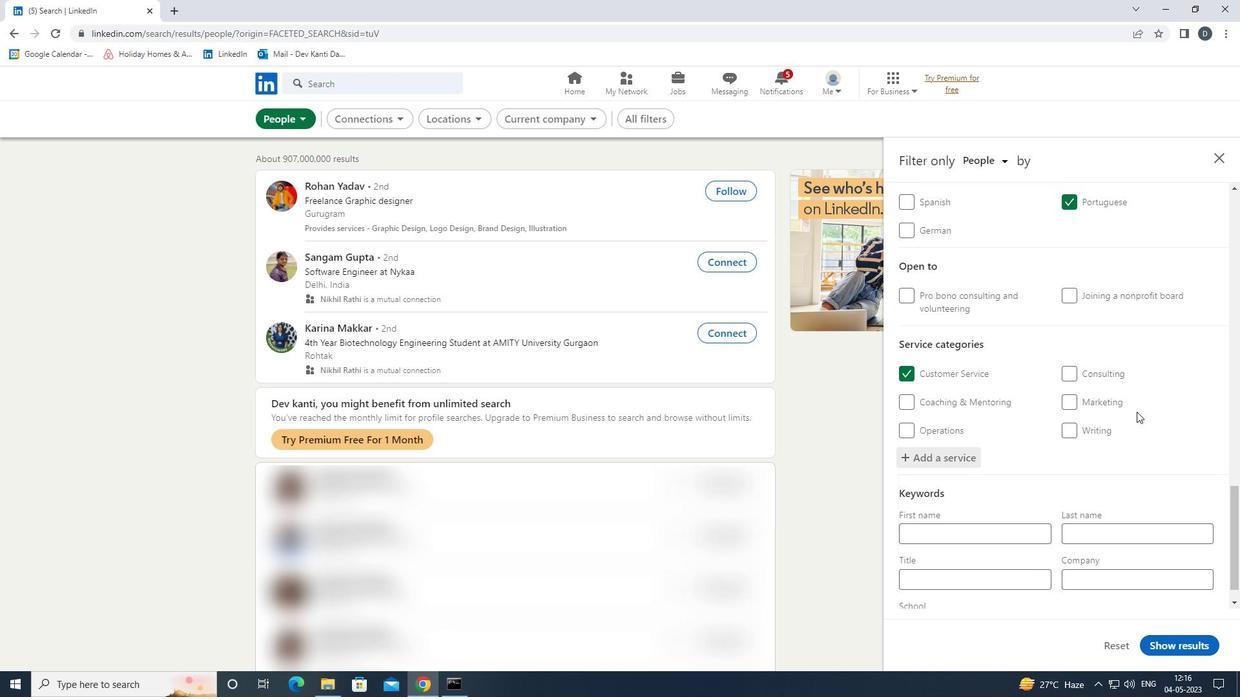 
Action: Mouse scrolled (1114, 422) with delta (0, 0)
Screenshot: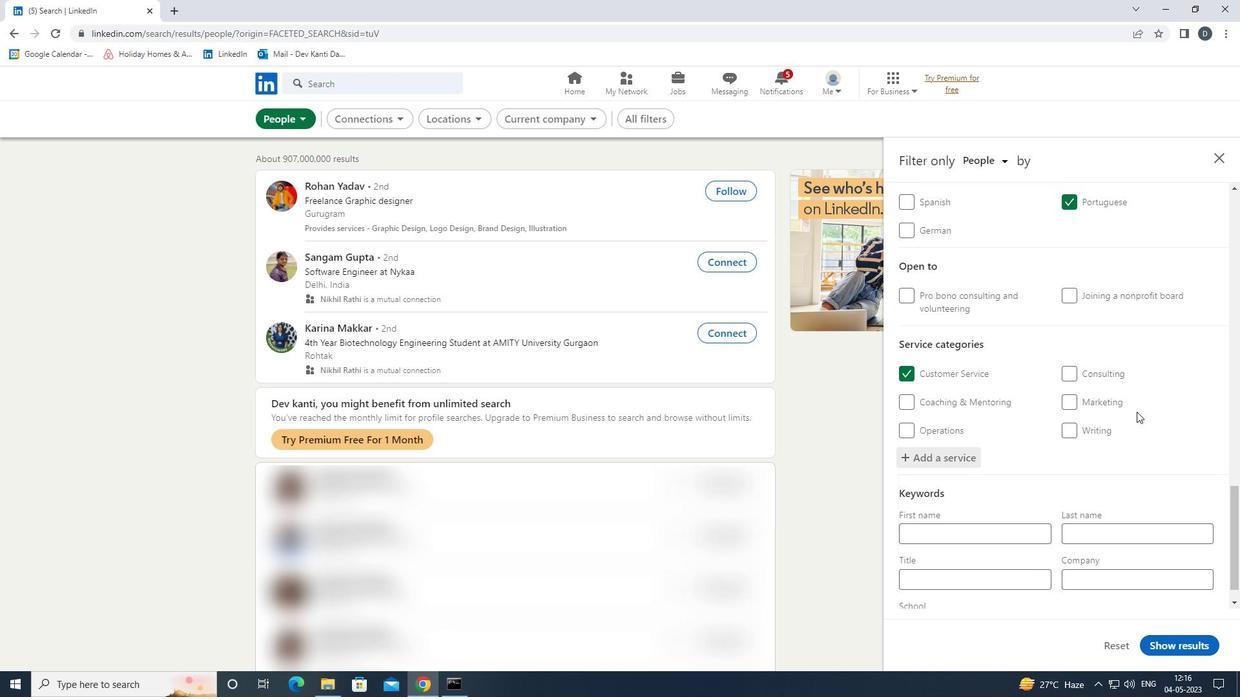 
Action: Mouse scrolled (1114, 422) with delta (0, 0)
Screenshot: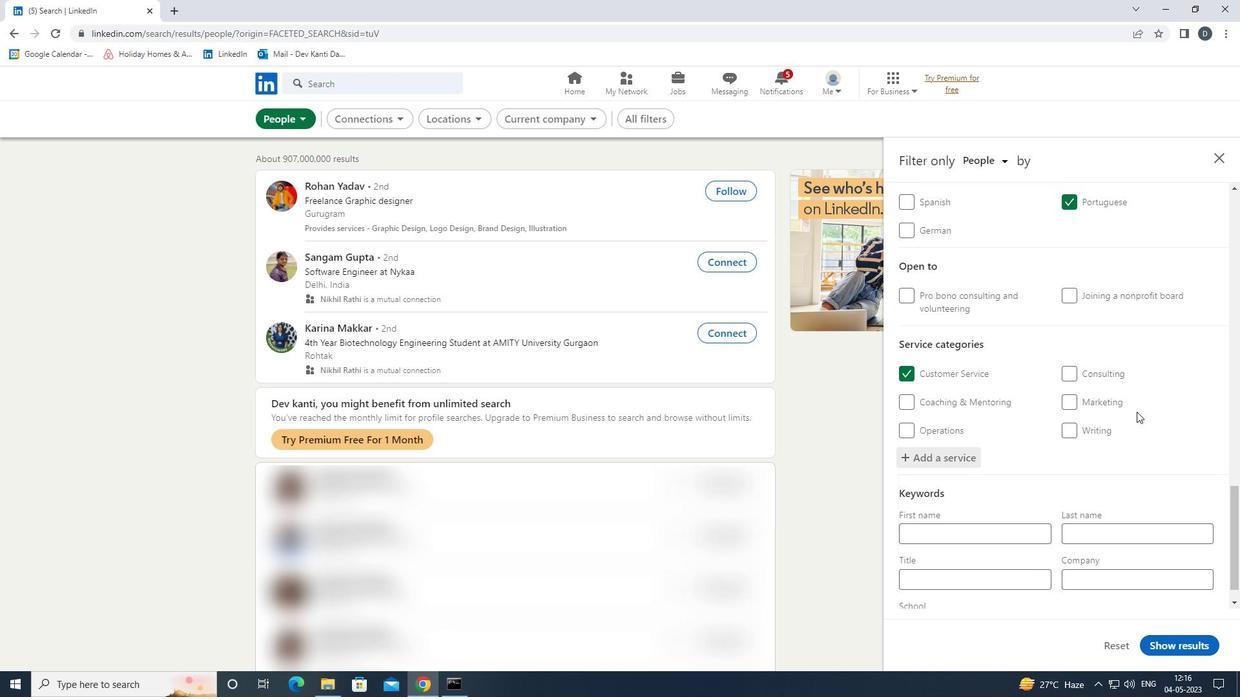 
Action: Mouse scrolled (1114, 422) with delta (0, 0)
Screenshot: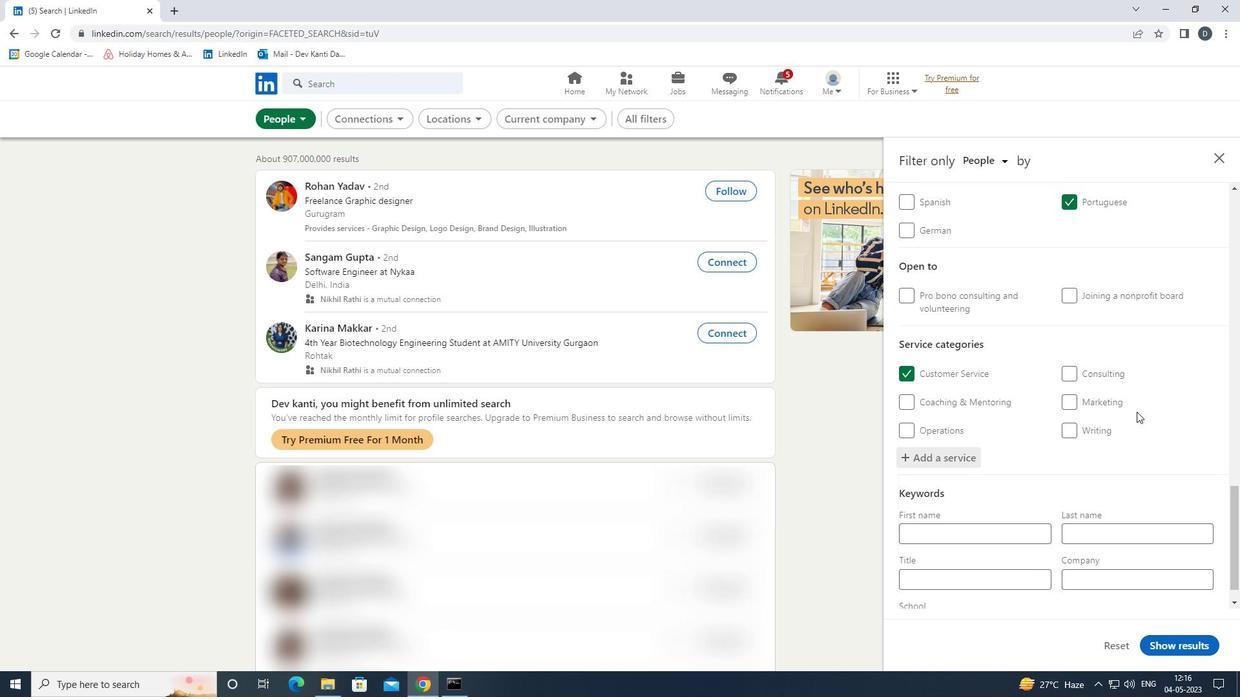 
Action: Mouse moved to (1017, 543)
Screenshot: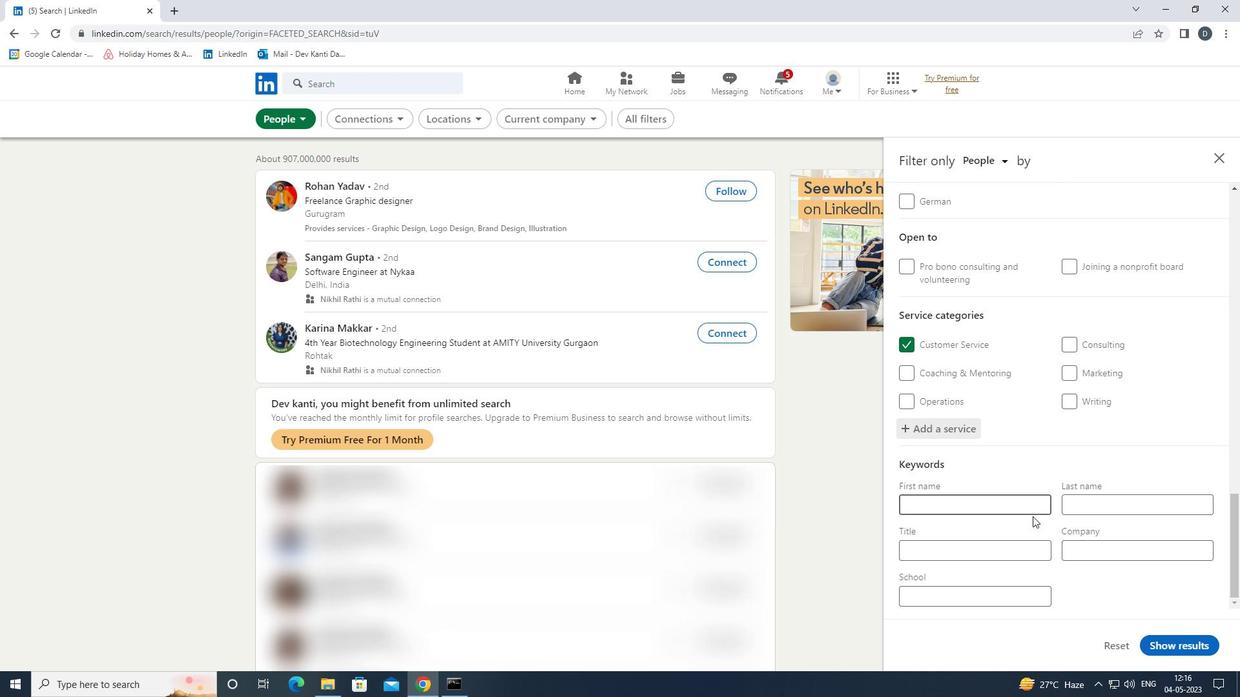 
Action: Mouse pressed left at (1017, 543)
Screenshot: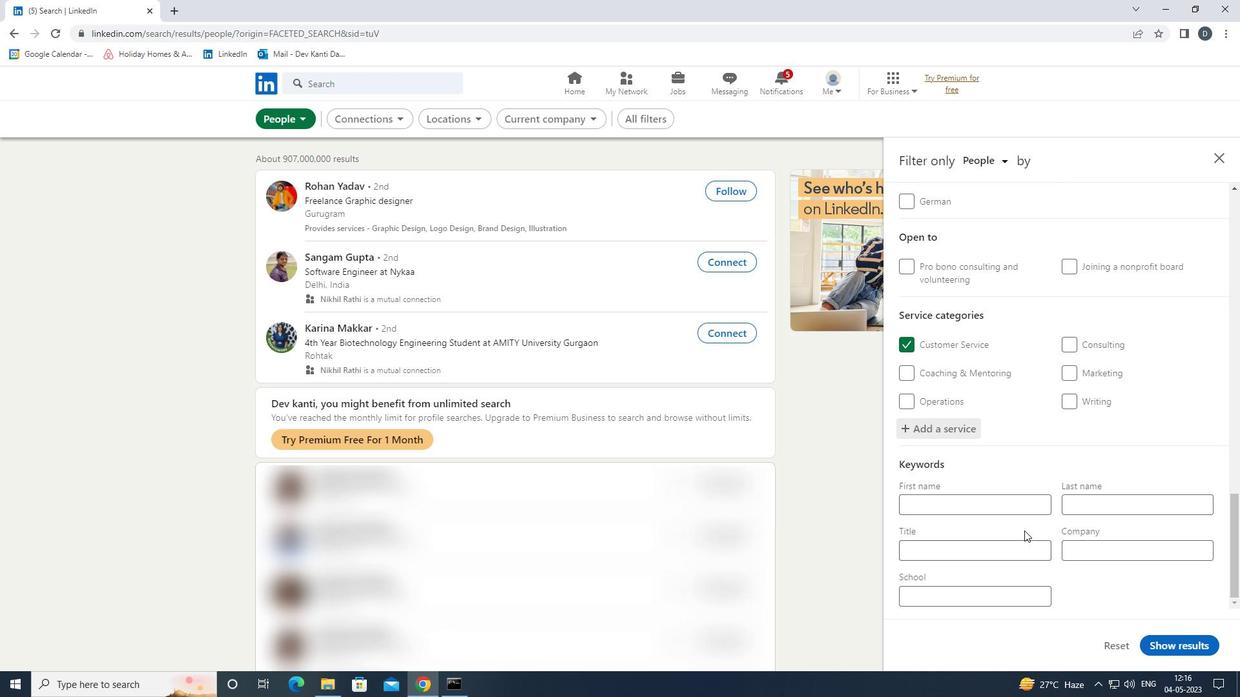 
Action: Key pressed <Key.shift><Key.shift><Key.shift><Key.shift><Key.shift><Key.shift><Key.shift><Key.shift>PERSONAL<Key.space><Key.shift>ASSIAT<Key.insert><Key.backspace><Key.backspace>STANT
Screenshot: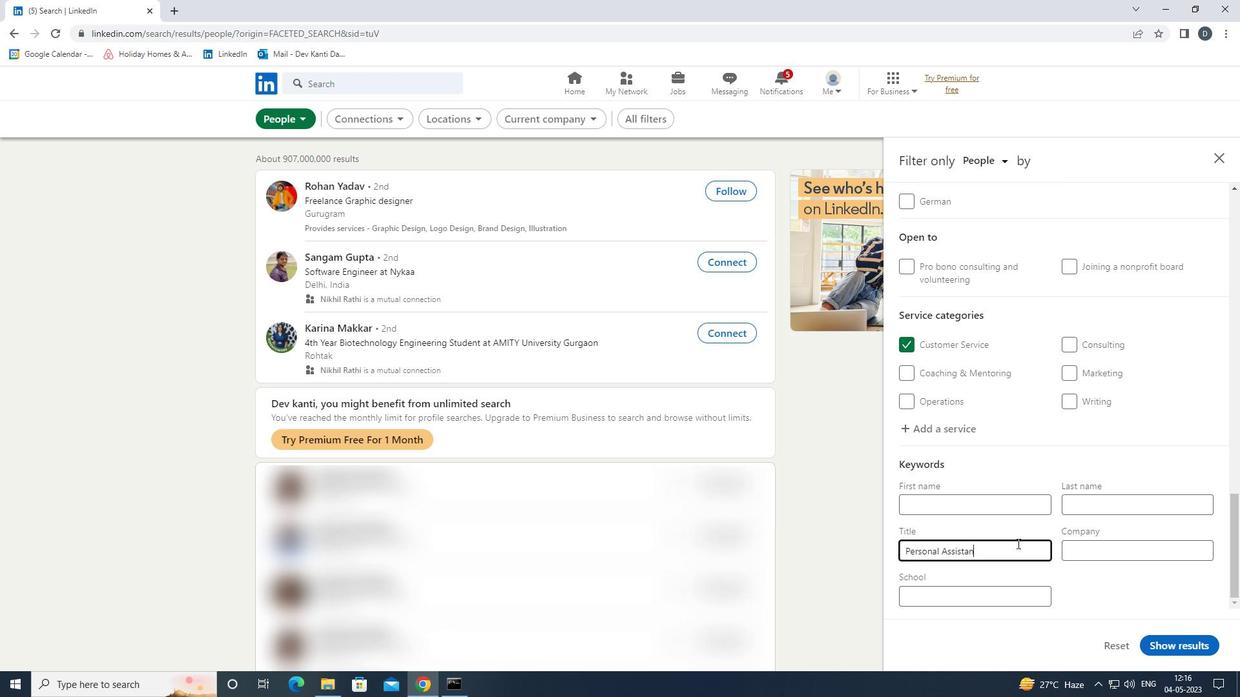 
Action: Mouse moved to (1176, 643)
Screenshot: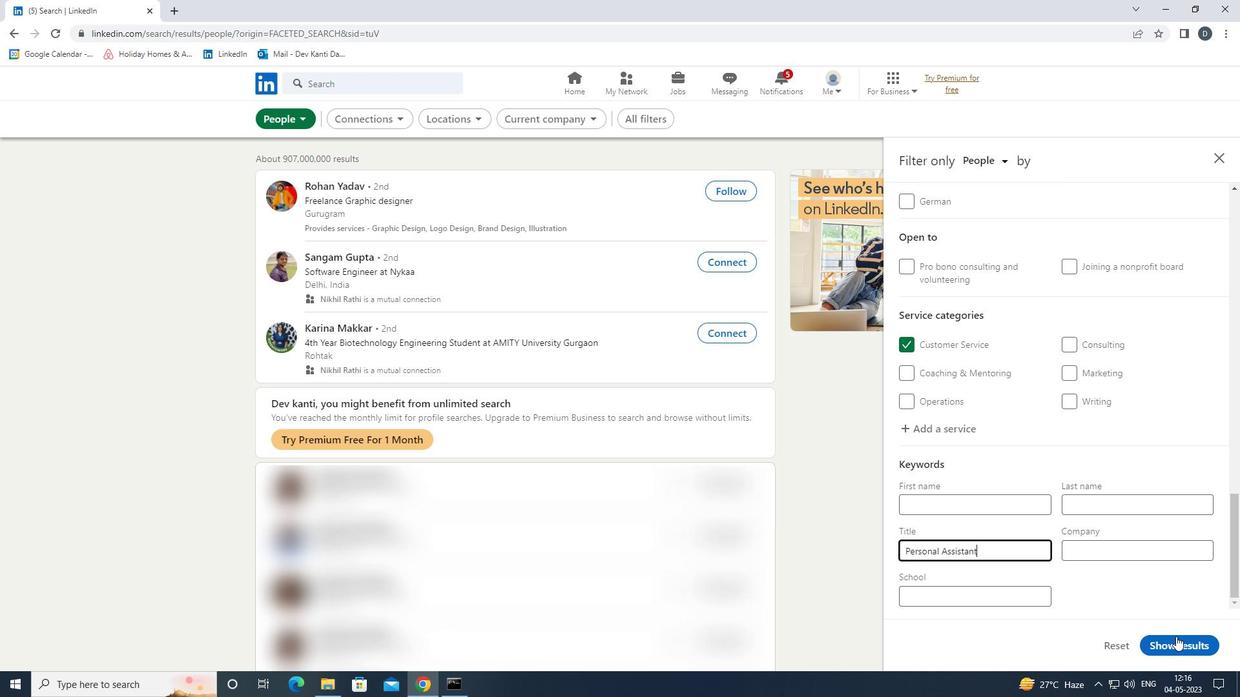 
Action: Mouse pressed left at (1176, 643)
Screenshot: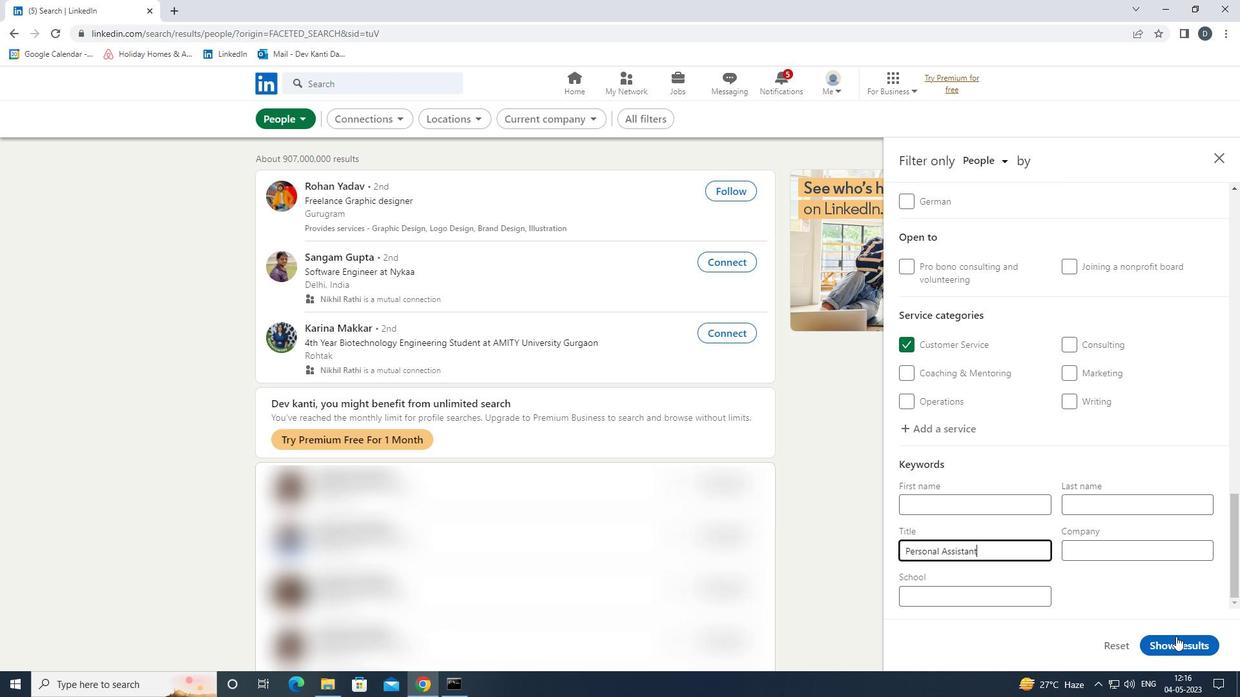 
Action: Mouse moved to (680, 281)
Screenshot: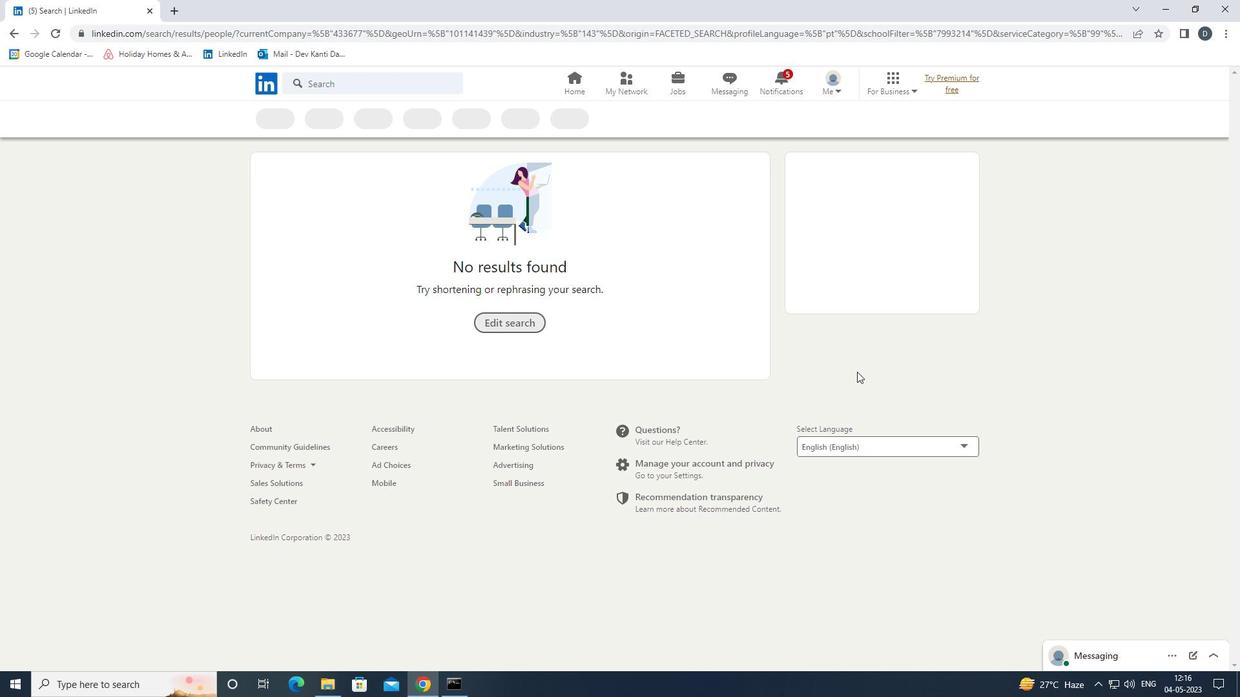 
